 Task: Explore Airbnb accommodation in Baucau, East Timor from 6th December, 2023 to 15th December, 2023 for 6 adults.6 bedrooms having 6 beds and 6 bathrooms. Property type can be house. Amenities needed are: wifi, TV, free parkinig on premises, gym, breakfast. Booking option can be shelf check-in. Look for 5 properties as per requirement.
Action: Mouse moved to (457, 111)
Screenshot: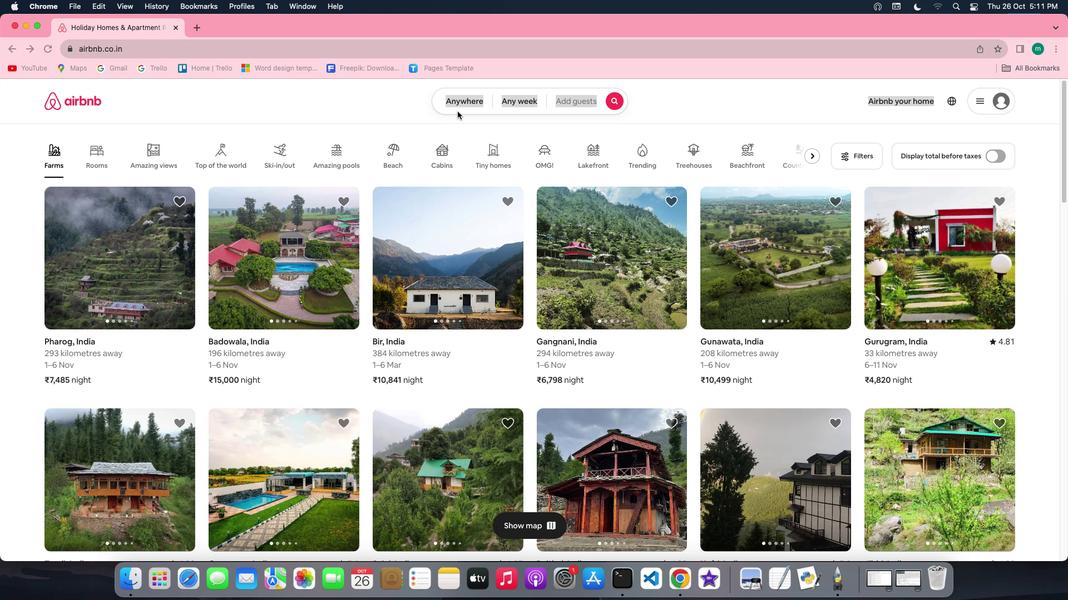 
Action: Mouse pressed left at (457, 111)
Screenshot: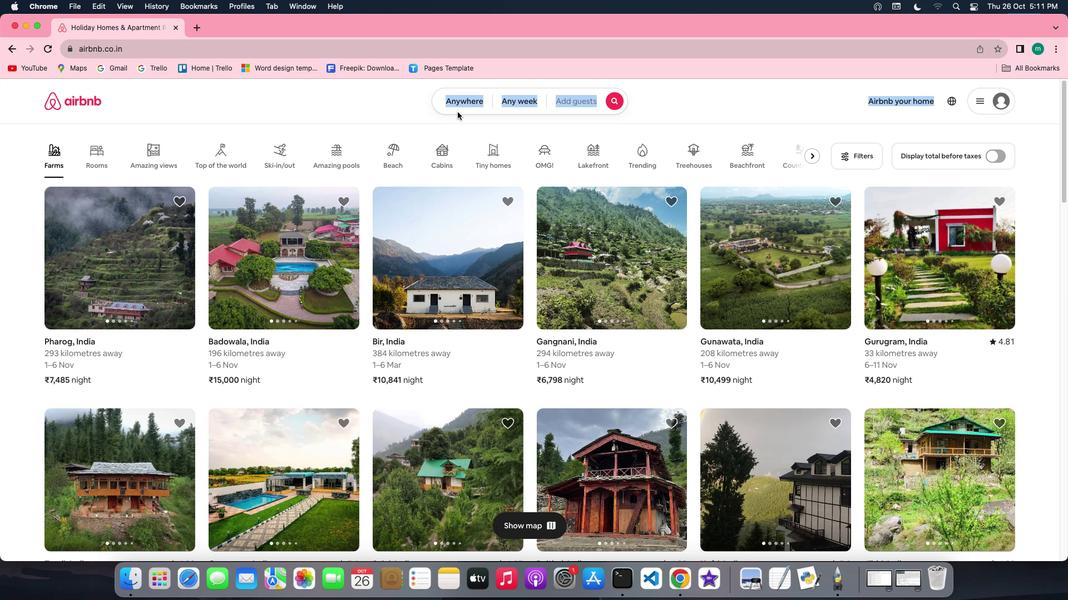 
Action: Mouse moved to (460, 106)
Screenshot: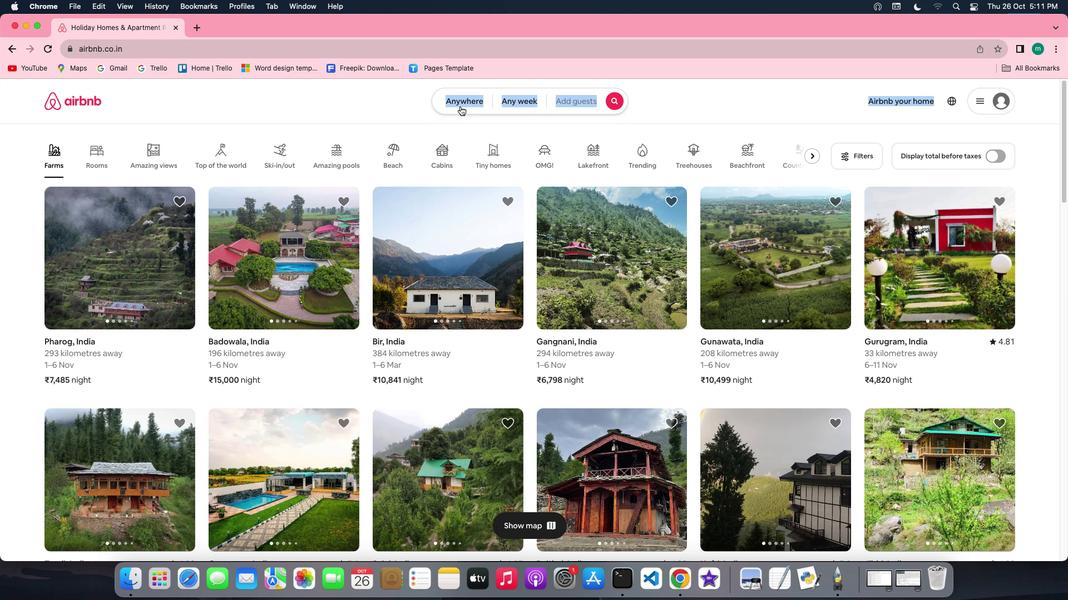 
Action: Mouse pressed left at (460, 106)
Screenshot: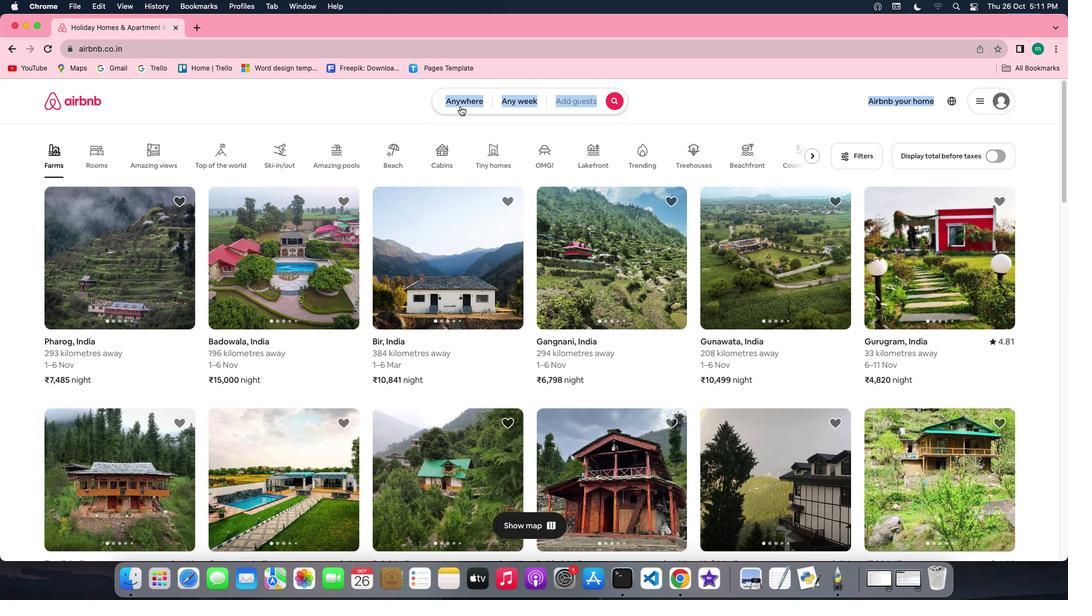 
Action: Mouse moved to (409, 139)
Screenshot: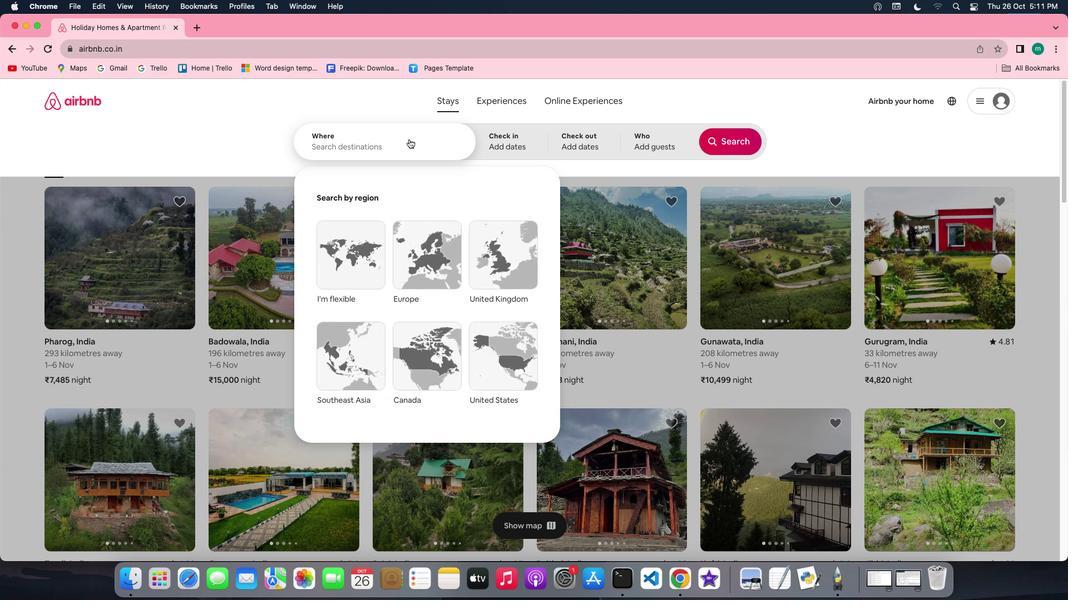 
Action: Mouse pressed left at (409, 139)
Screenshot: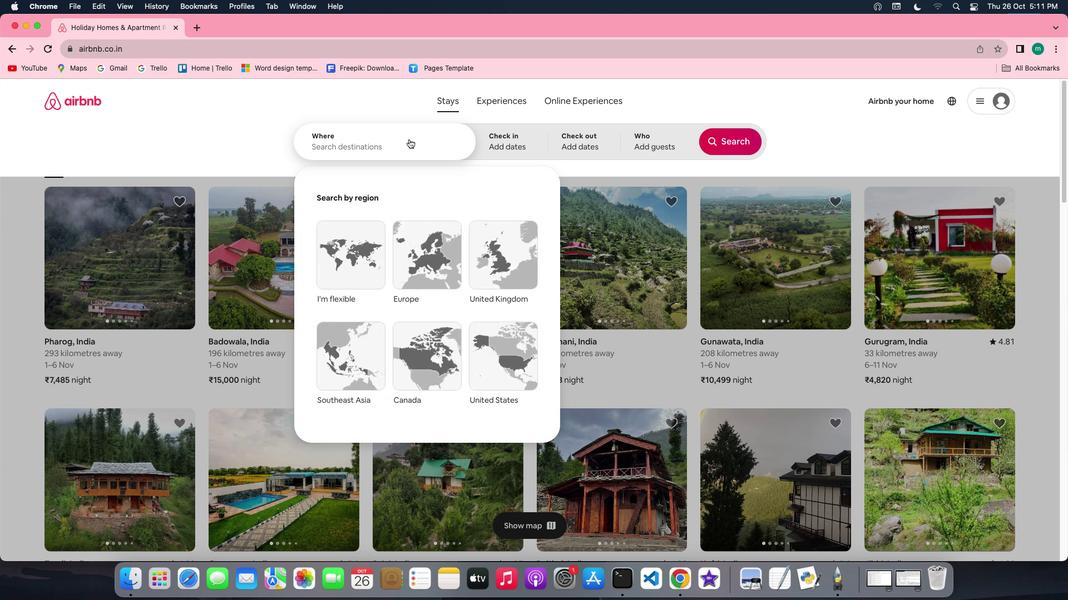 
Action: Key pressed Key.shift'B''a''u''c''a''u'','Key.spaceKey.shift'E''a''s''t'Key.spaceKey.shift'T''i''m''o''r'
Screenshot: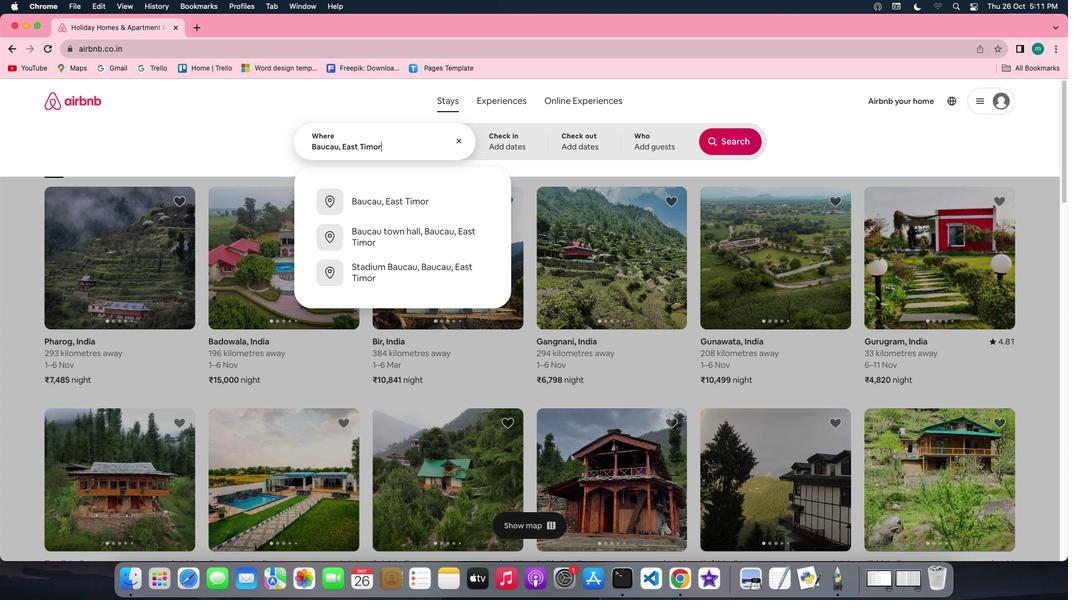 
Action: Mouse moved to (504, 140)
Screenshot: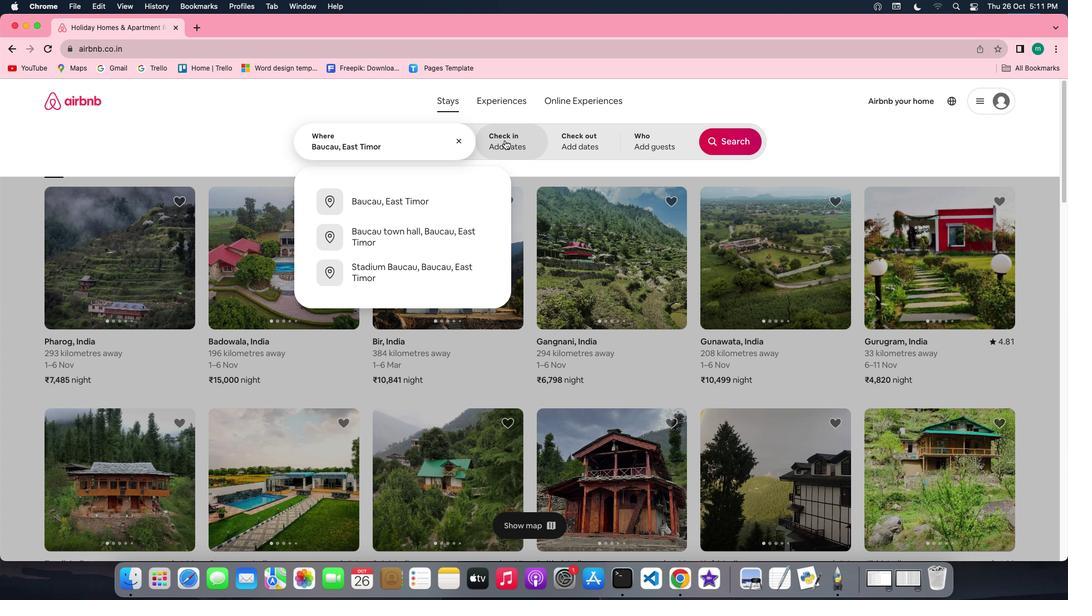 
Action: Mouse pressed left at (504, 140)
Screenshot: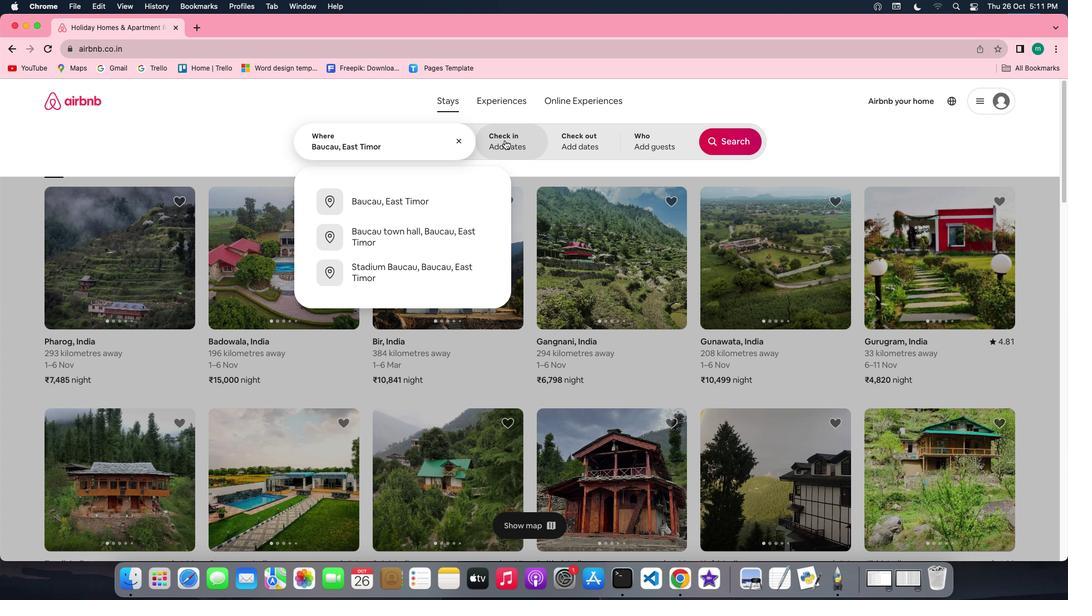 
Action: Mouse moved to (730, 236)
Screenshot: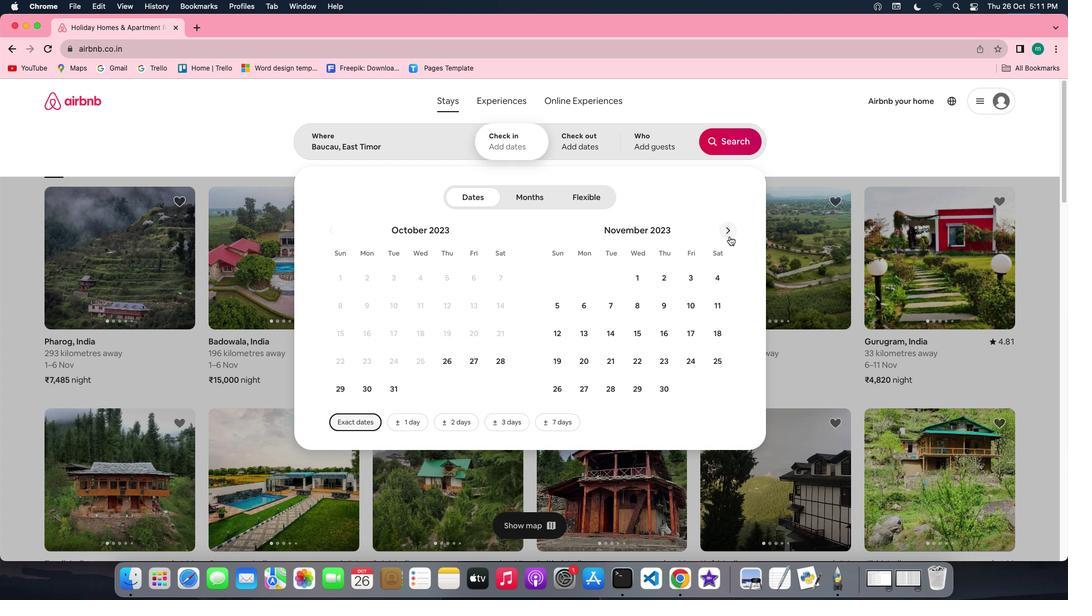
Action: Mouse pressed left at (730, 236)
Screenshot: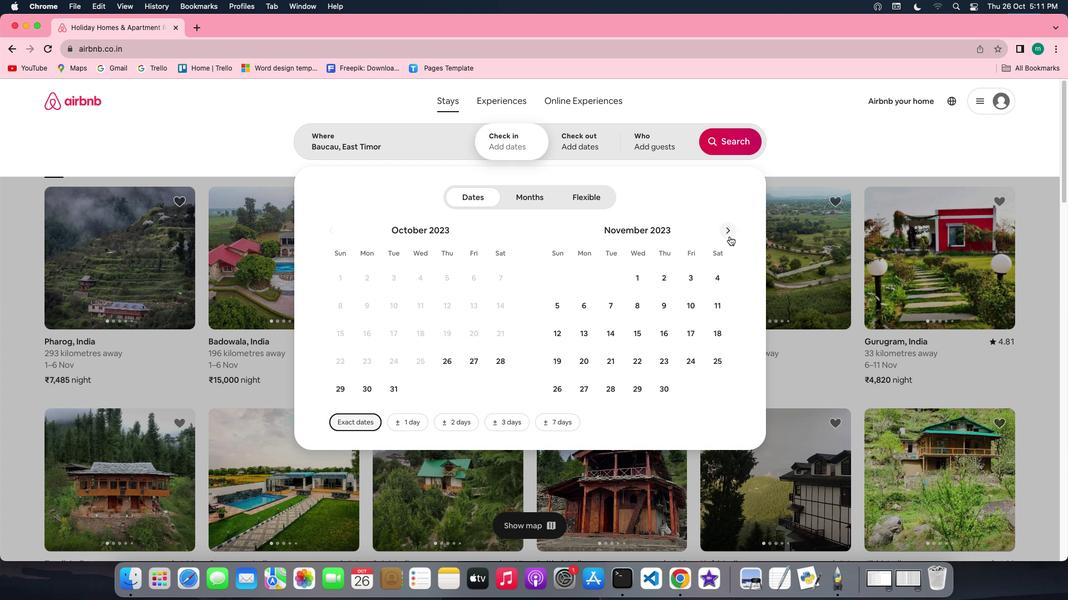 
Action: Mouse moved to (638, 311)
Screenshot: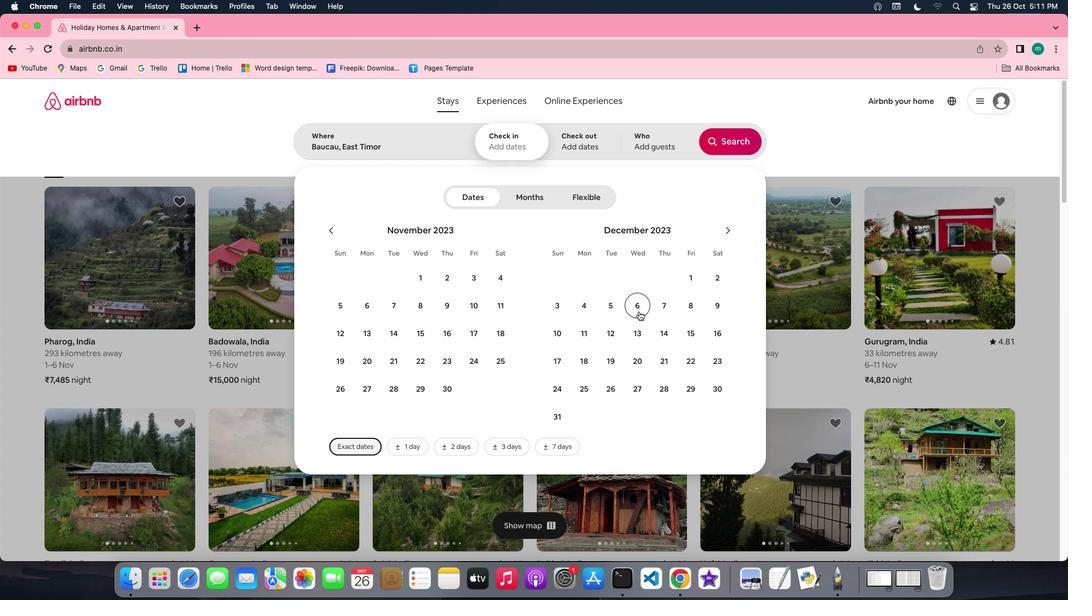 
Action: Mouse pressed left at (638, 311)
Screenshot: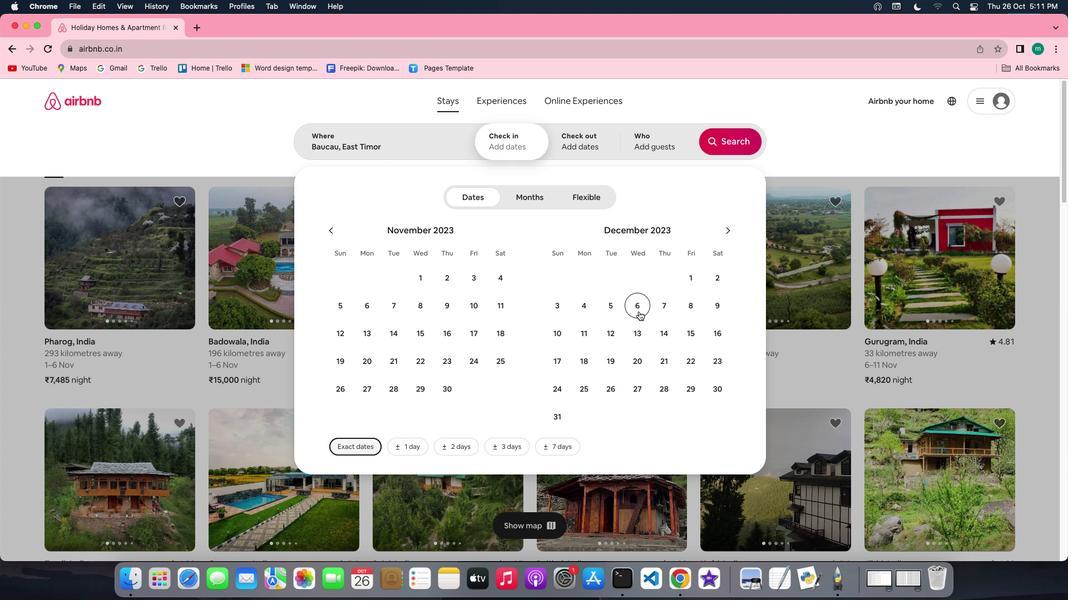 
Action: Mouse moved to (688, 332)
Screenshot: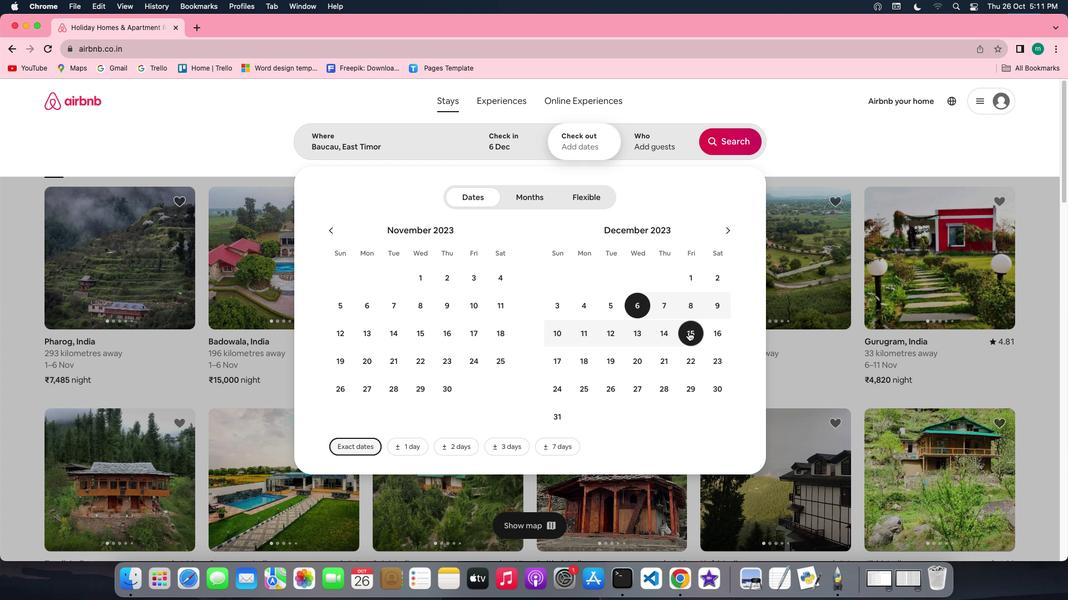 
Action: Mouse pressed left at (688, 332)
Screenshot: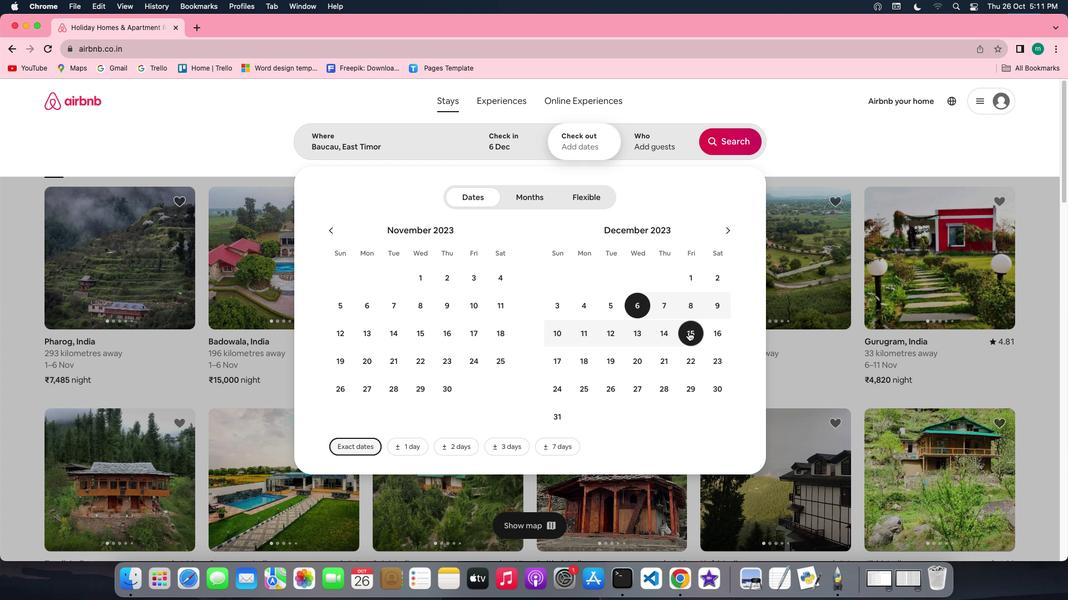 
Action: Mouse moved to (643, 133)
Screenshot: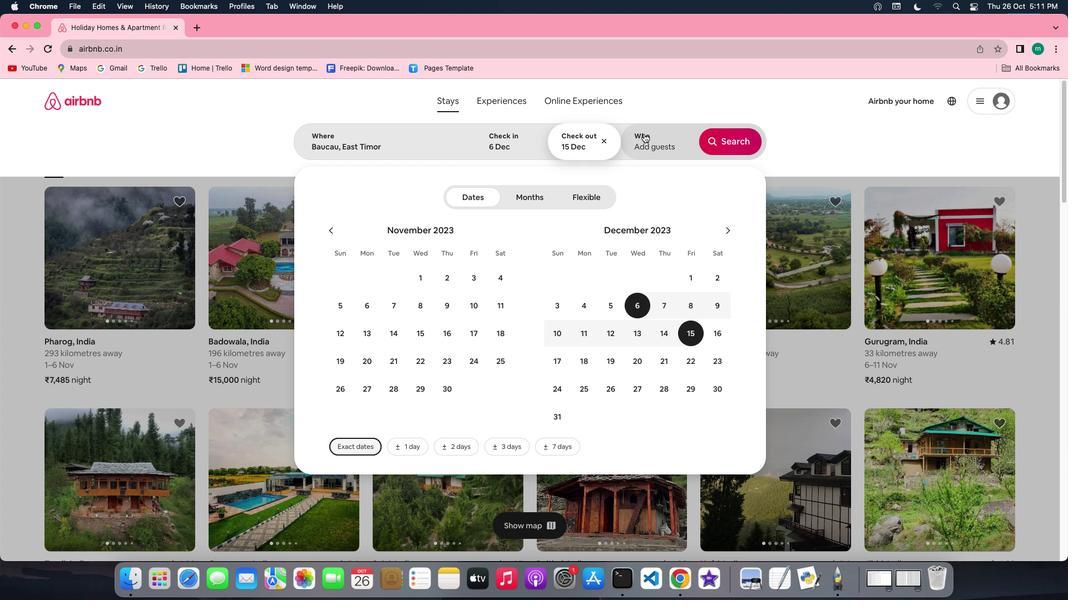 
Action: Mouse pressed left at (643, 133)
Screenshot: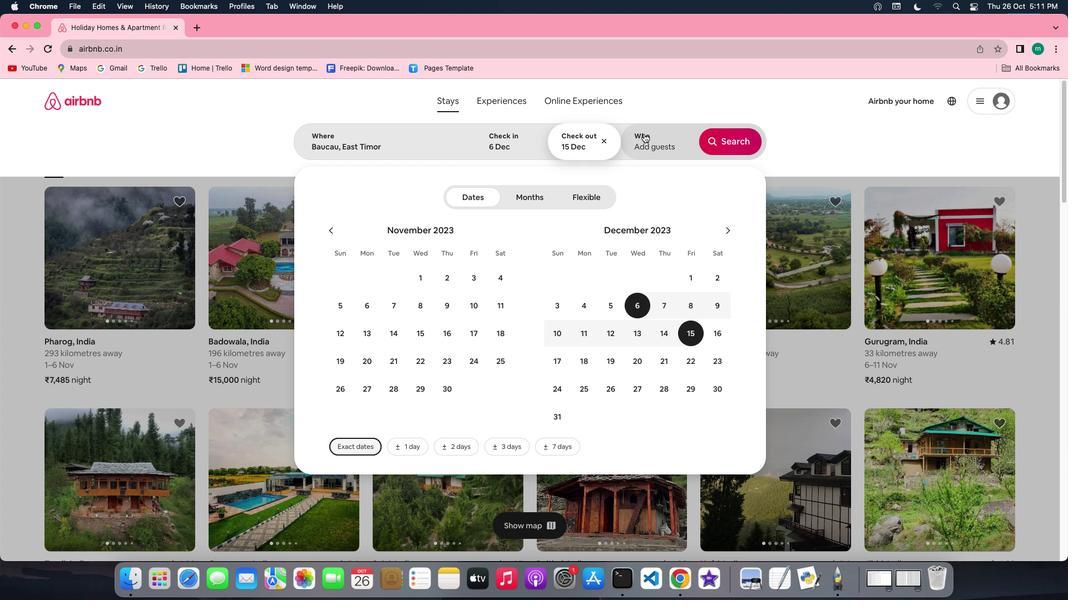 
Action: Mouse moved to (740, 201)
Screenshot: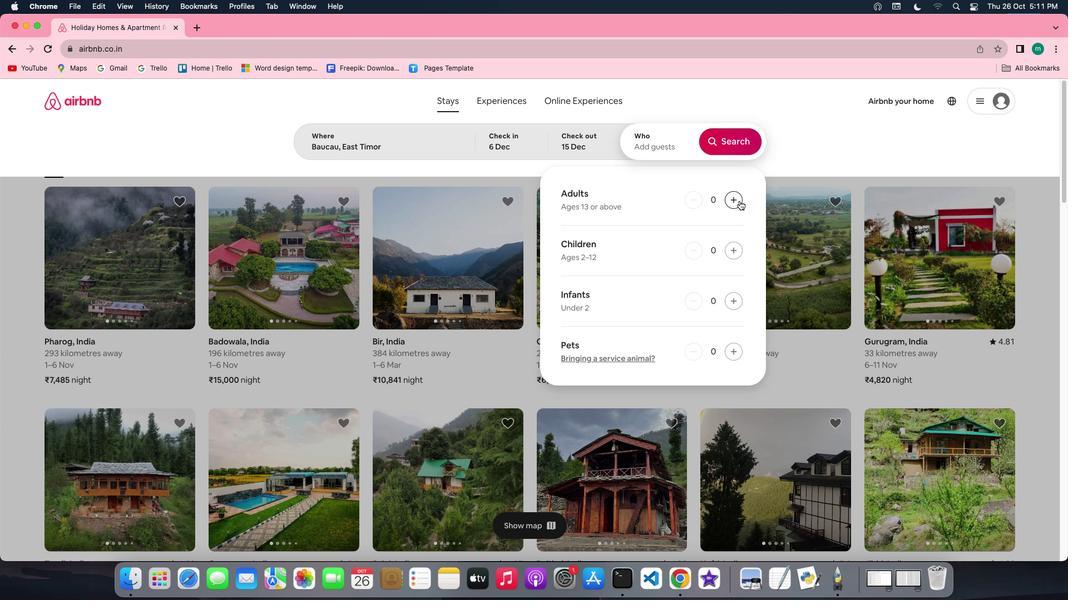 
Action: Mouse pressed left at (740, 201)
Screenshot: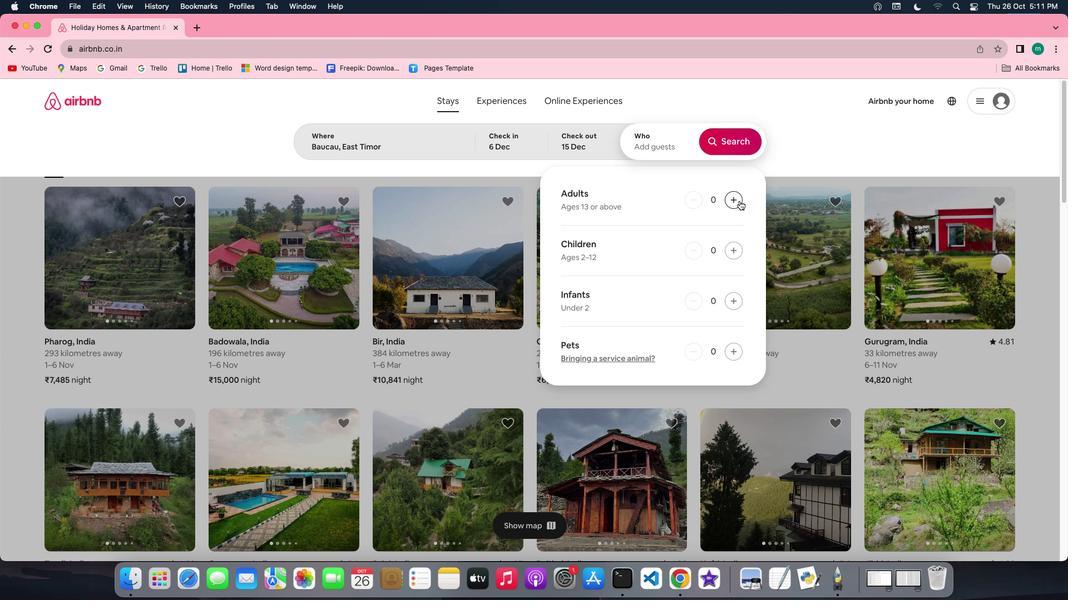 
Action: Mouse pressed left at (740, 201)
Screenshot: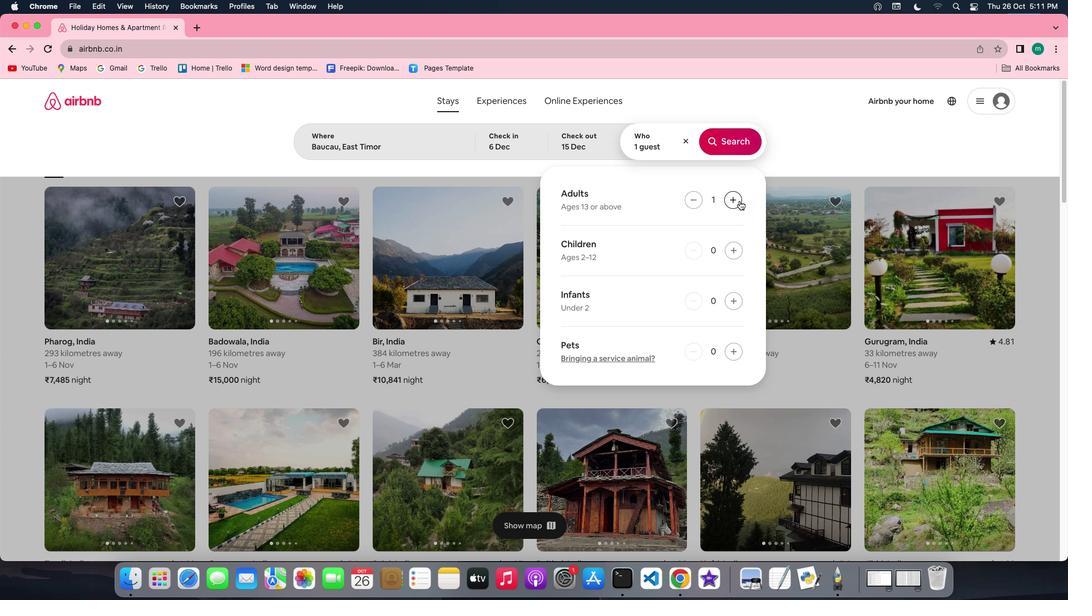 
Action: Mouse pressed left at (740, 201)
Screenshot: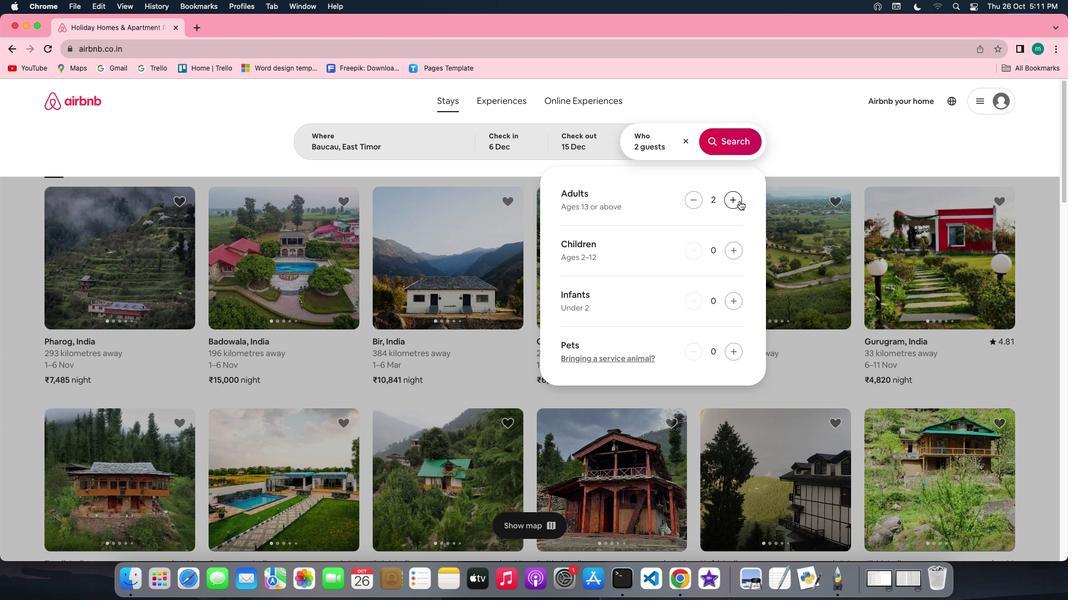 
Action: Mouse pressed left at (740, 201)
Screenshot: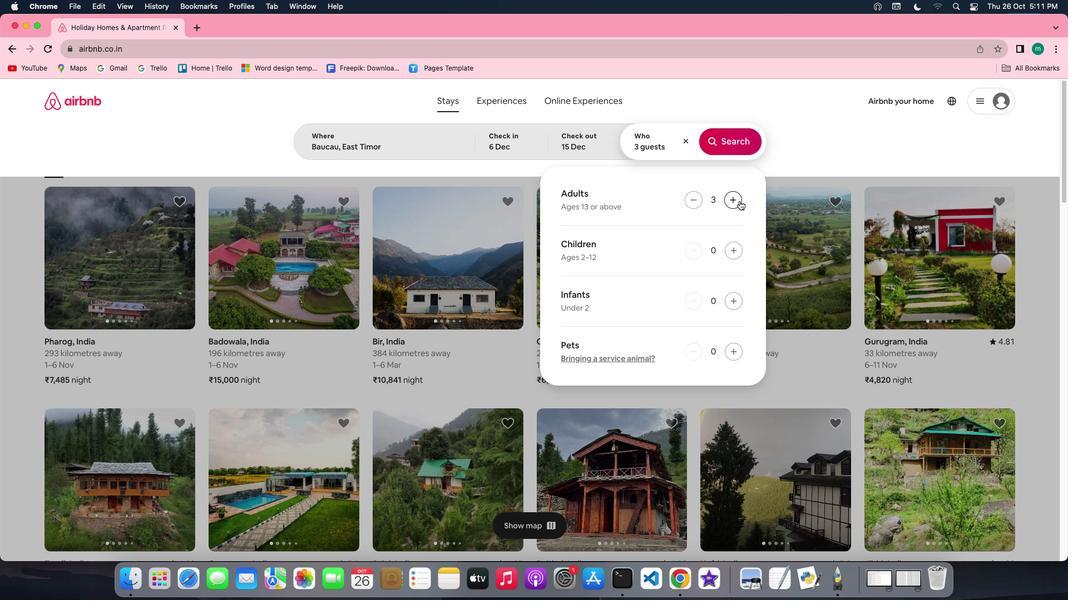 
Action: Mouse pressed left at (740, 201)
Screenshot: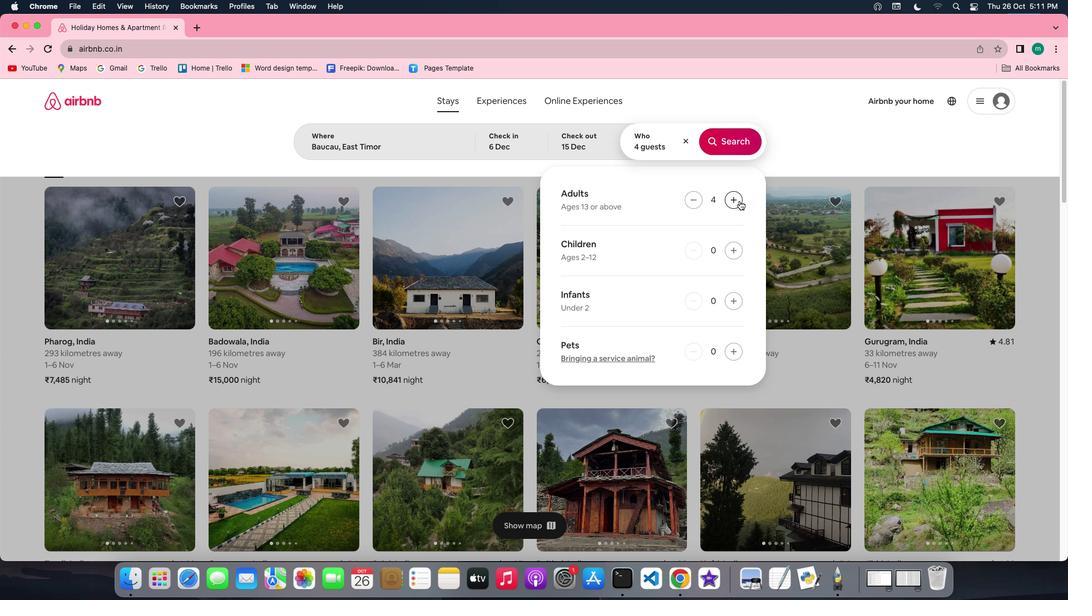 
Action: Mouse pressed left at (740, 201)
Screenshot: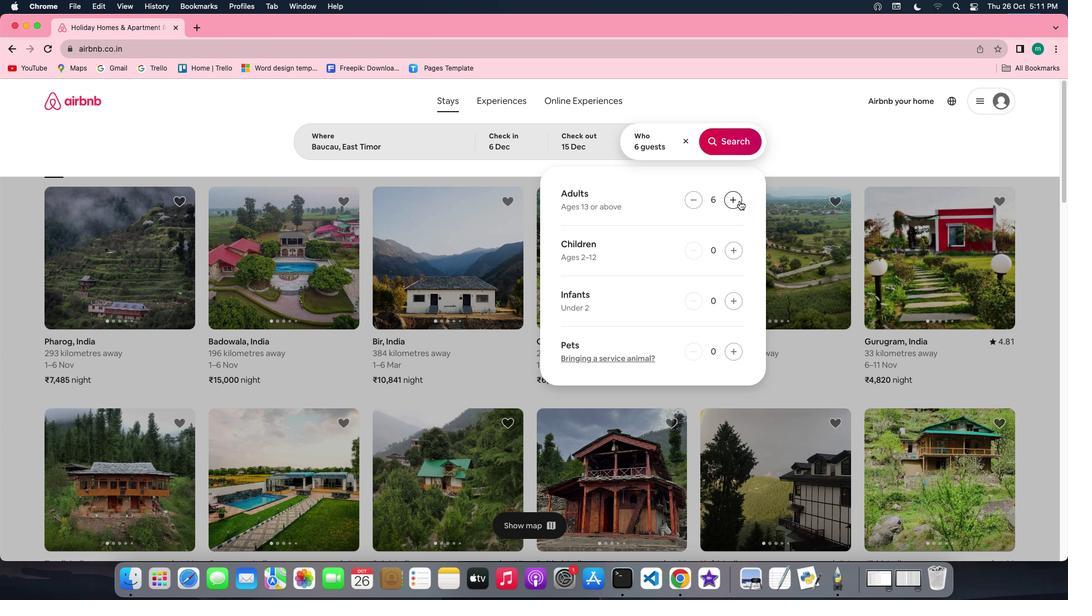 
Action: Mouse moved to (732, 143)
Screenshot: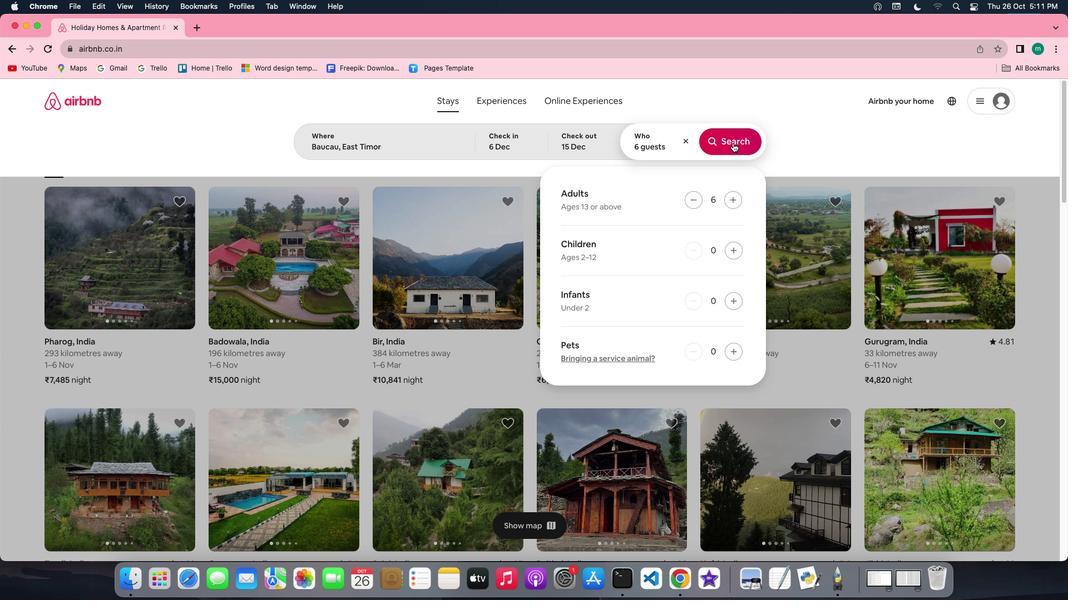
Action: Mouse pressed left at (732, 143)
Screenshot: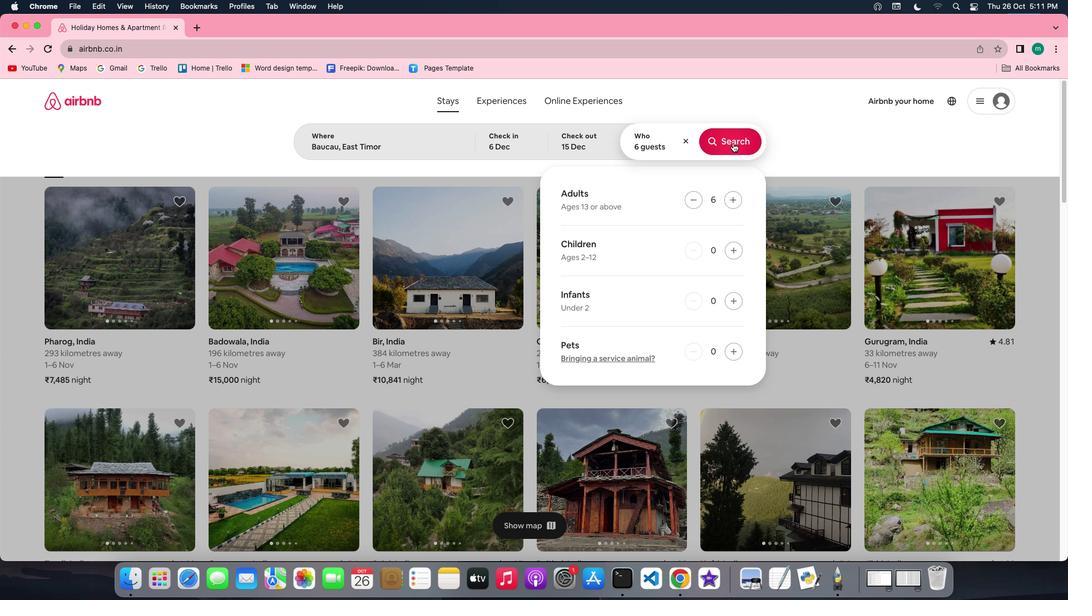 
Action: Mouse moved to (895, 141)
Screenshot: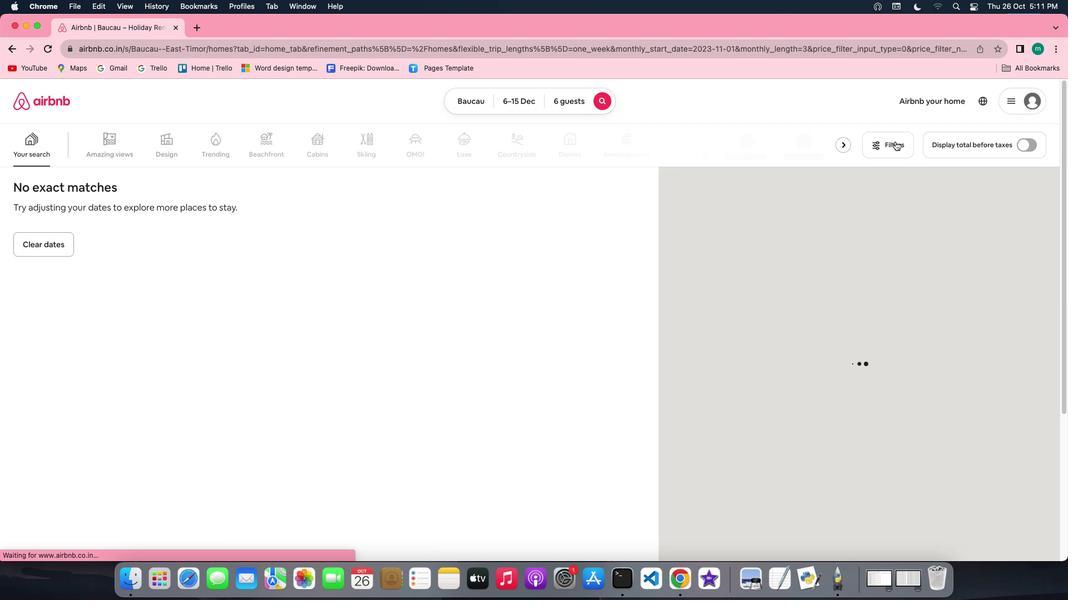 
Action: Mouse pressed left at (895, 141)
Screenshot: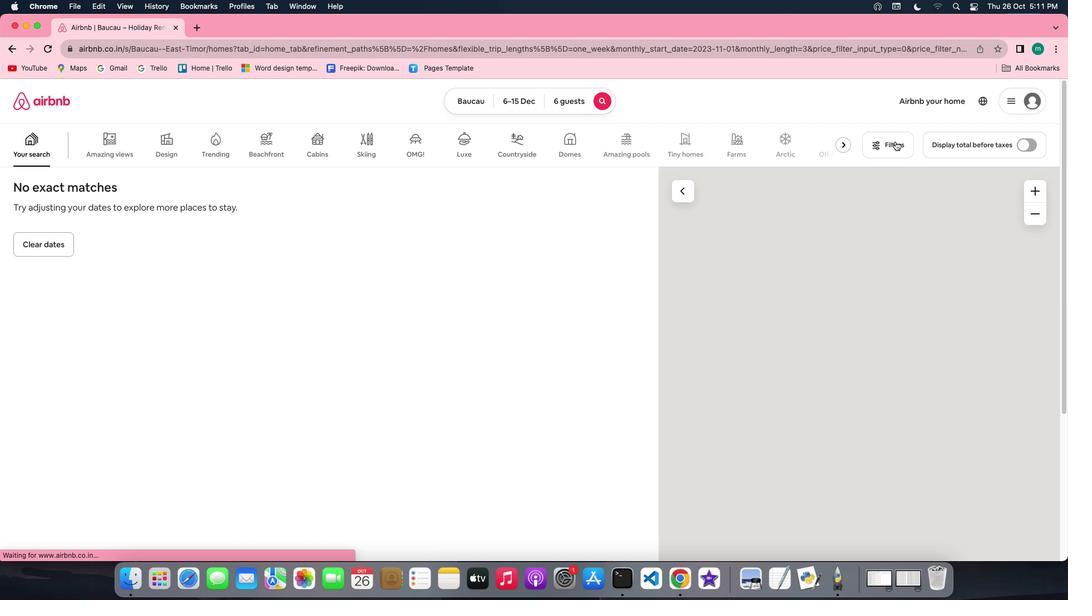 
Action: Mouse moved to (618, 287)
Screenshot: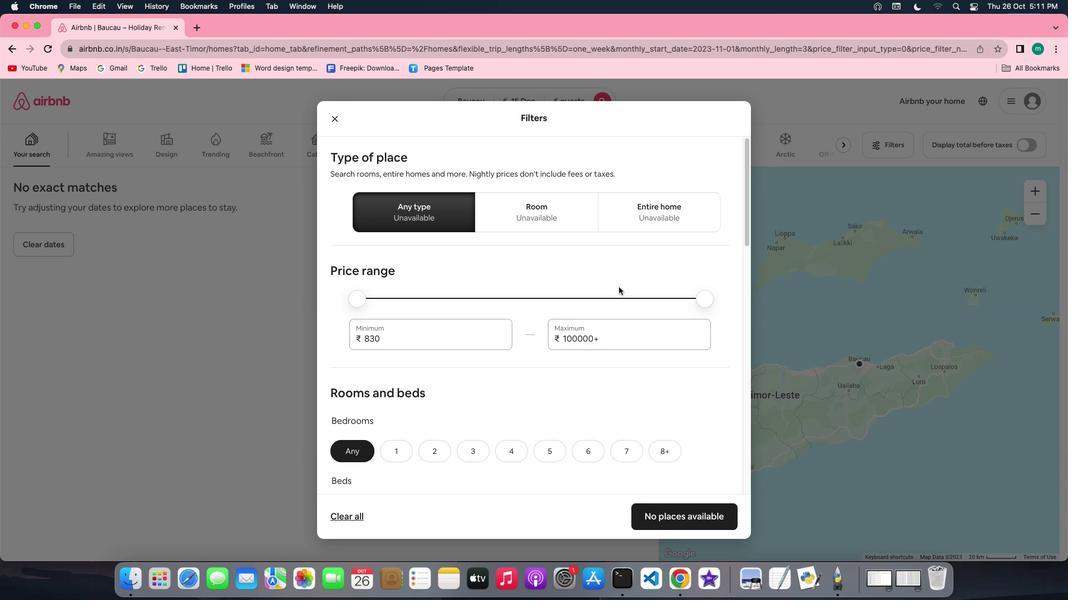 
Action: Mouse scrolled (618, 287) with delta (0, 0)
Screenshot: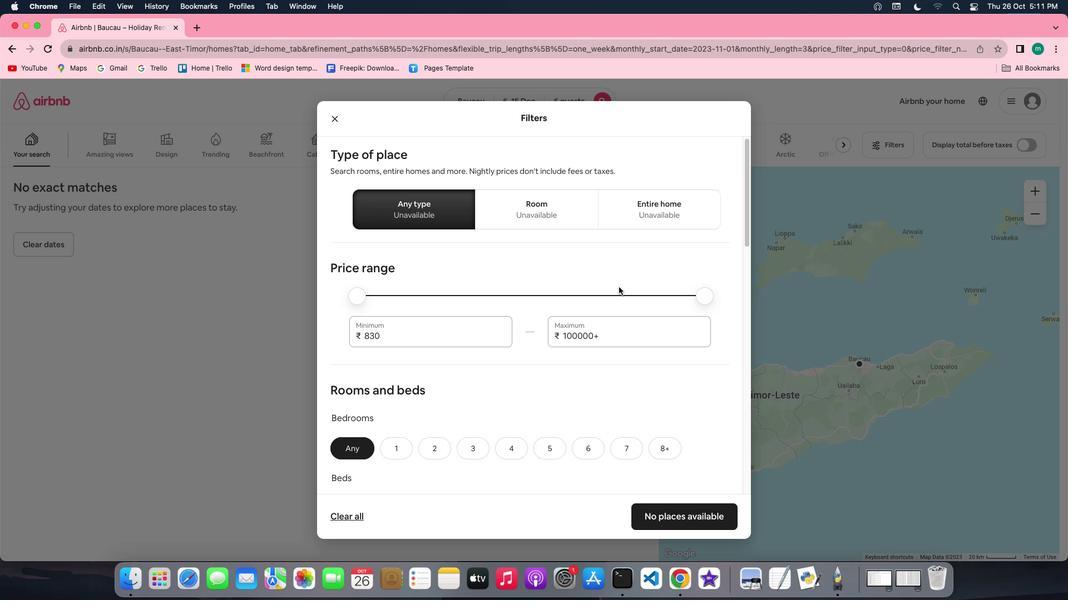 
Action: Mouse scrolled (618, 287) with delta (0, 0)
Screenshot: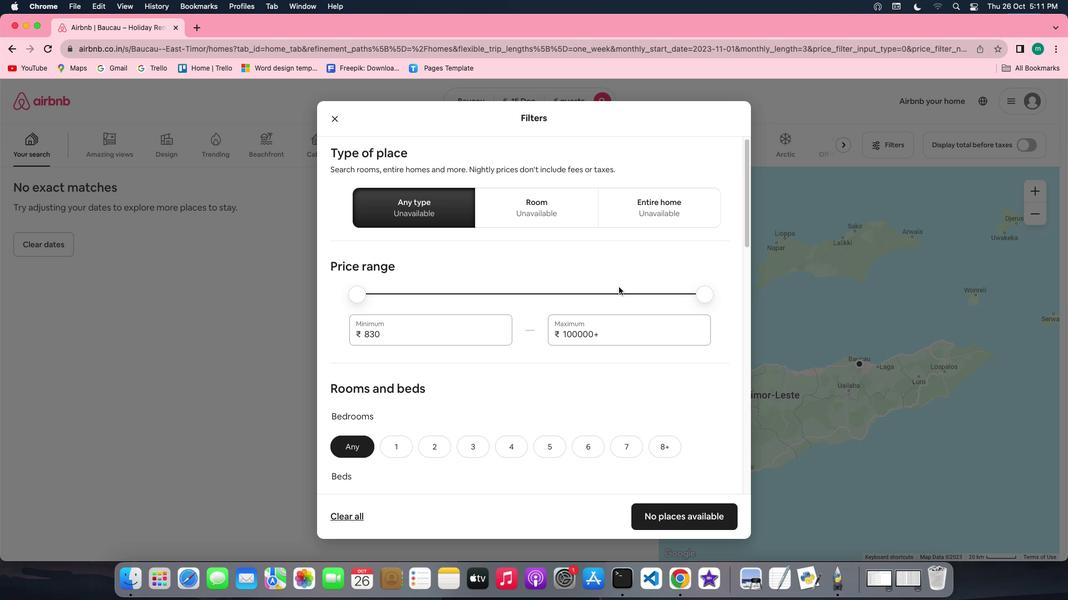 
Action: Mouse scrolled (618, 287) with delta (0, 0)
Screenshot: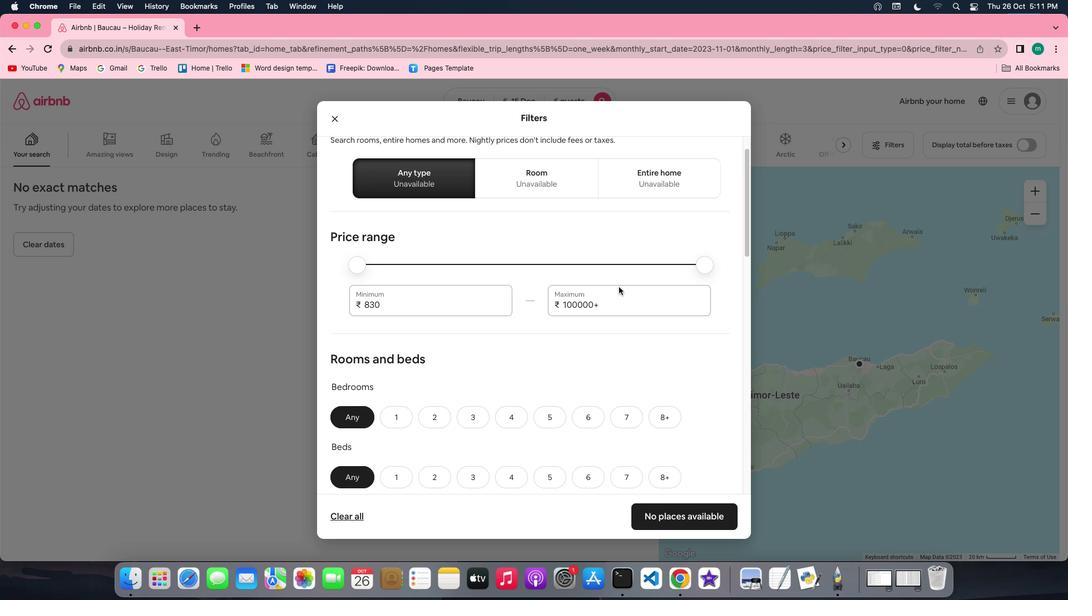 
Action: Mouse scrolled (618, 287) with delta (0, -1)
Screenshot: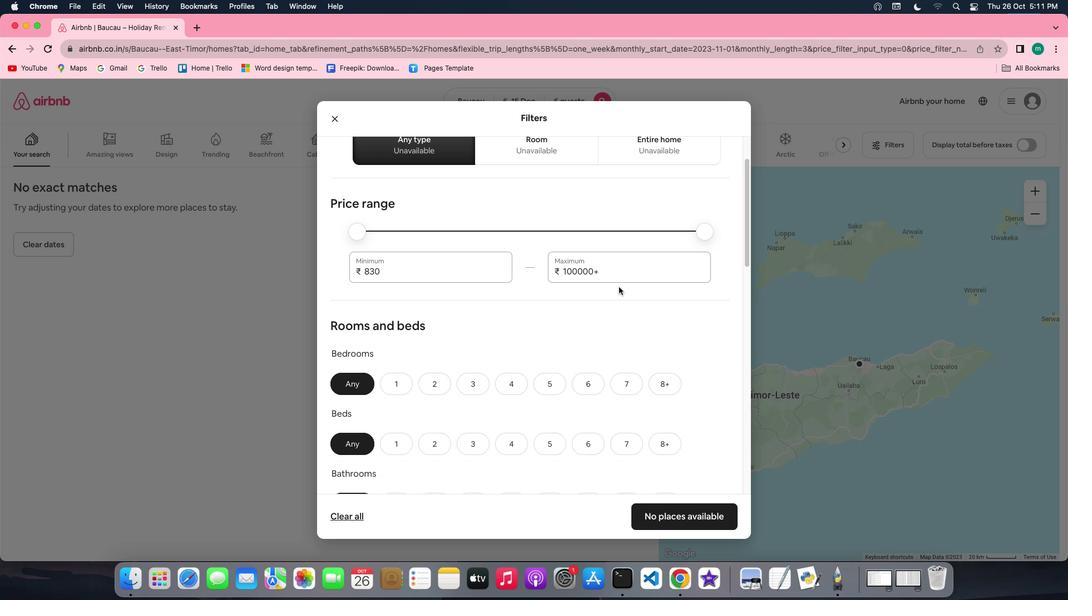 
Action: Mouse scrolled (618, 287) with delta (0, 0)
Screenshot: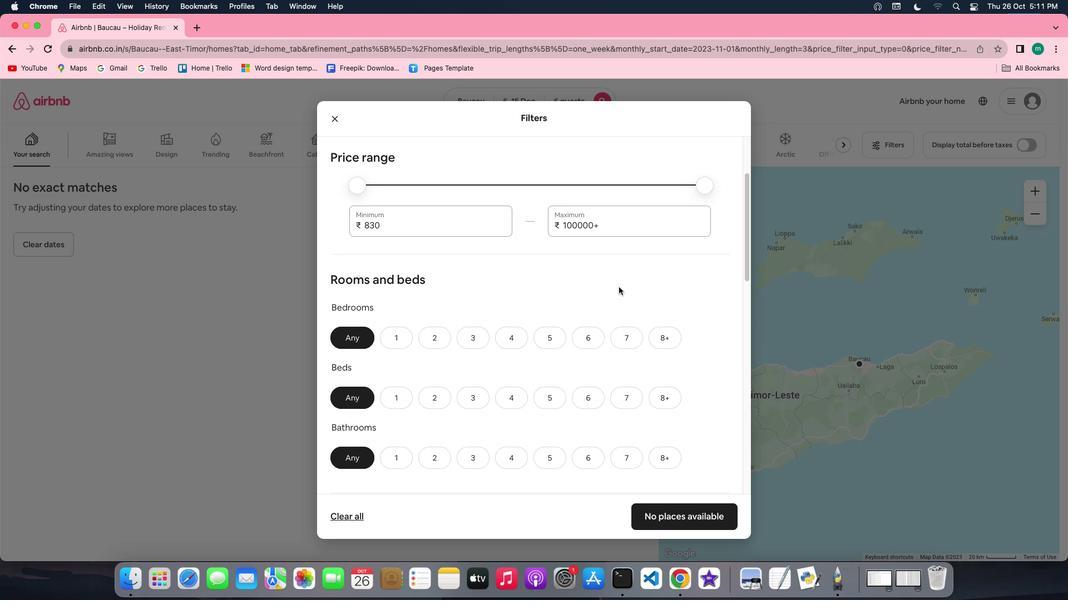 
Action: Mouse scrolled (618, 287) with delta (0, 0)
Screenshot: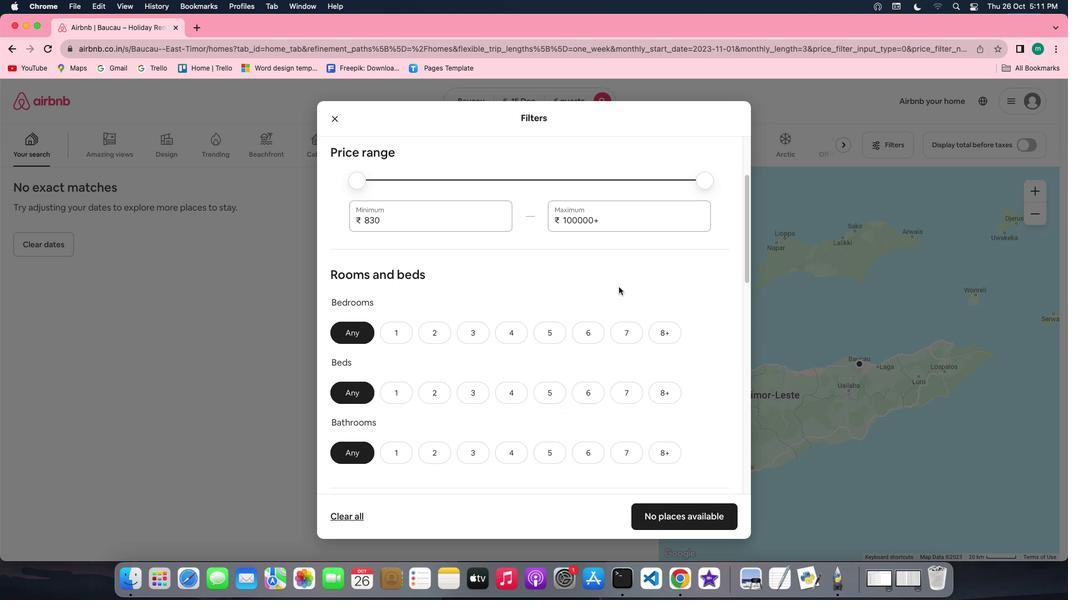 
Action: Mouse scrolled (618, 287) with delta (0, -1)
Screenshot: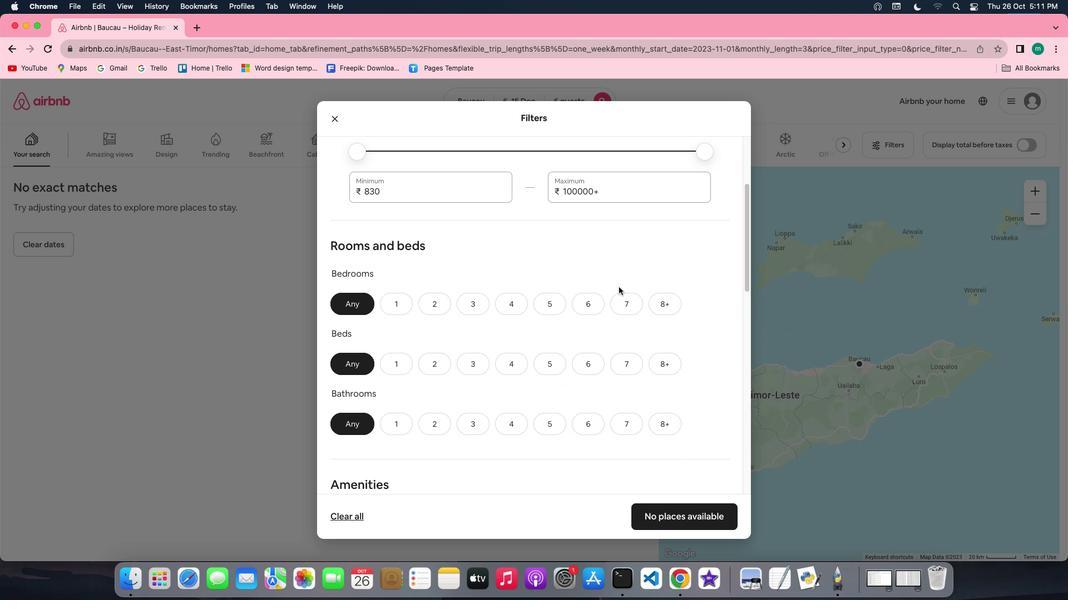 
Action: Mouse scrolled (618, 287) with delta (0, -1)
Screenshot: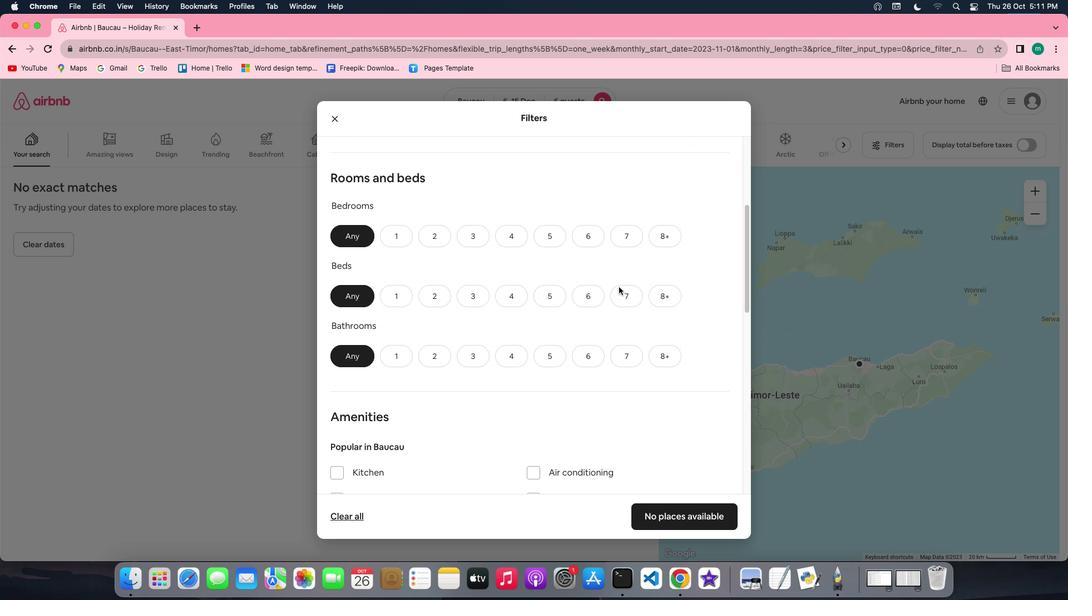 
Action: Mouse moved to (587, 210)
Screenshot: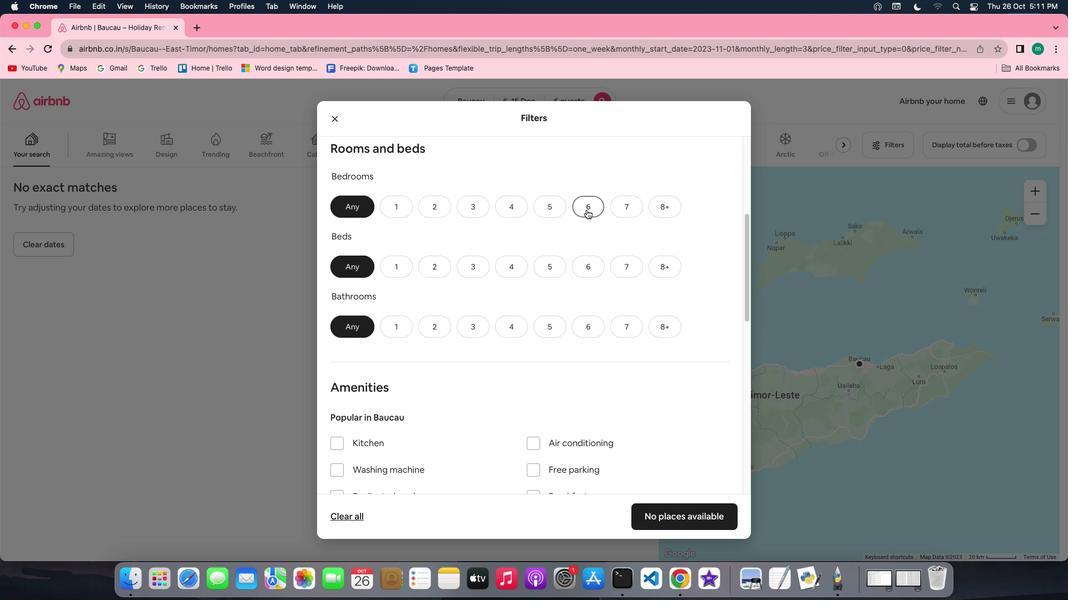 
Action: Mouse pressed left at (587, 210)
Screenshot: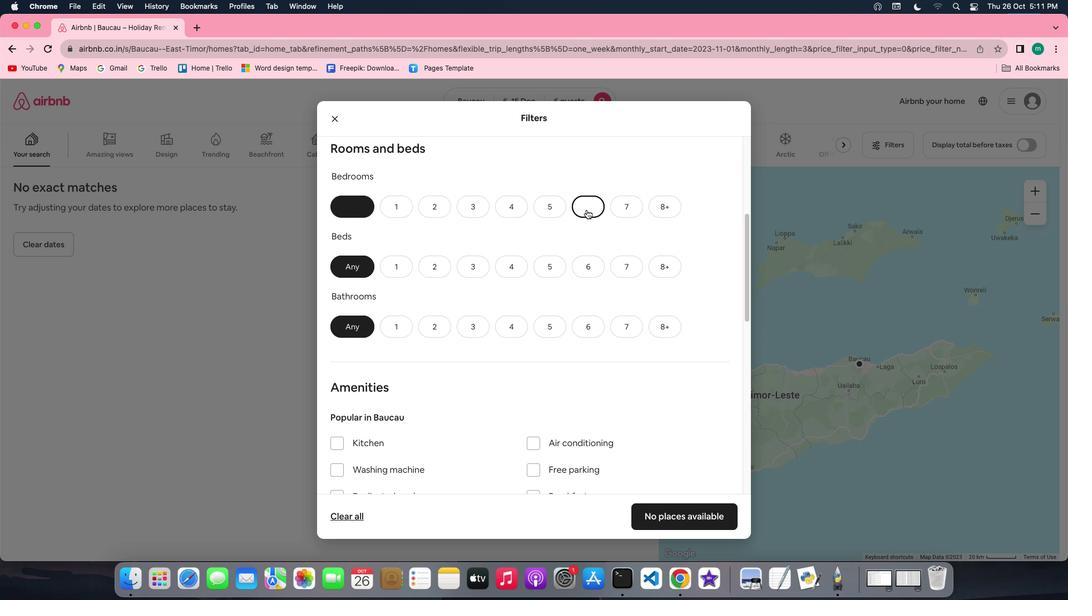 
Action: Mouse moved to (595, 261)
Screenshot: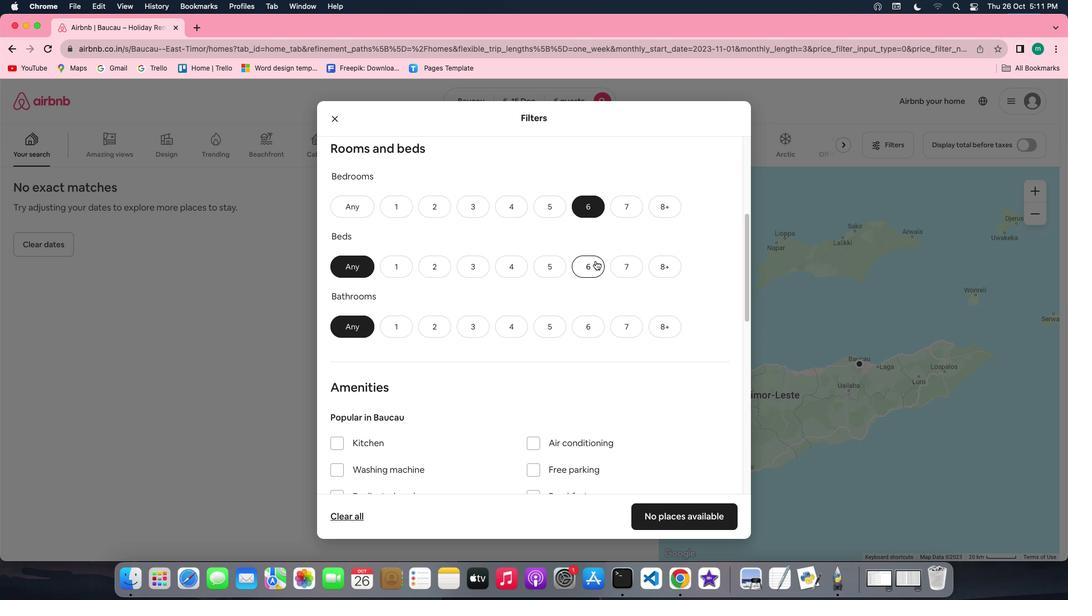 
Action: Mouse pressed left at (595, 261)
Screenshot: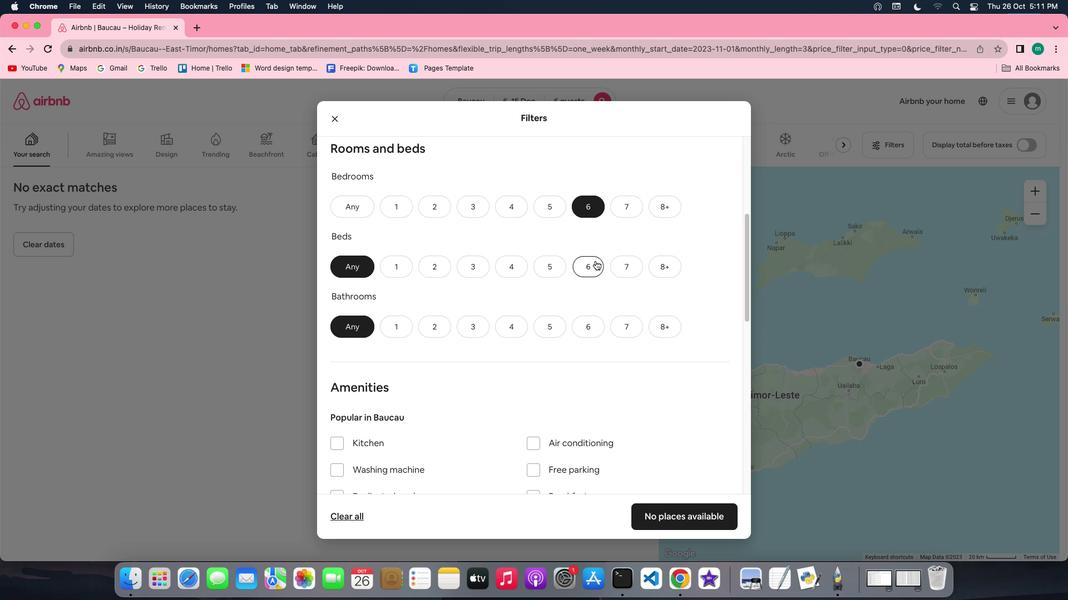 
Action: Mouse moved to (584, 322)
Screenshot: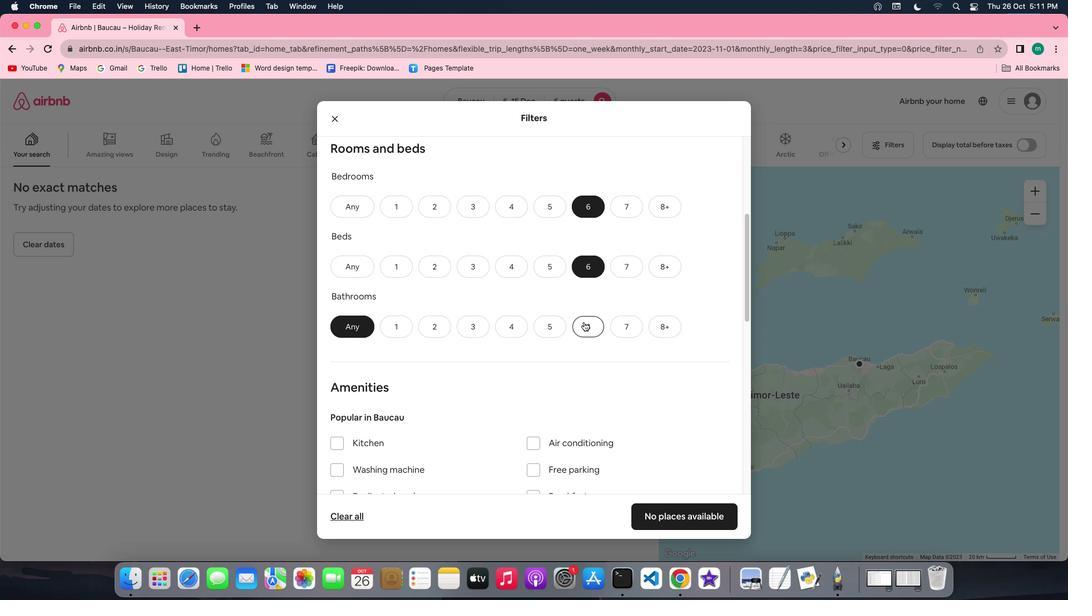 
Action: Mouse pressed left at (584, 322)
Screenshot: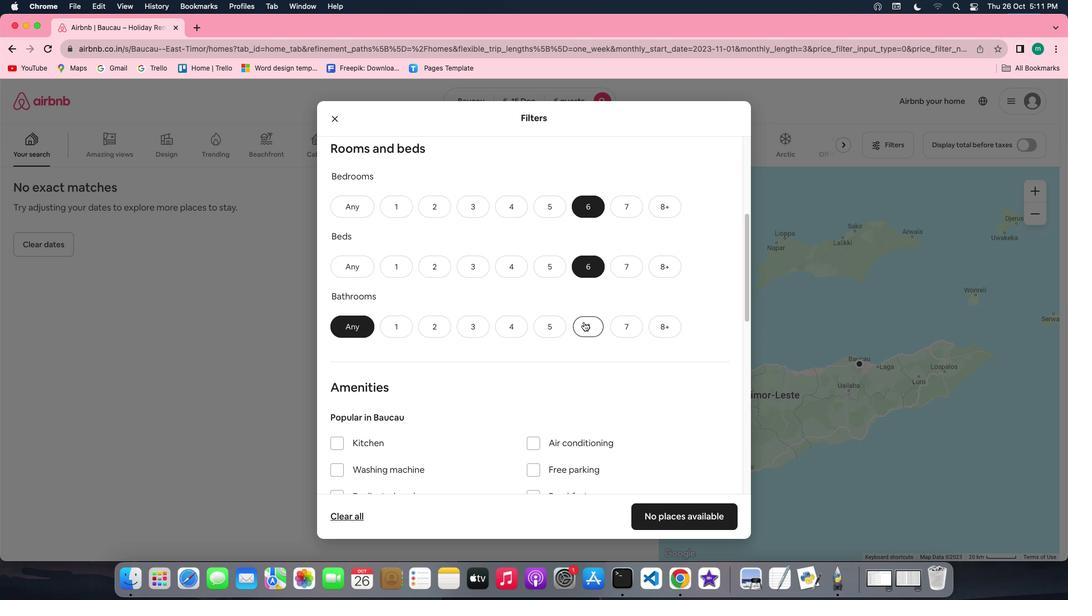 
Action: Mouse moved to (642, 333)
Screenshot: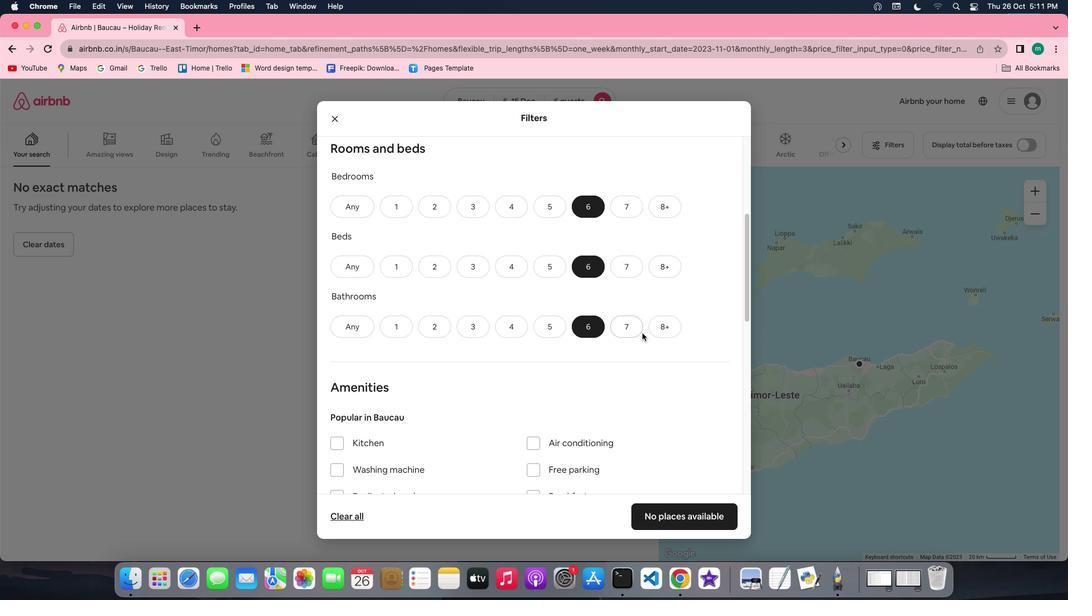 
Action: Mouse scrolled (642, 333) with delta (0, 0)
Screenshot: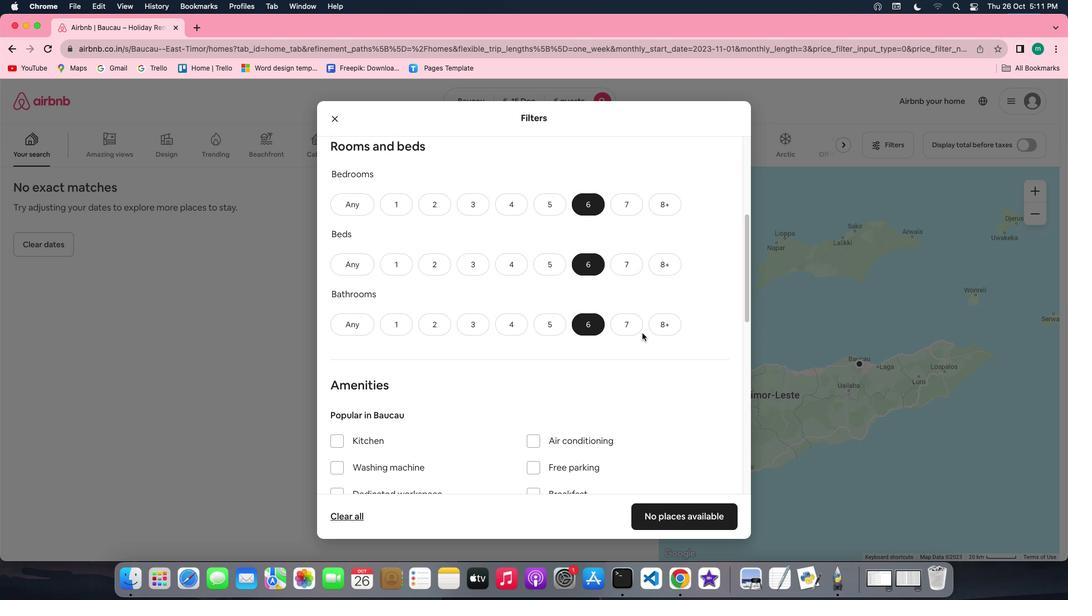 
Action: Mouse scrolled (642, 333) with delta (0, 0)
Screenshot: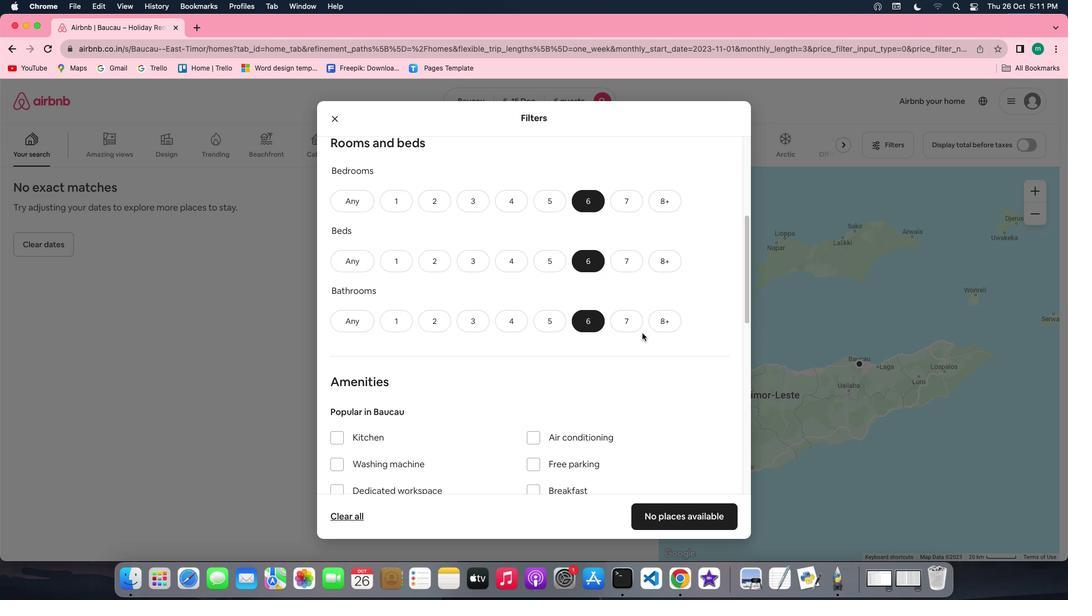 
Action: Mouse scrolled (642, 333) with delta (0, 0)
Screenshot: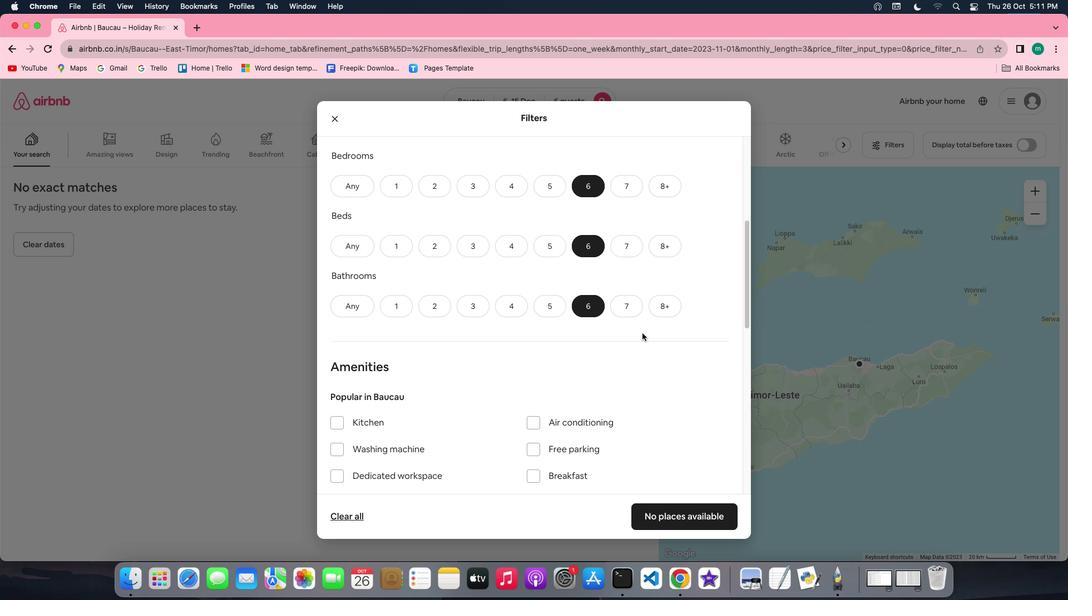 
Action: Mouse moved to (640, 316)
Screenshot: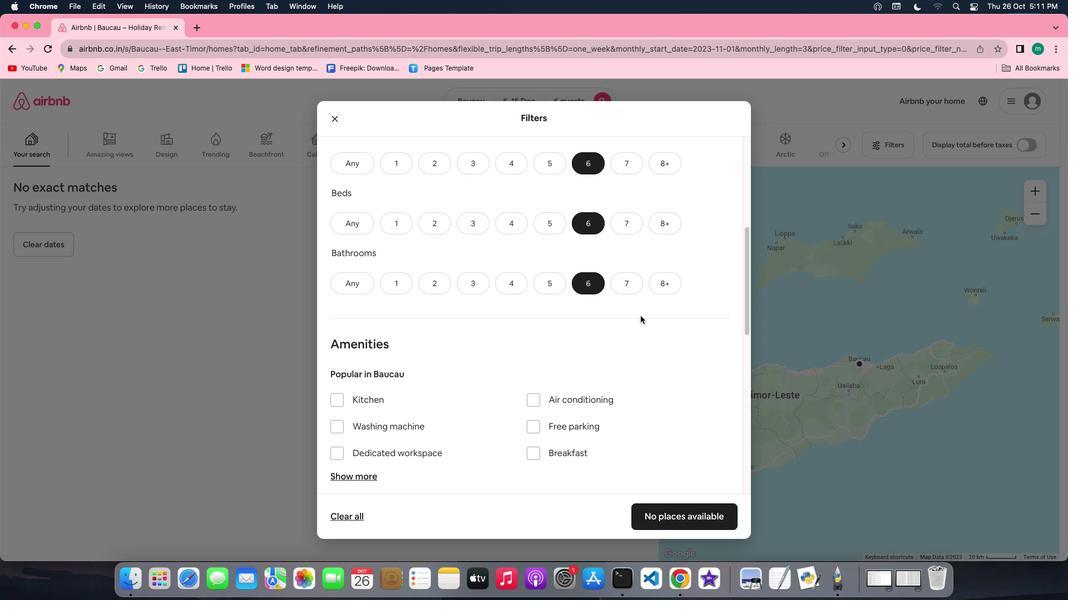 
Action: Mouse scrolled (640, 316) with delta (0, 0)
Screenshot: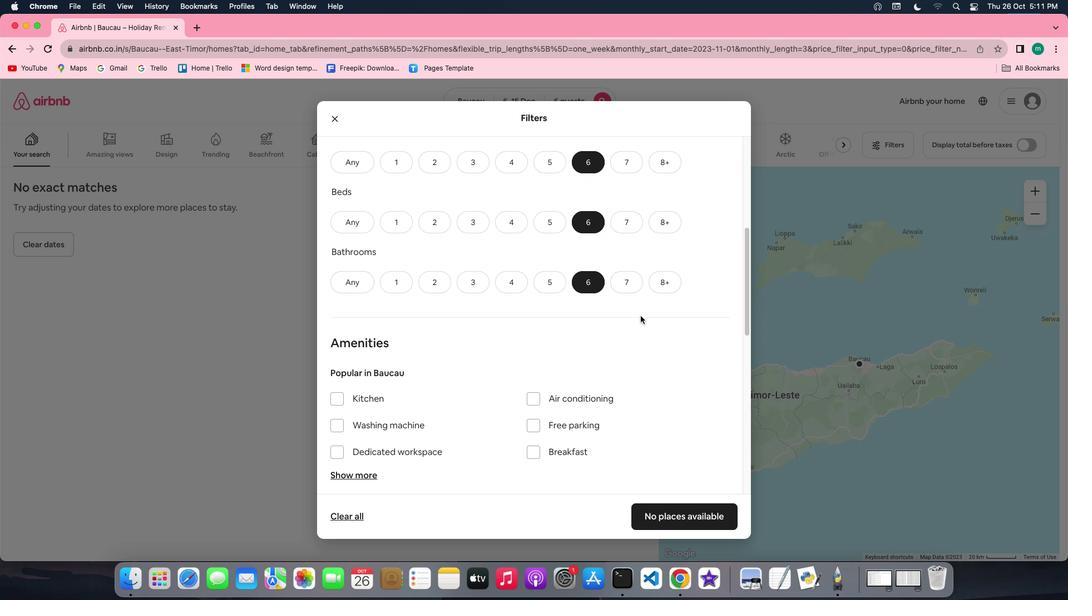
Action: Mouse scrolled (640, 316) with delta (0, 0)
Screenshot: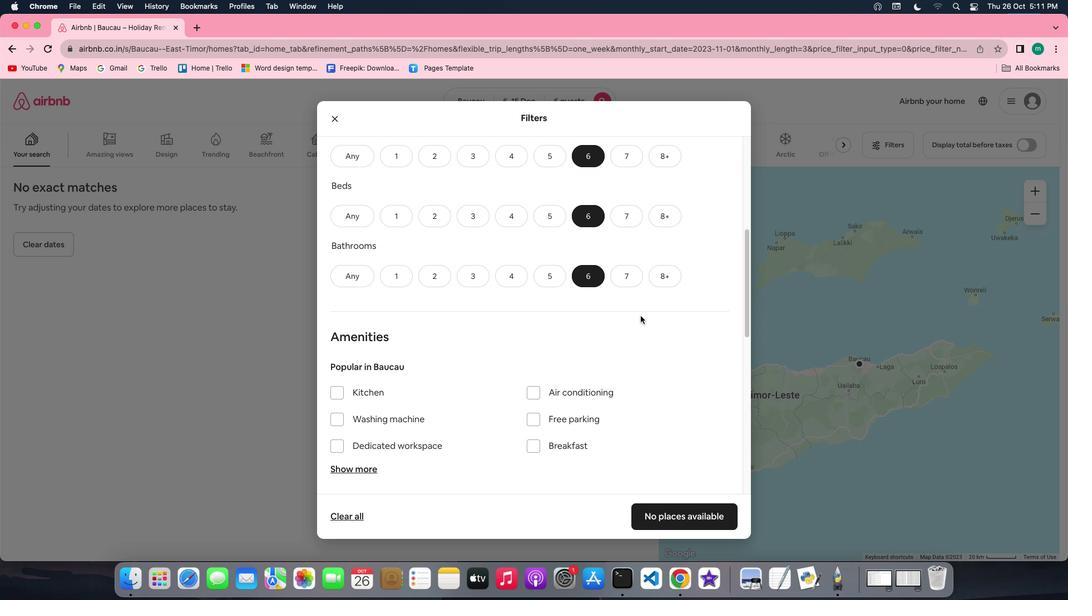 
Action: Mouse scrolled (640, 316) with delta (0, 0)
Screenshot: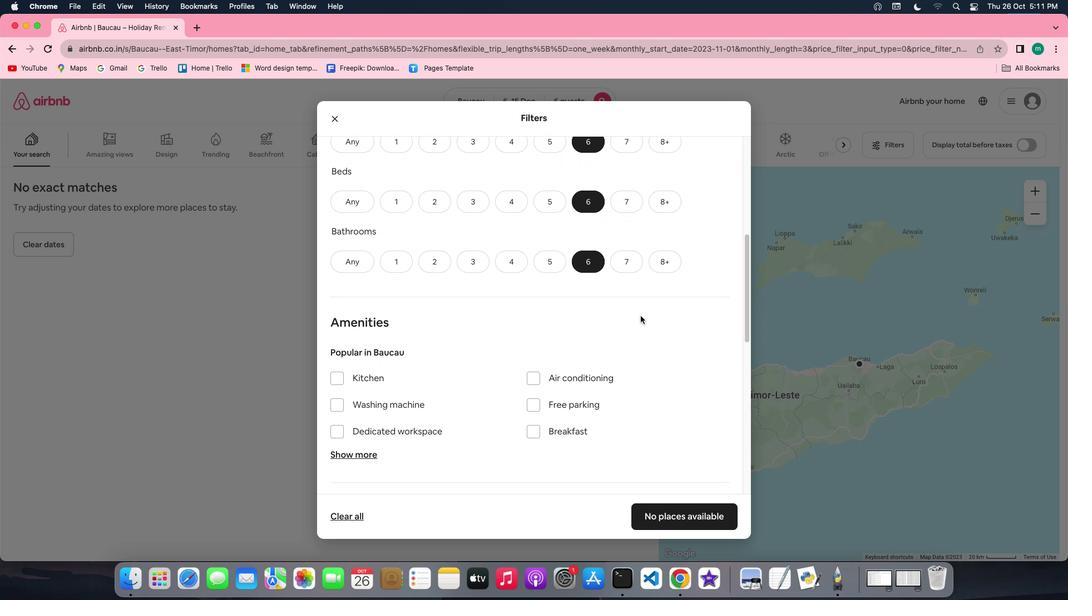 
Action: Mouse moved to (506, 241)
Screenshot: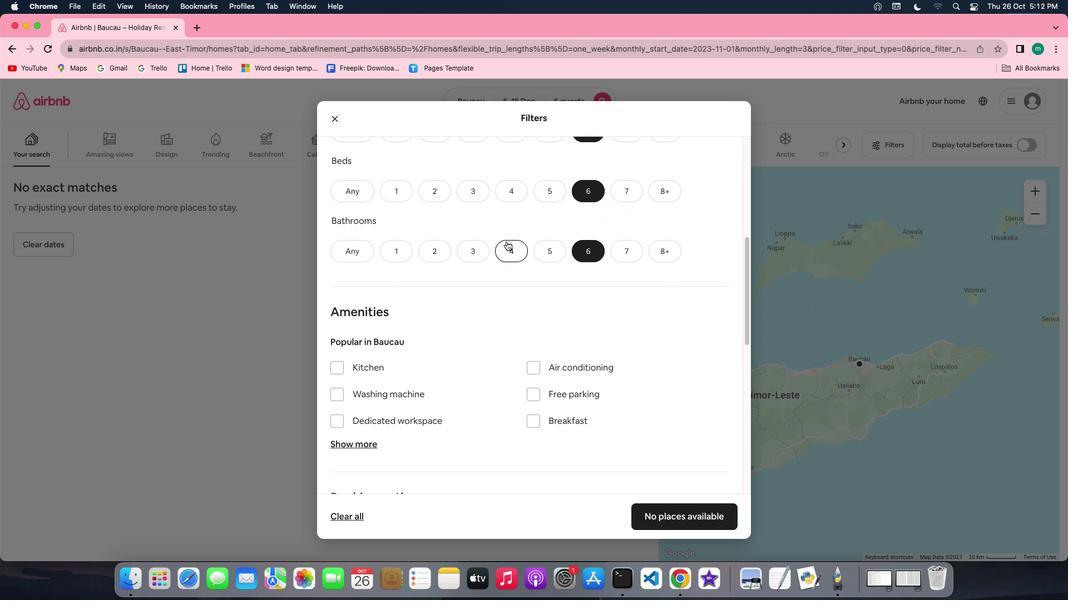 
Action: Mouse scrolled (506, 241) with delta (0, 0)
Screenshot: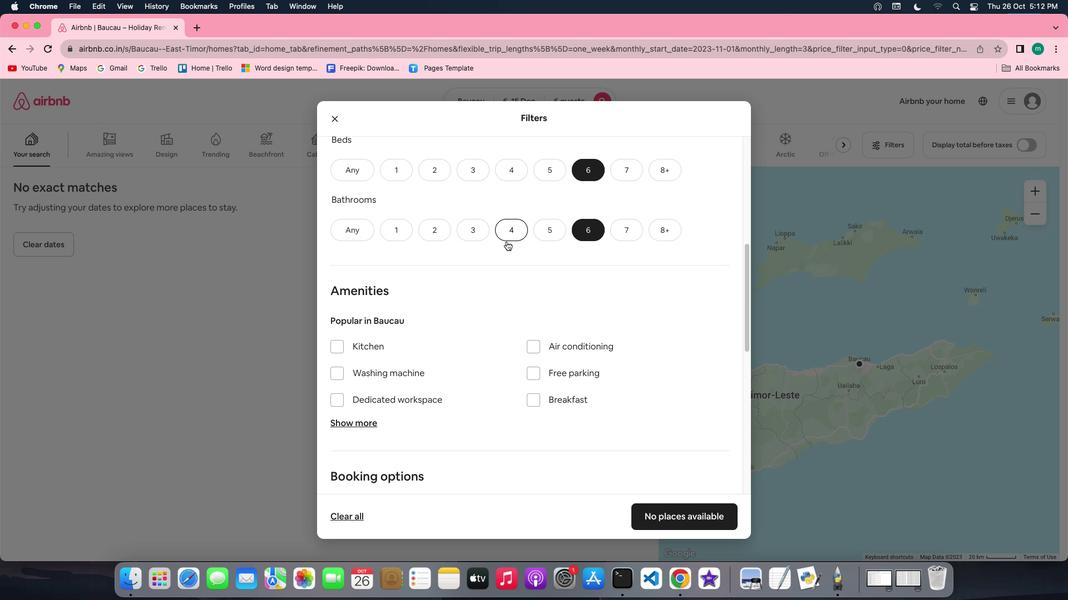 
Action: Mouse scrolled (506, 241) with delta (0, 0)
Screenshot: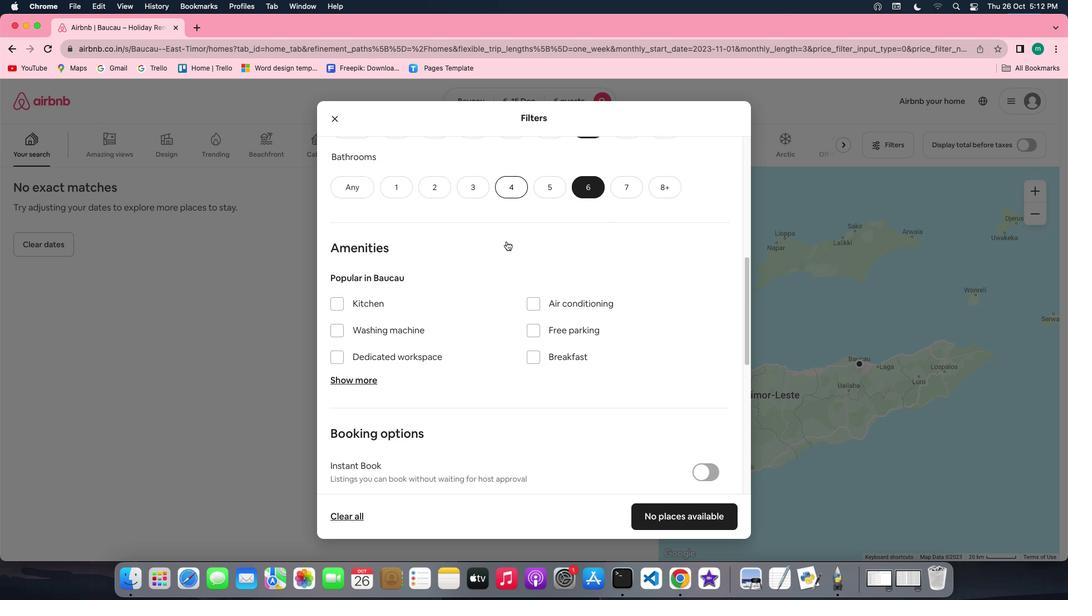 
Action: Mouse scrolled (506, 241) with delta (0, -1)
Screenshot: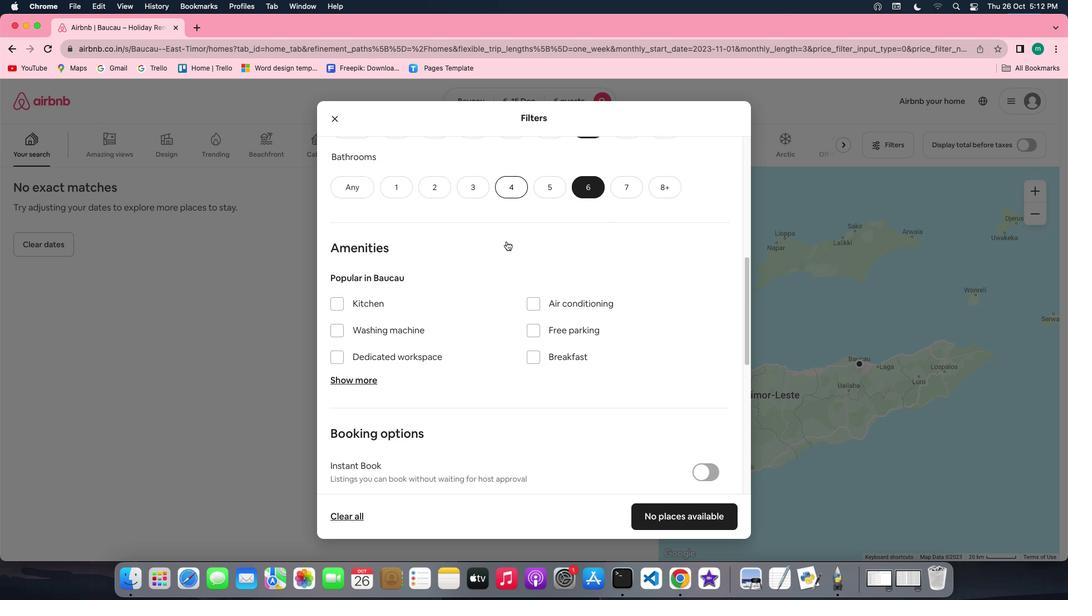 
Action: Mouse scrolled (506, 241) with delta (0, -2)
Screenshot: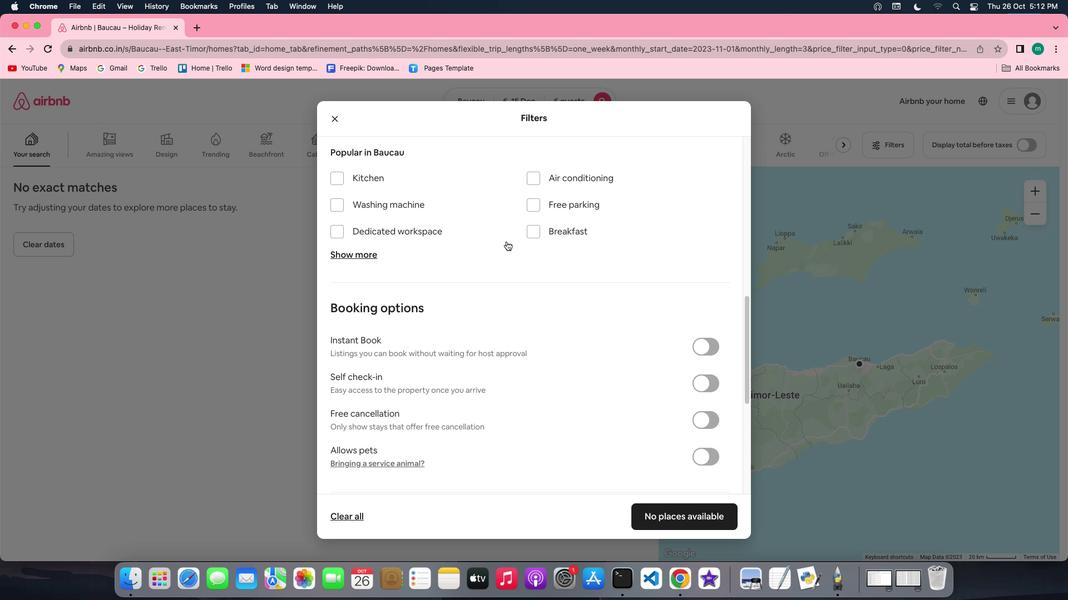 
Action: Mouse moved to (533, 285)
Screenshot: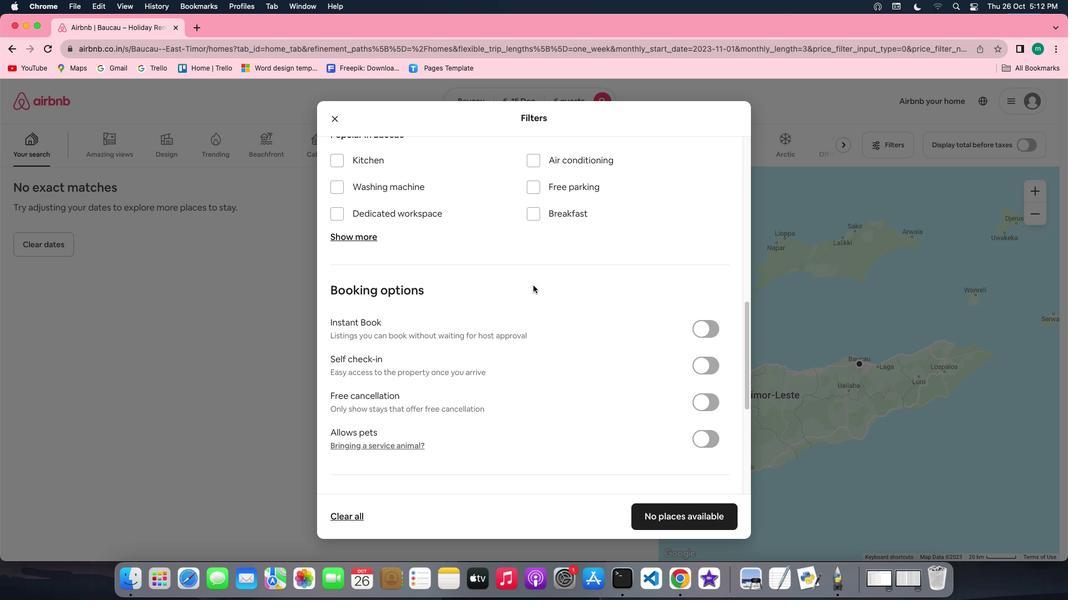
Action: Mouse scrolled (533, 285) with delta (0, 0)
Screenshot: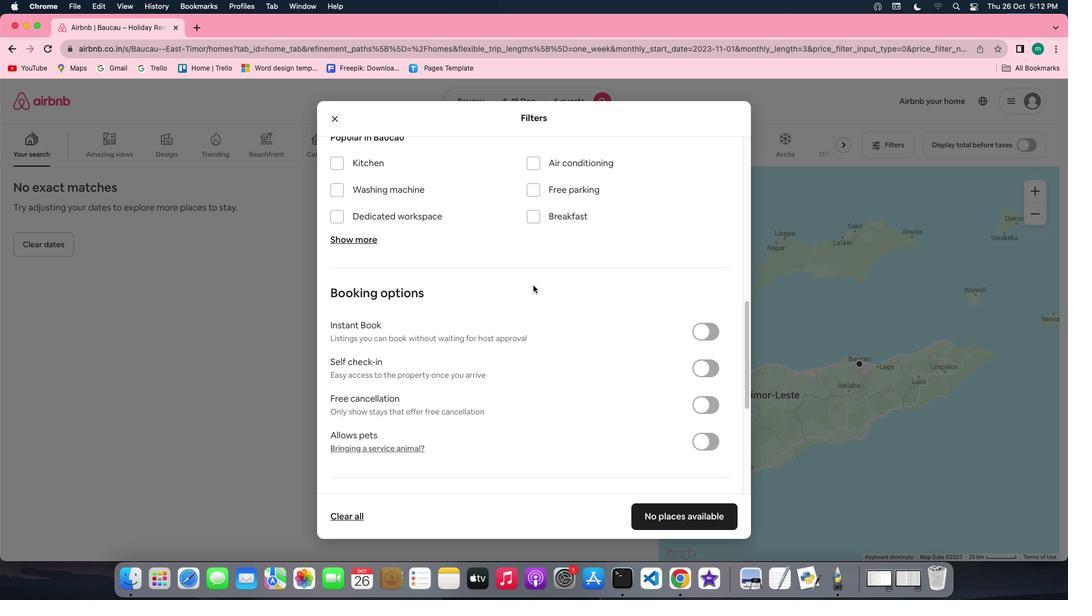 
Action: Mouse scrolled (533, 285) with delta (0, 0)
Screenshot: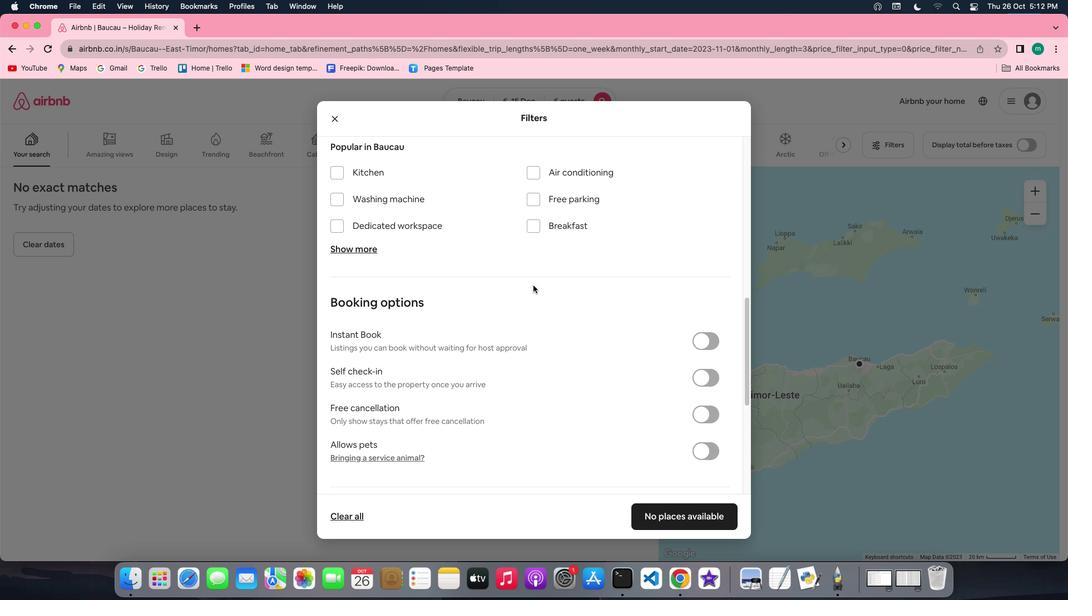 
Action: Mouse scrolled (533, 285) with delta (0, 0)
Screenshot: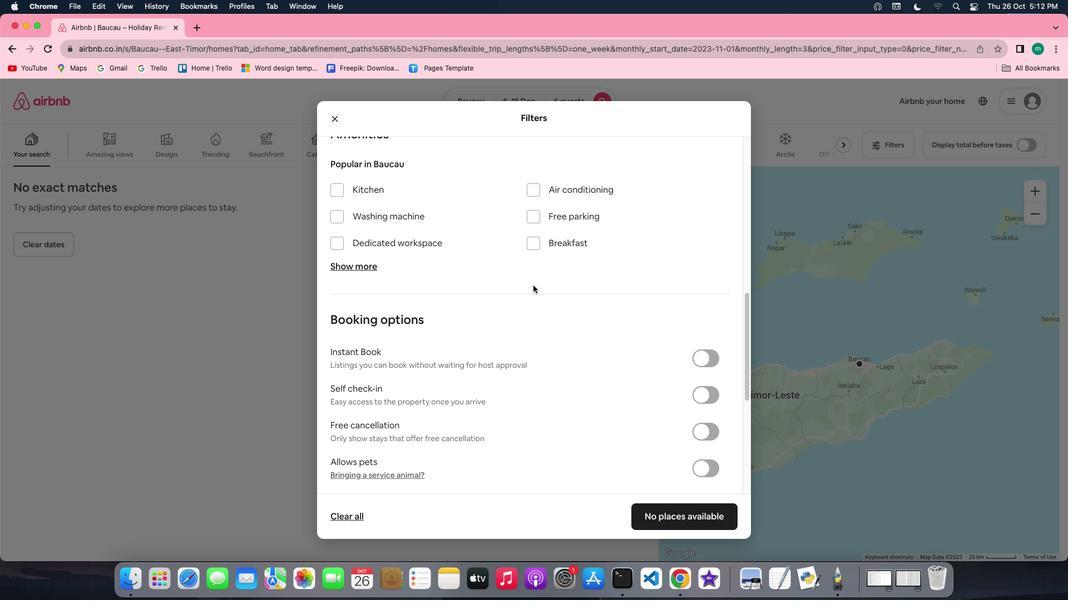 
Action: Mouse scrolled (533, 285) with delta (0, 0)
Screenshot: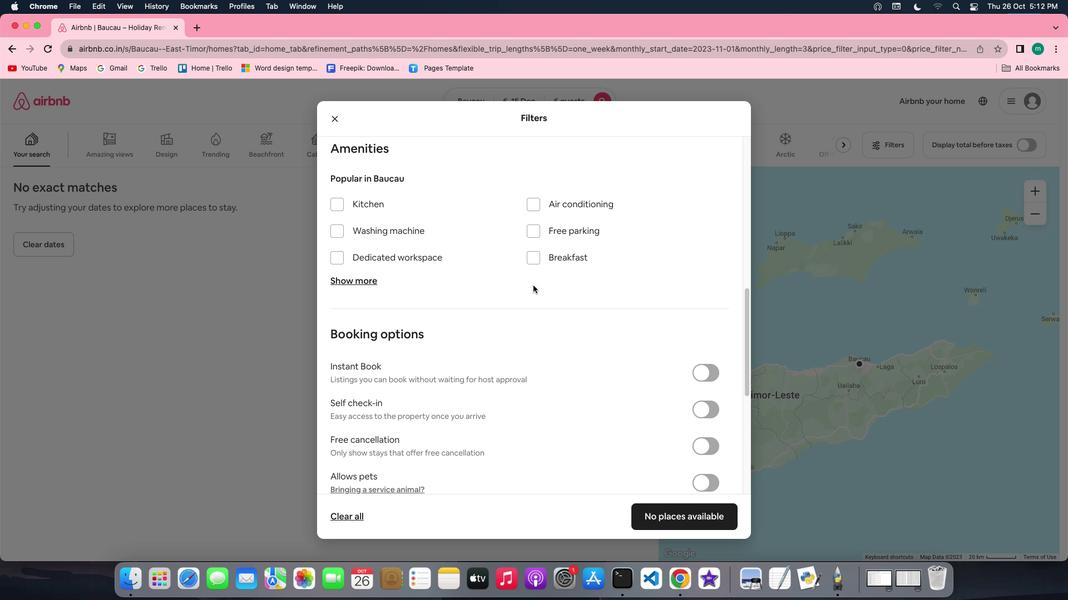 
Action: Mouse scrolled (533, 285) with delta (0, 0)
Screenshot: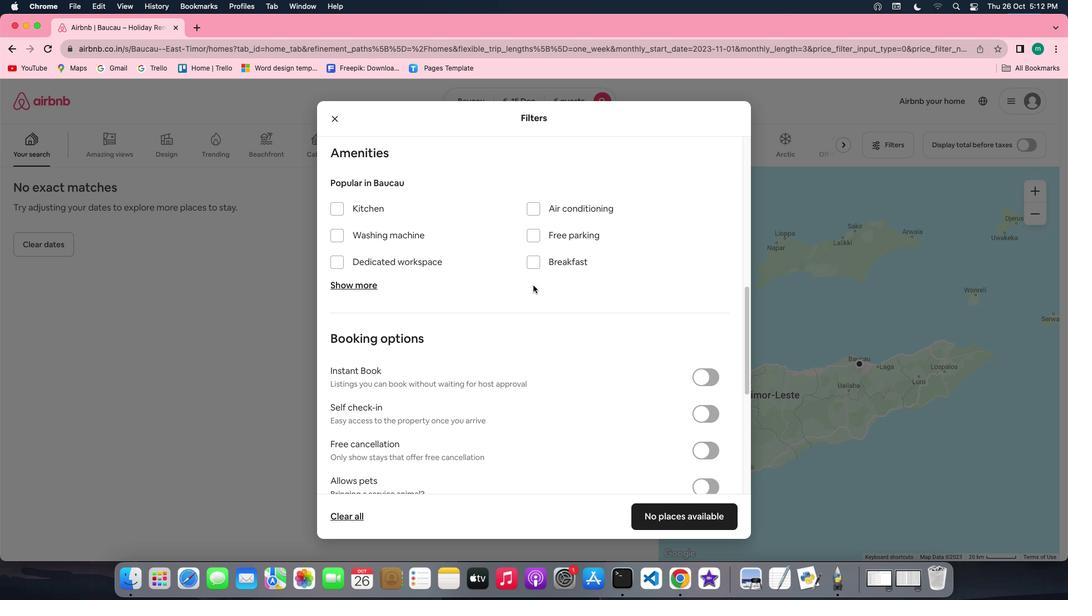 
Action: Mouse moved to (445, 264)
Screenshot: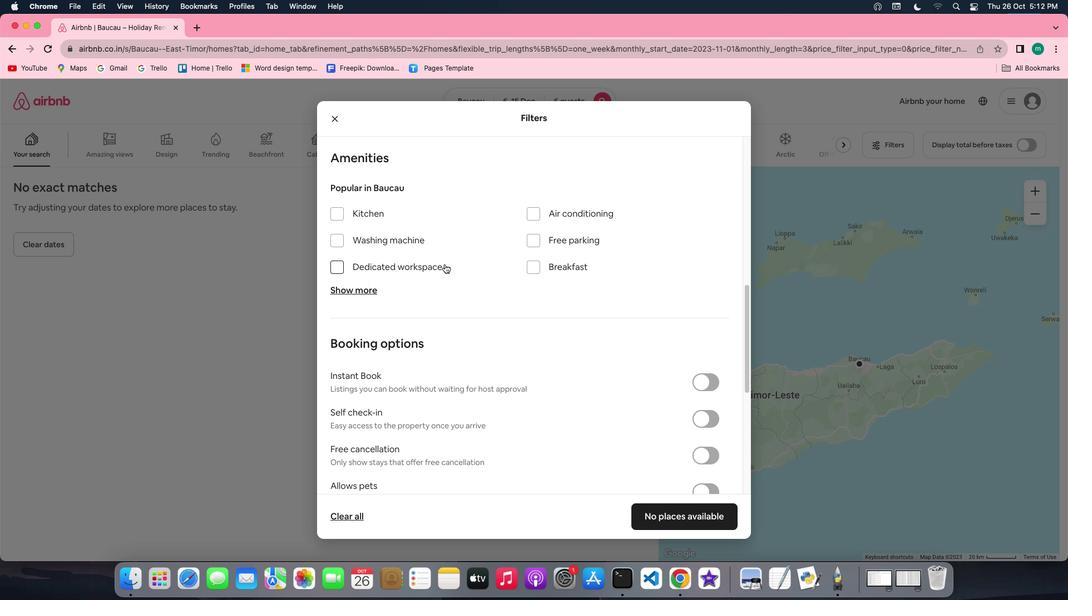 
Action: Mouse scrolled (445, 264) with delta (0, 0)
Screenshot: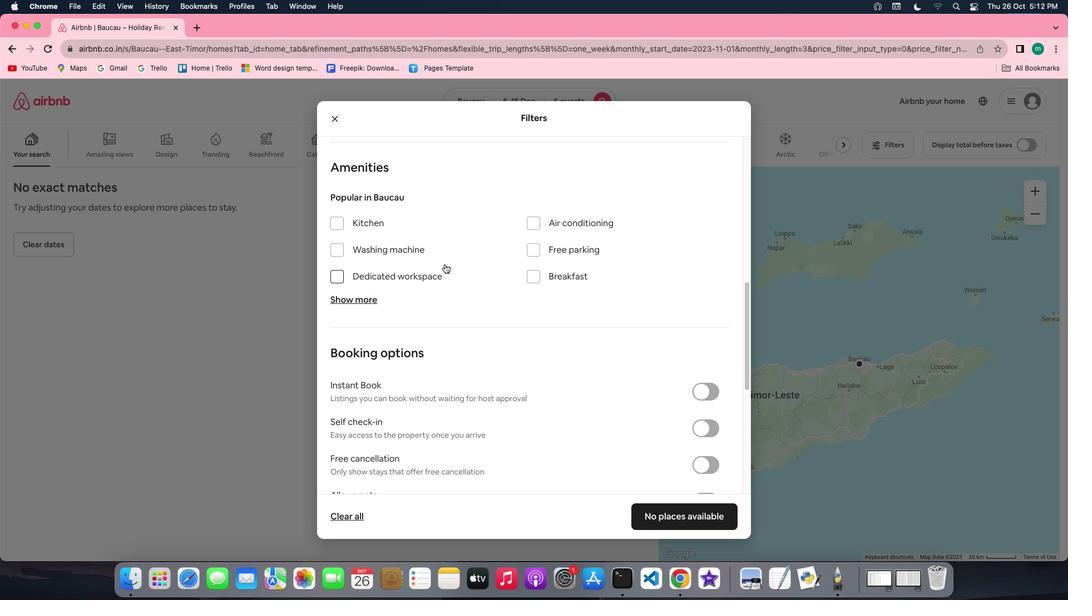
Action: Mouse scrolled (445, 264) with delta (0, 0)
Screenshot: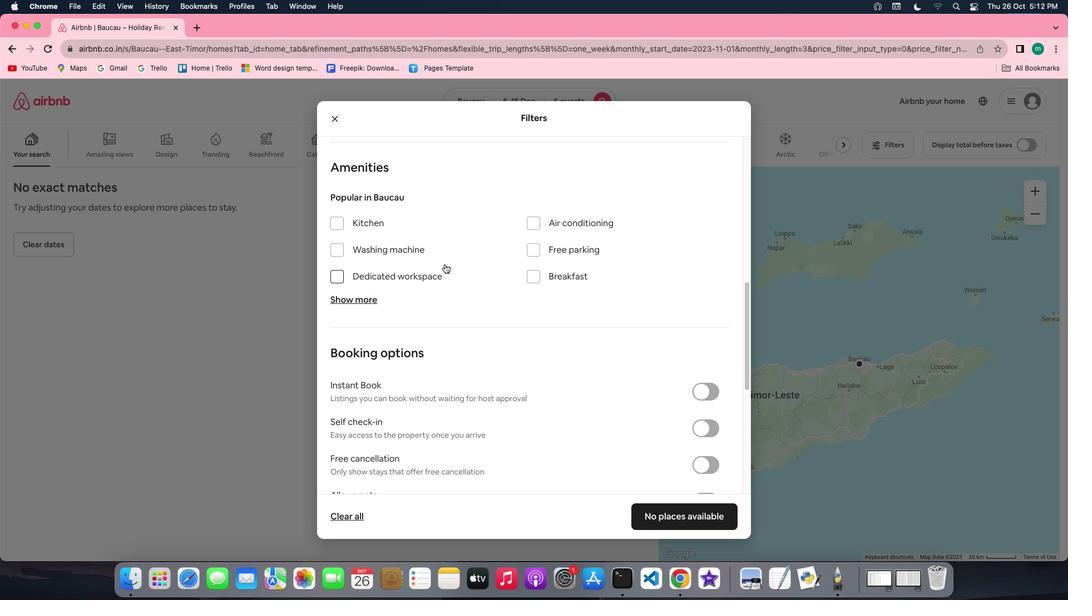 
Action: Mouse moved to (372, 314)
Screenshot: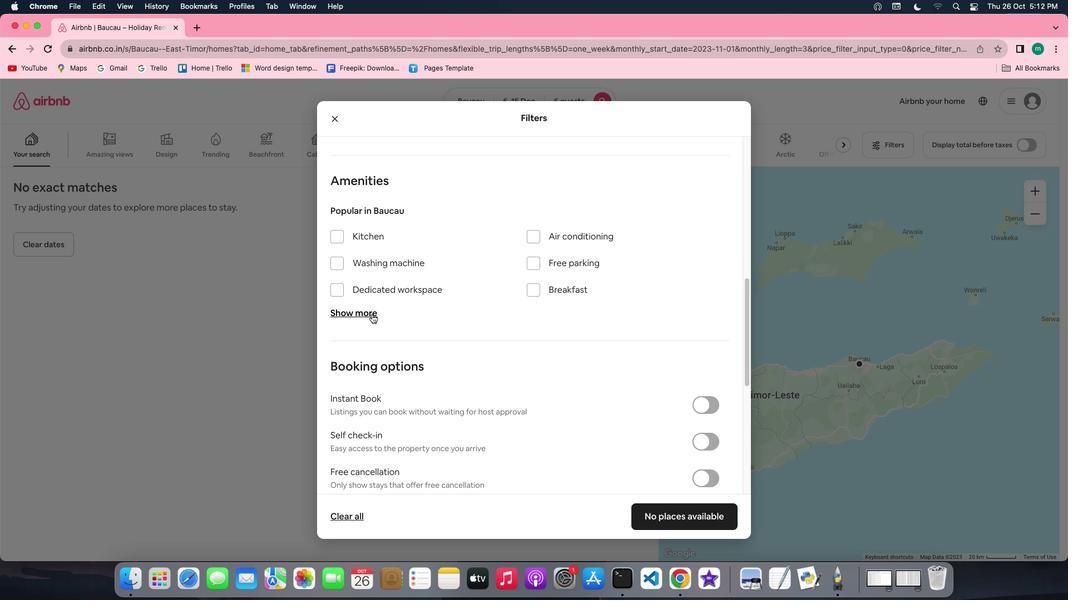 
Action: Mouse pressed left at (372, 314)
Screenshot: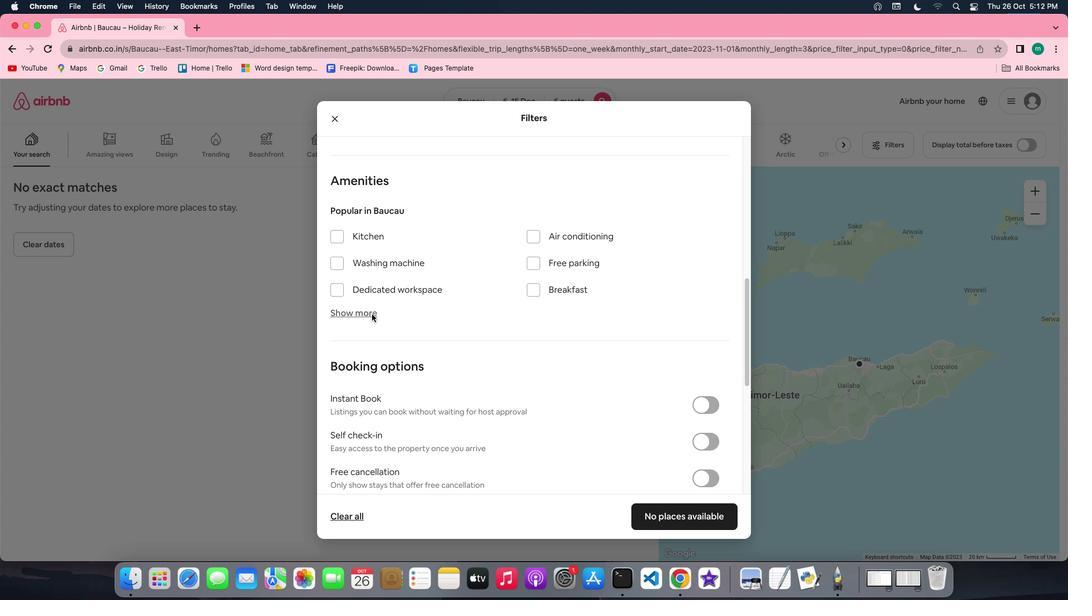 
Action: Mouse moved to (559, 261)
Screenshot: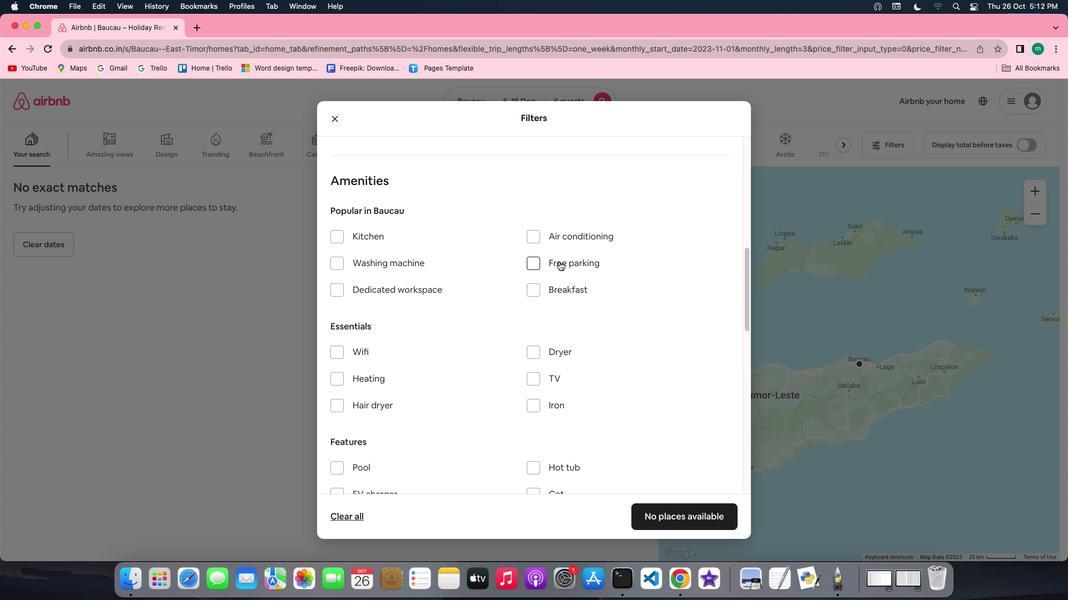 
Action: Mouse pressed left at (559, 261)
Screenshot: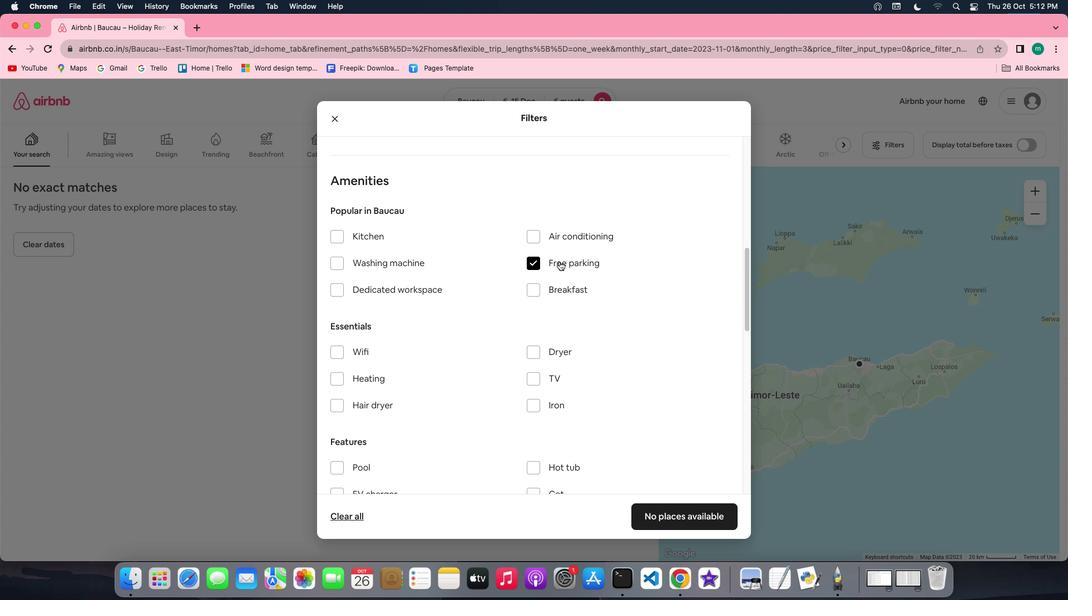 
Action: Mouse moved to (435, 339)
Screenshot: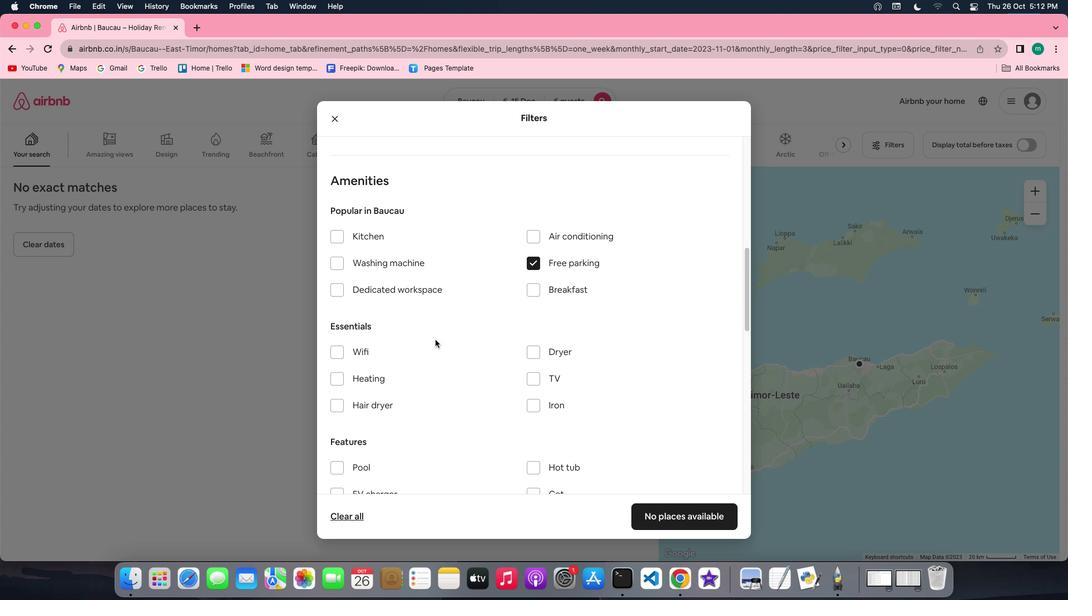 
Action: Mouse scrolled (435, 339) with delta (0, 0)
Screenshot: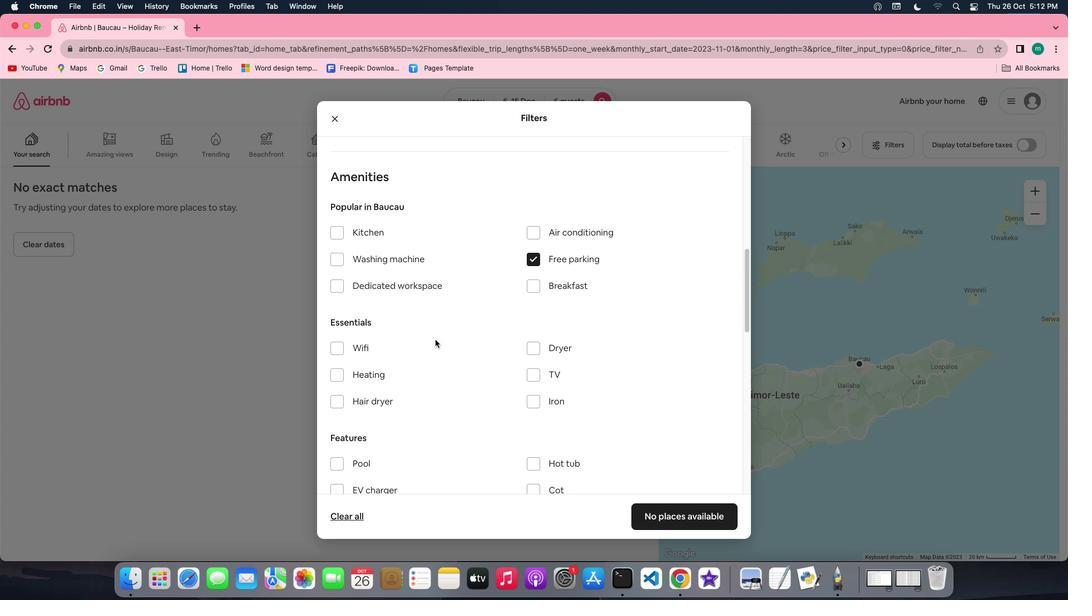 
Action: Mouse scrolled (435, 339) with delta (0, 0)
Screenshot: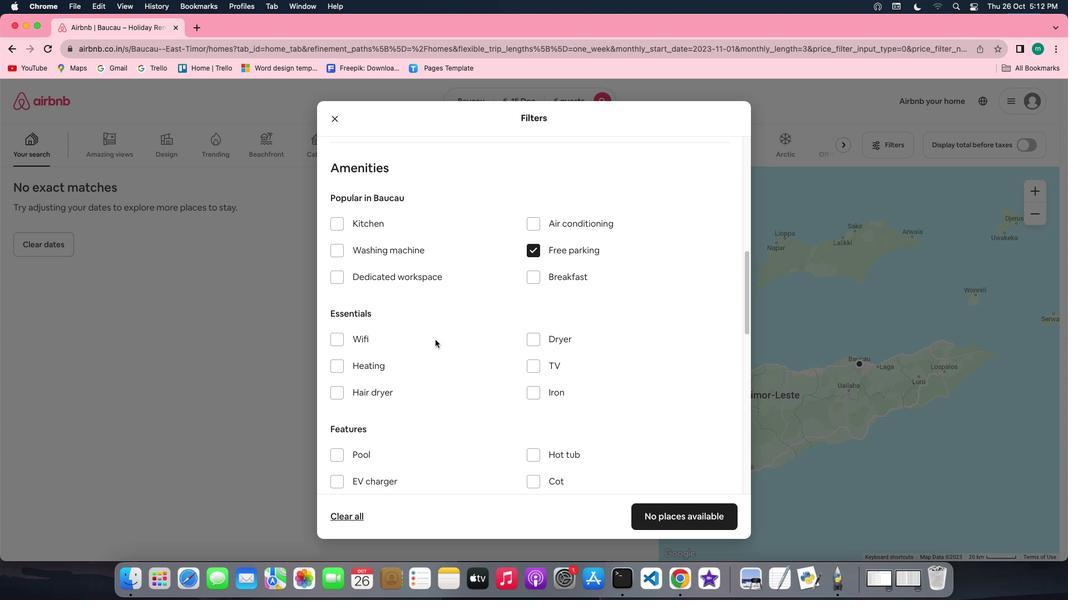 
Action: Mouse moved to (533, 366)
Screenshot: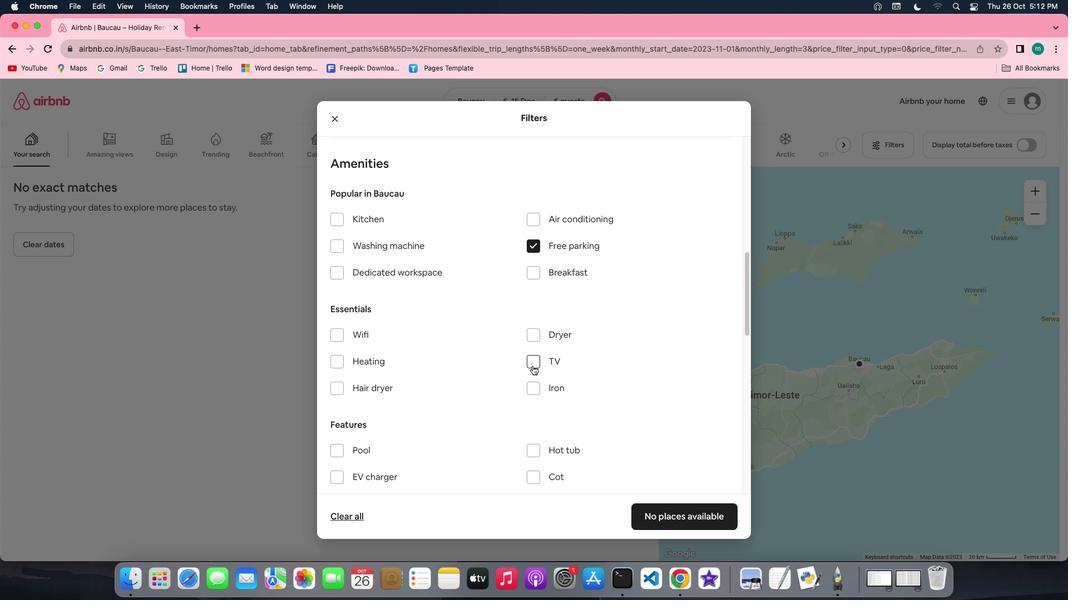 
Action: Mouse pressed left at (533, 366)
Screenshot: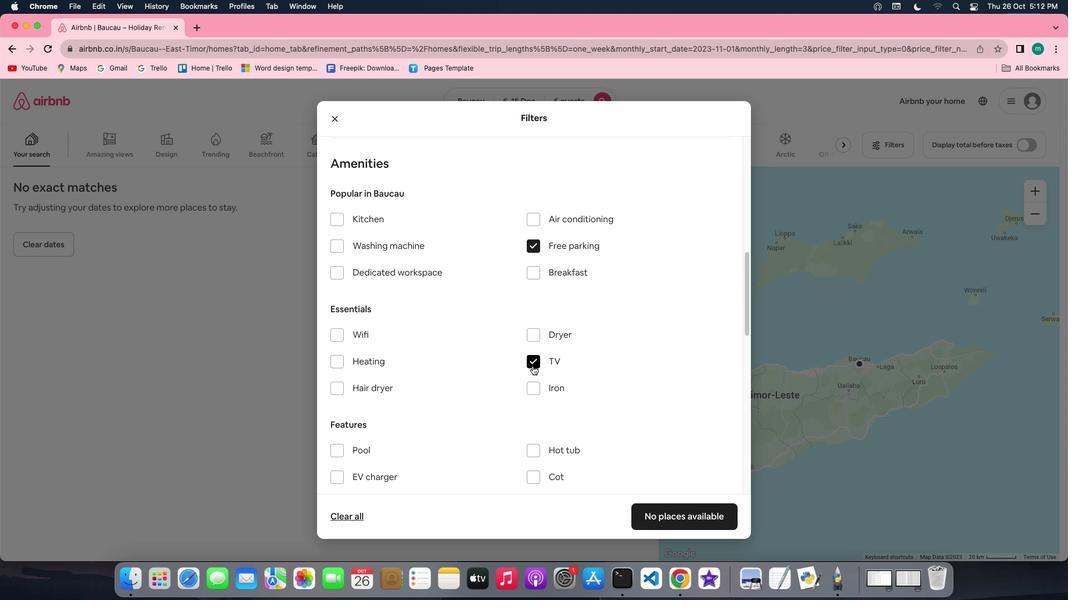 
Action: Mouse moved to (436, 365)
Screenshot: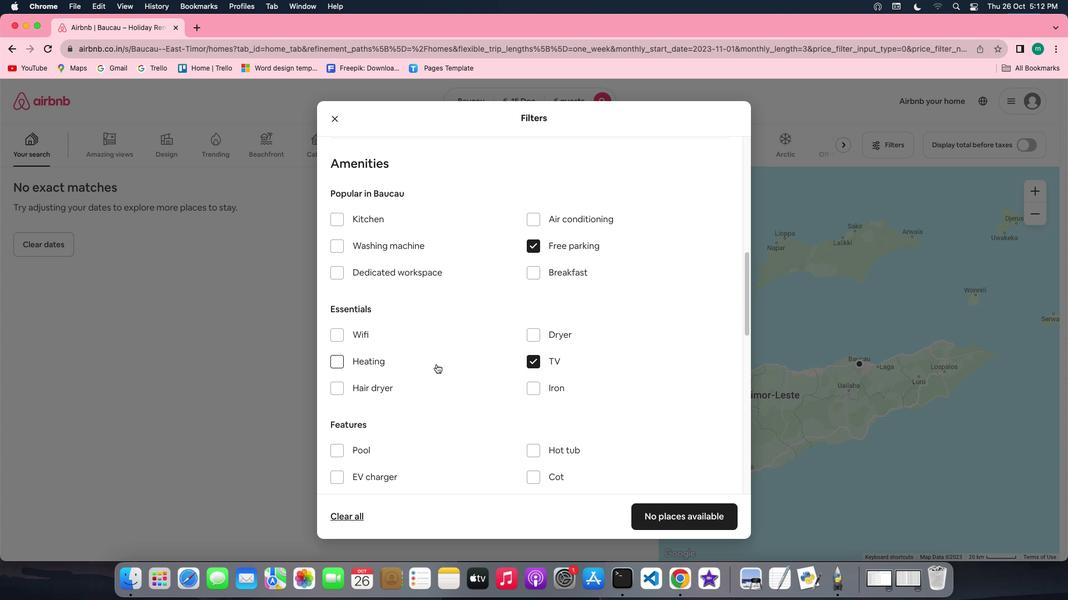 
Action: Mouse scrolled (436, 365) with delta (0, 0)
Screenshot: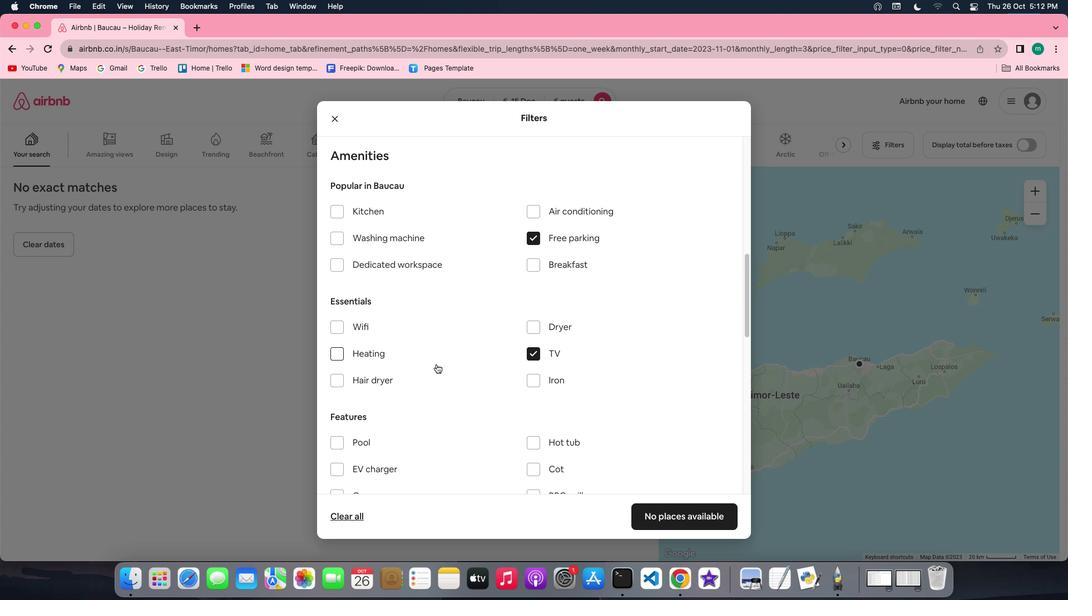 
Action: Mouse scrolled (436, 365) with delta (0, 0)
Screenshot: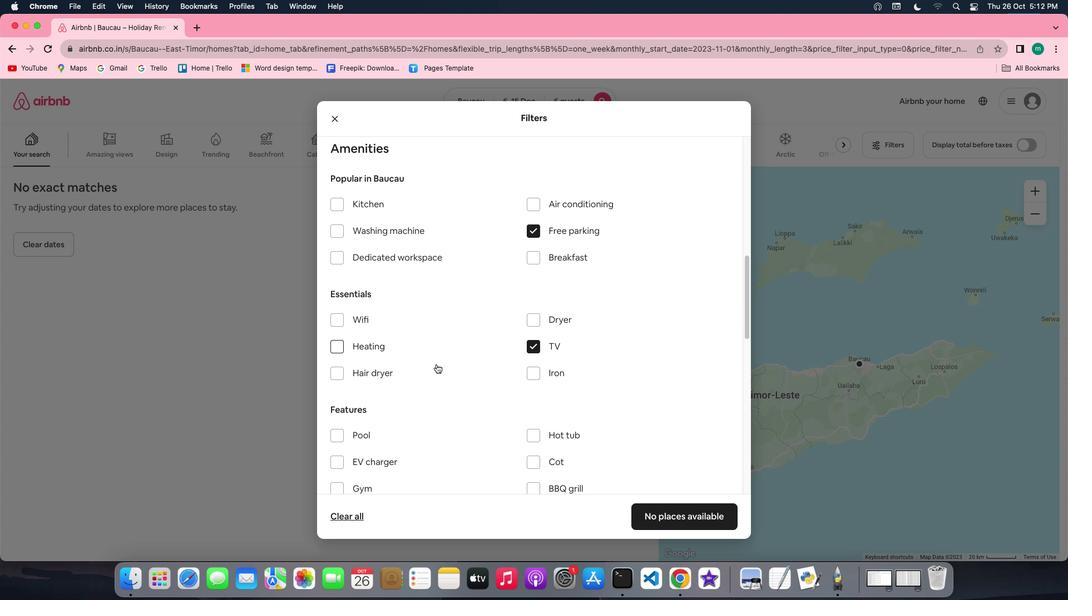 
Action: Mouse scrolled (436, 365) with delta (0, 0)
Screenshot: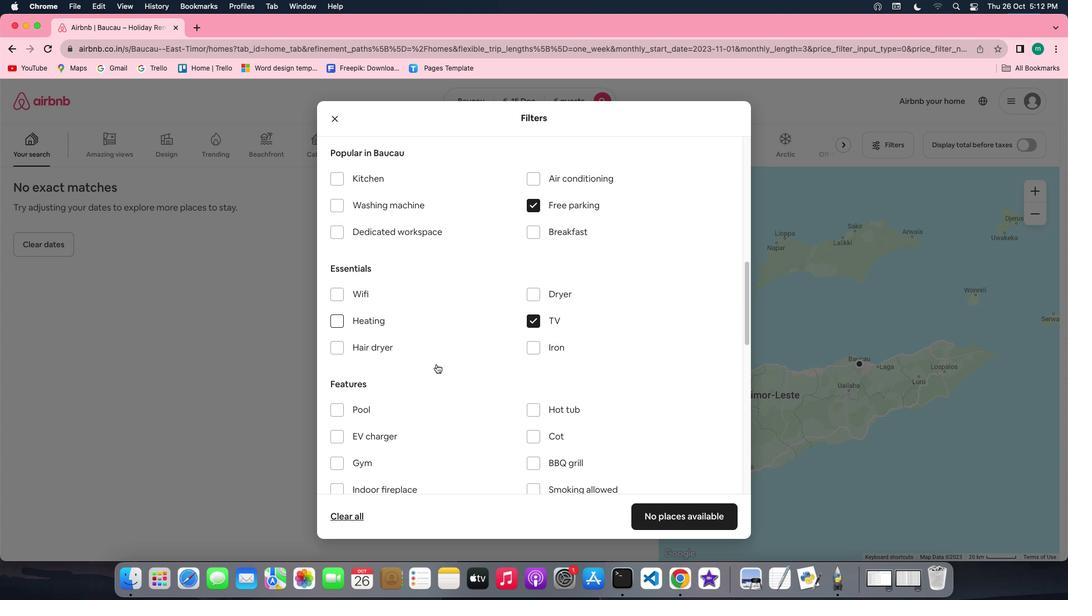 
Action: Mouse moved to (452, 382)
Screenshot: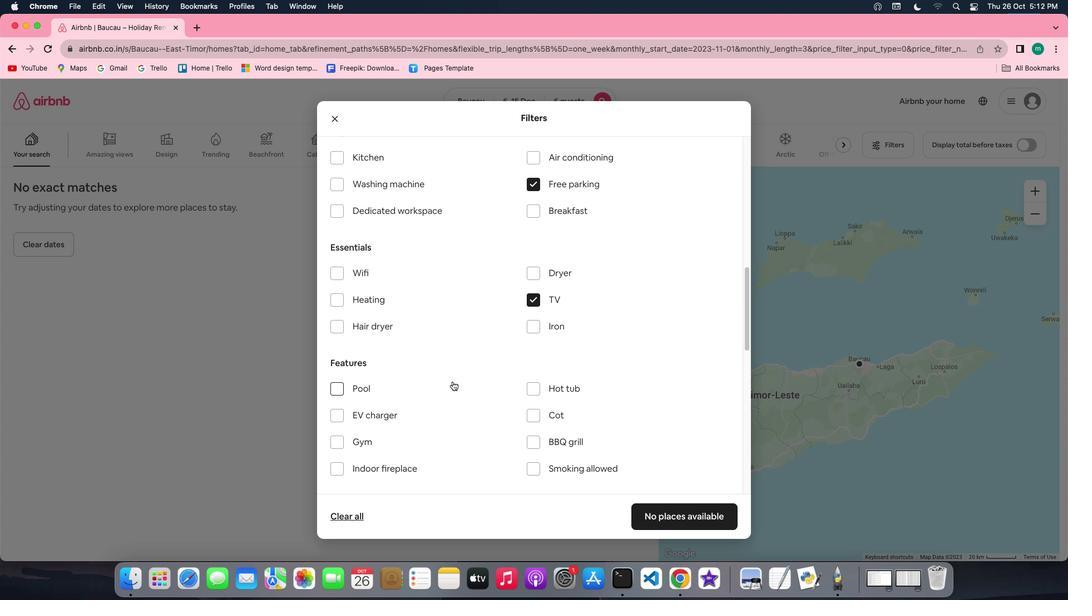 
Action: Mouse scrolled (452, 382) with delta (0, 0)
Screenshot: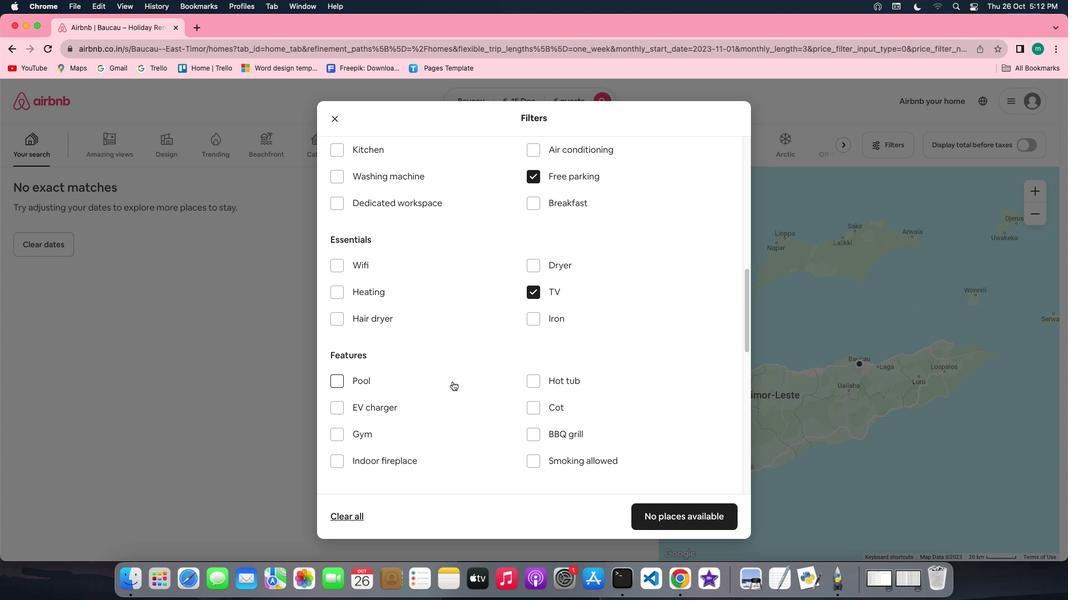 
Action: Mouse scrolled (452, 382) with delta (0, 0)
Screenshot: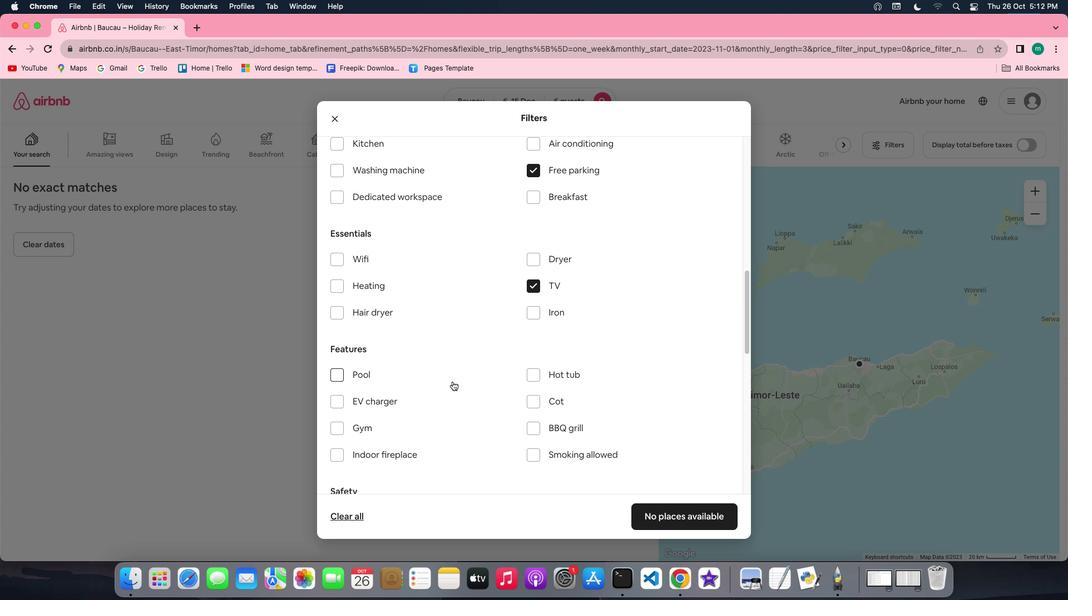 
Action: Mouse moved to (441, 390)
Screenshot: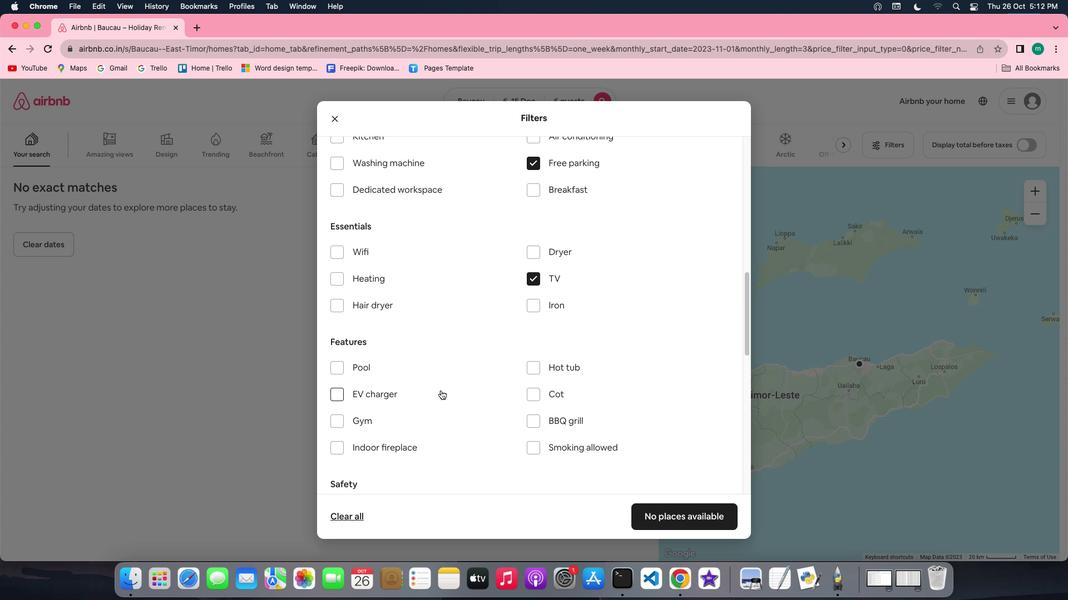 
Action: Mouse scrolled (441, 390) with delta (0, 0)
Screenshot: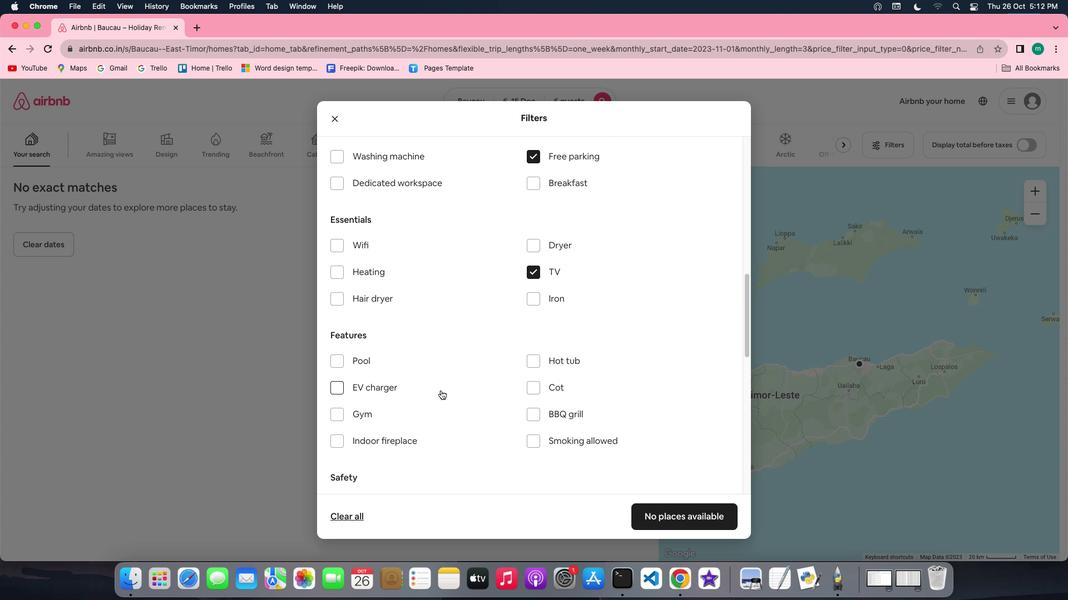
Action: Mouse scrolled (441, 390) with delta (0, 0)
Screenshot: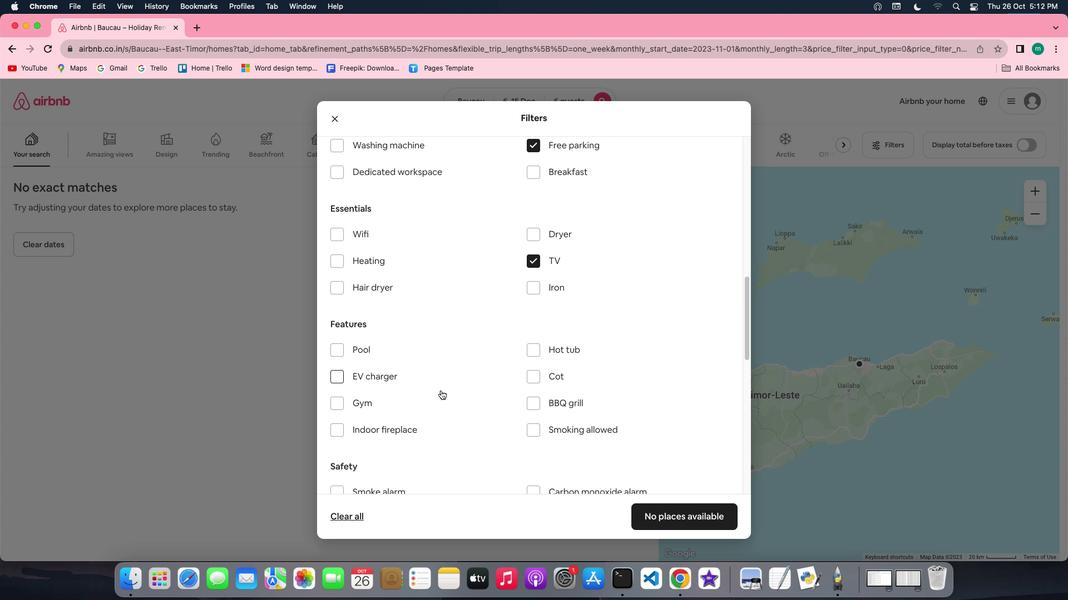 
Action: Mouse scrolled (441, 390) with delta (0, -1)
Screenshot: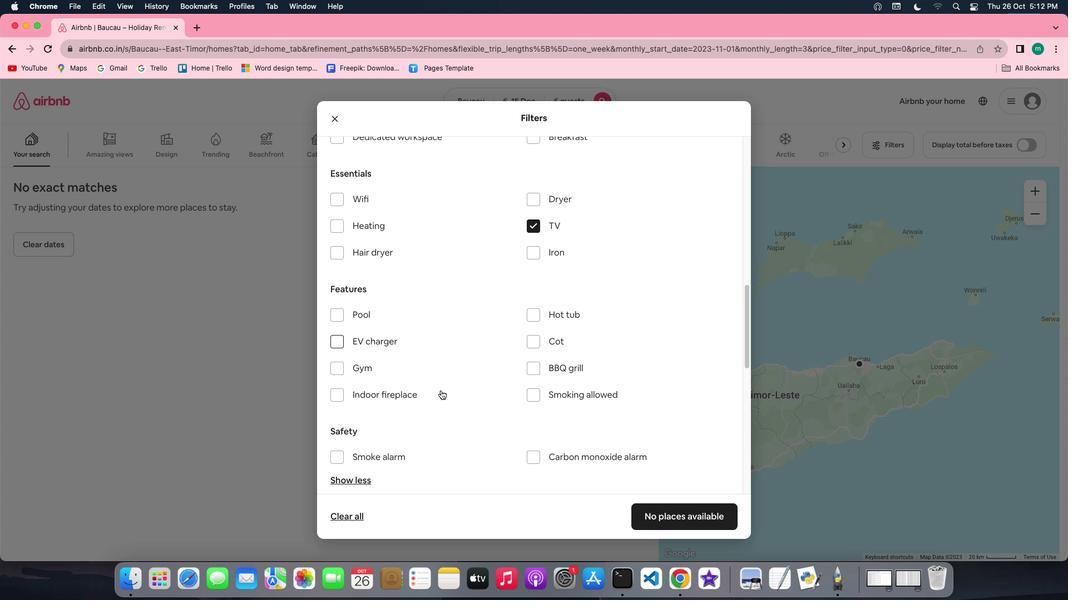 
Action: Mouse moved to (344, 344)
Screenshot: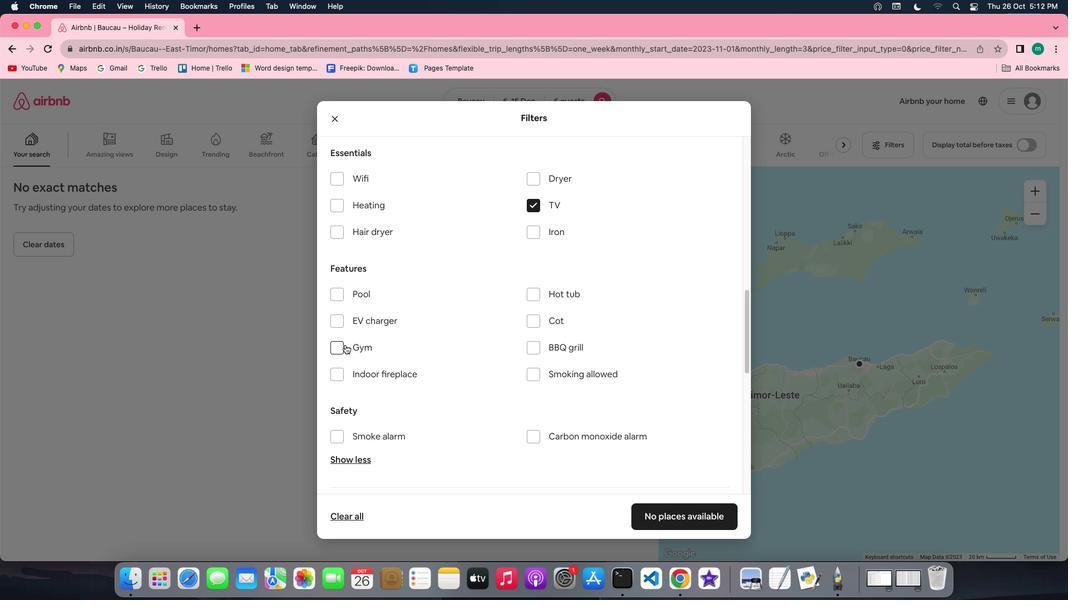 
Action: Mouse pressed left at (344, 344)
Screenshot: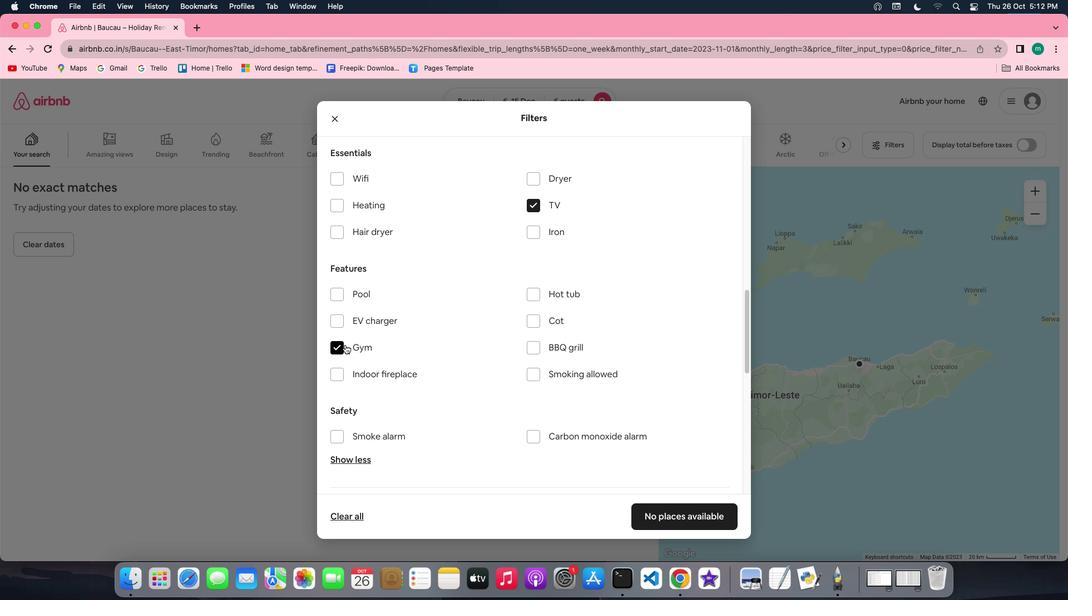 
Action: Mouse moved to (477, 357)
Screenshot: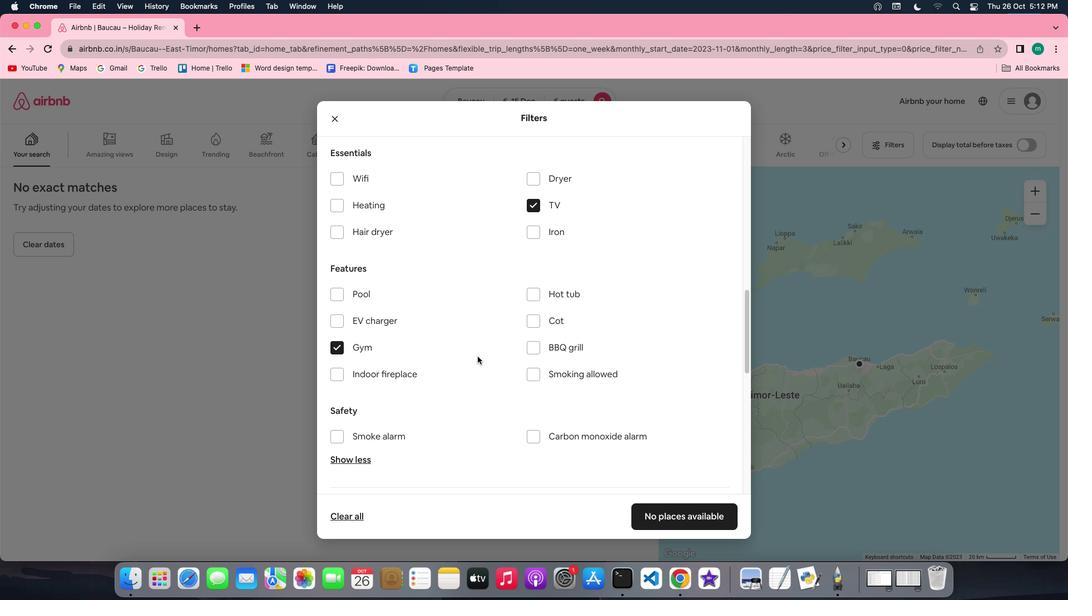 
Action: Mouse scrolled (477, 357) with delta (0, 0)
Screenshot: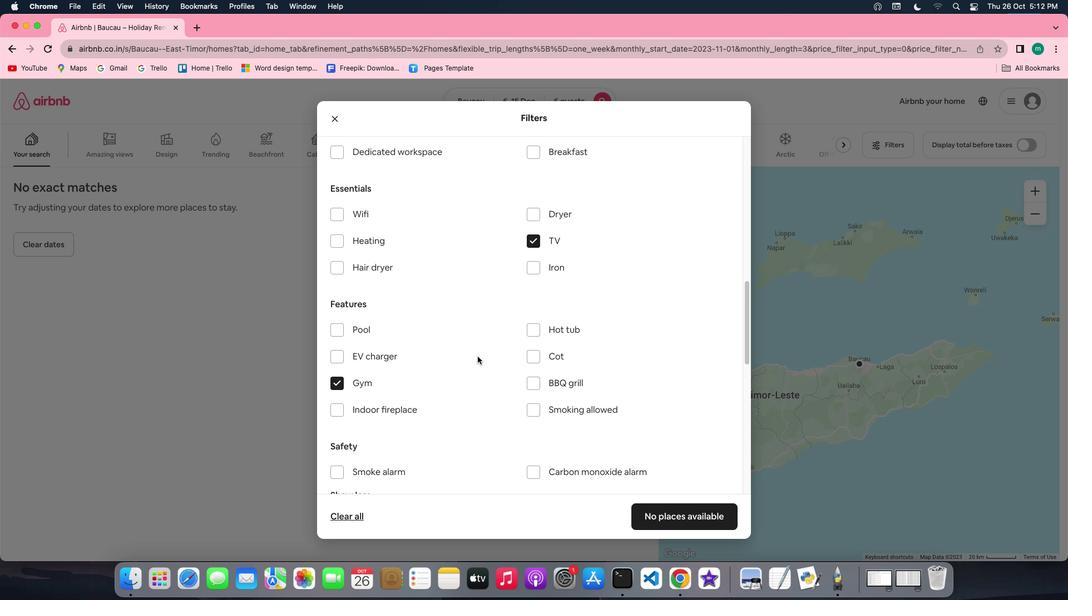 
Action: Mouse scrolled (477, 357) with delta (0, 0)
Screenshot: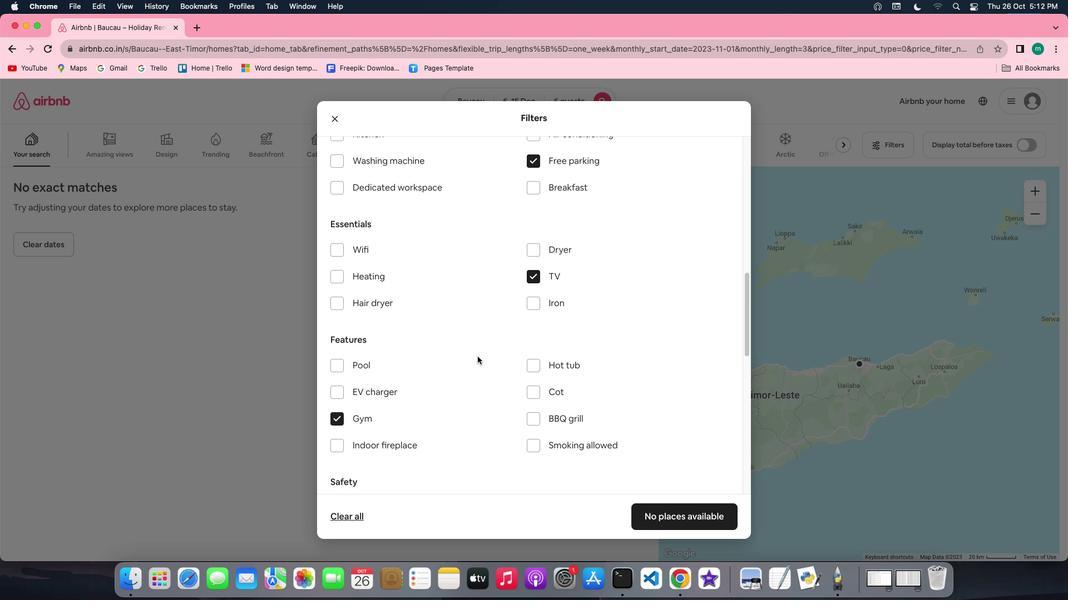 
Action: Mouse scrolled (477, 357) with delta (0, 1)
Screenshot: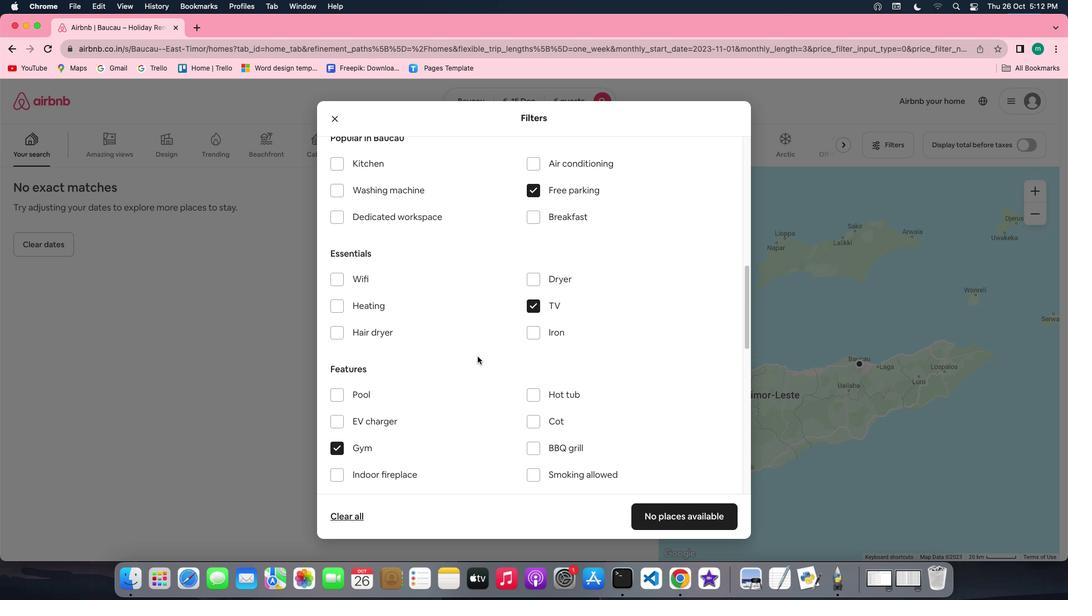 
Action: Mouse scrolled (477, 357) with delta (0, 0)
Screenshot: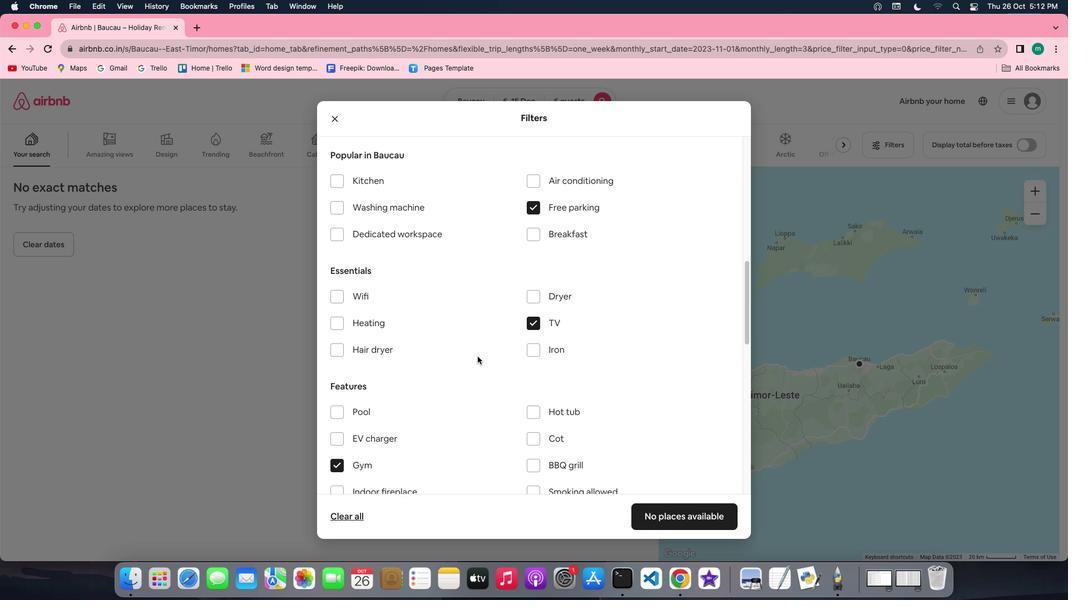 
Action: Mouse scrolled (477, 357) with delta (0, 0)
Screenshot: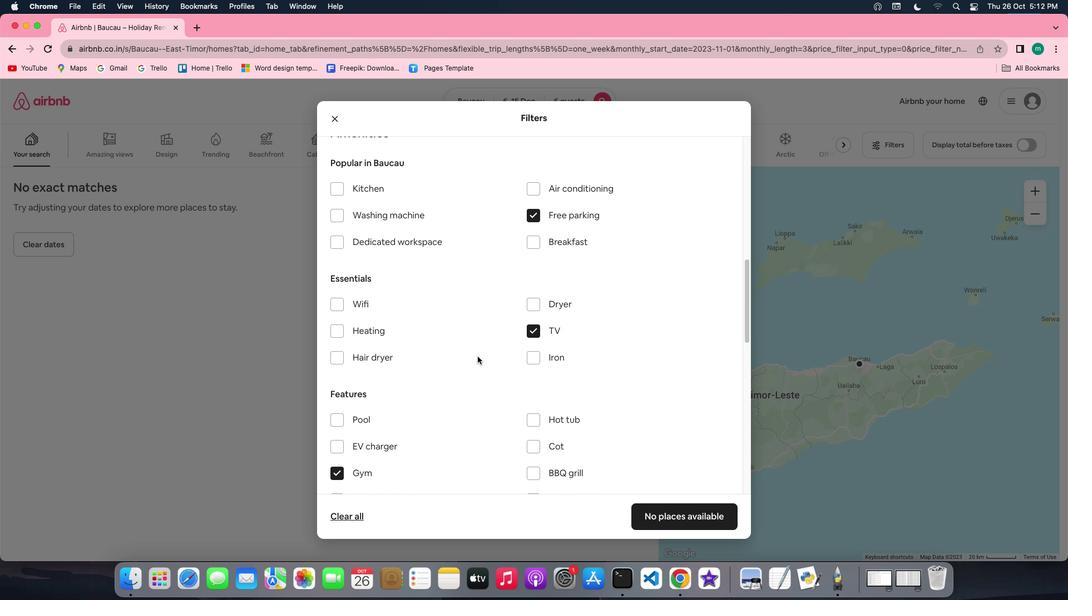 
Action: Mouse scrolled (477, 357) with delta (0, 0)
Screenshot: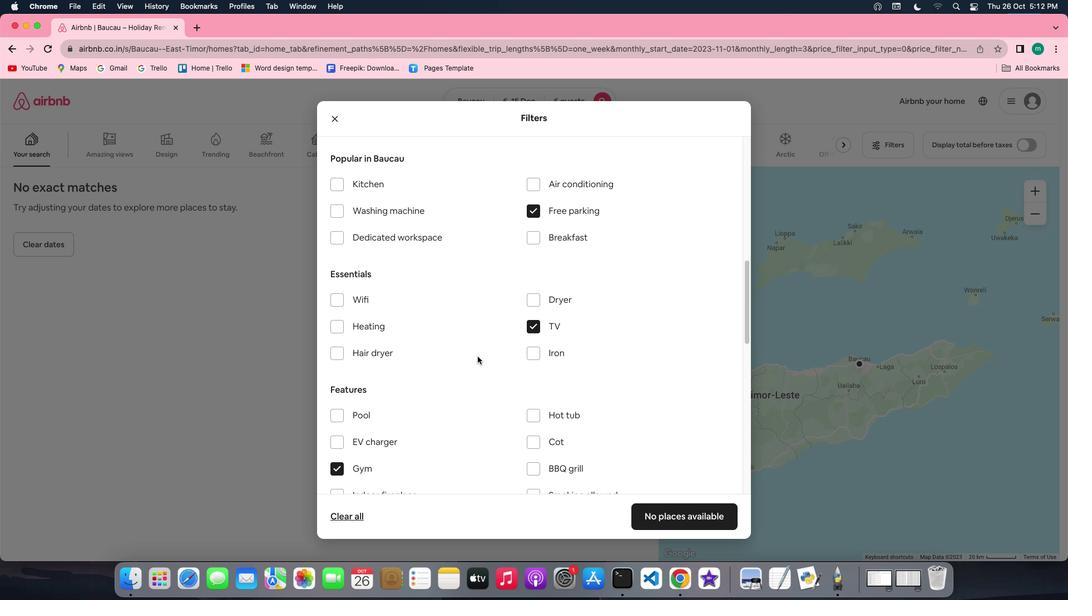 
Action: Mouse scrolled (477, 357) with delta (0, 0)
Screenshot: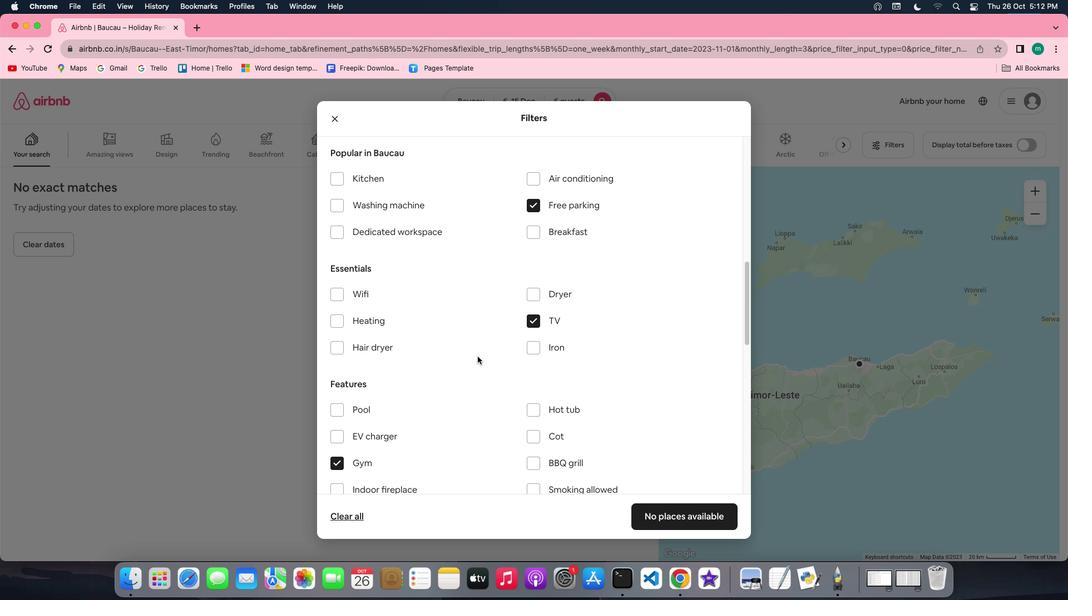 
Action: Mouse scrolled (477, 357) with delta (0, 0)
Screenshot: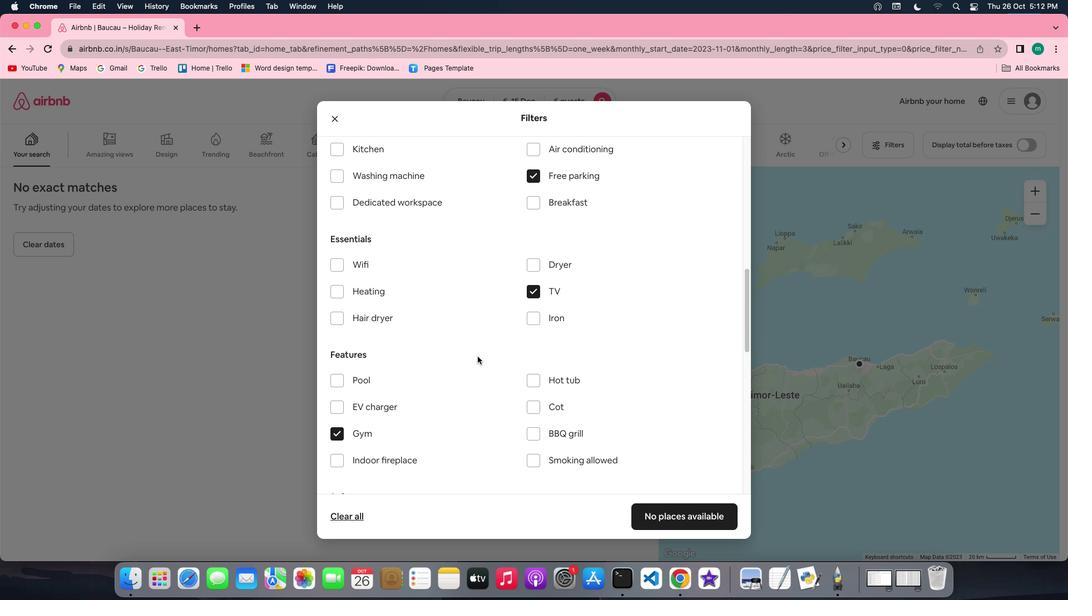 
Action: Mouse moved to (531, 196)
Screenshot: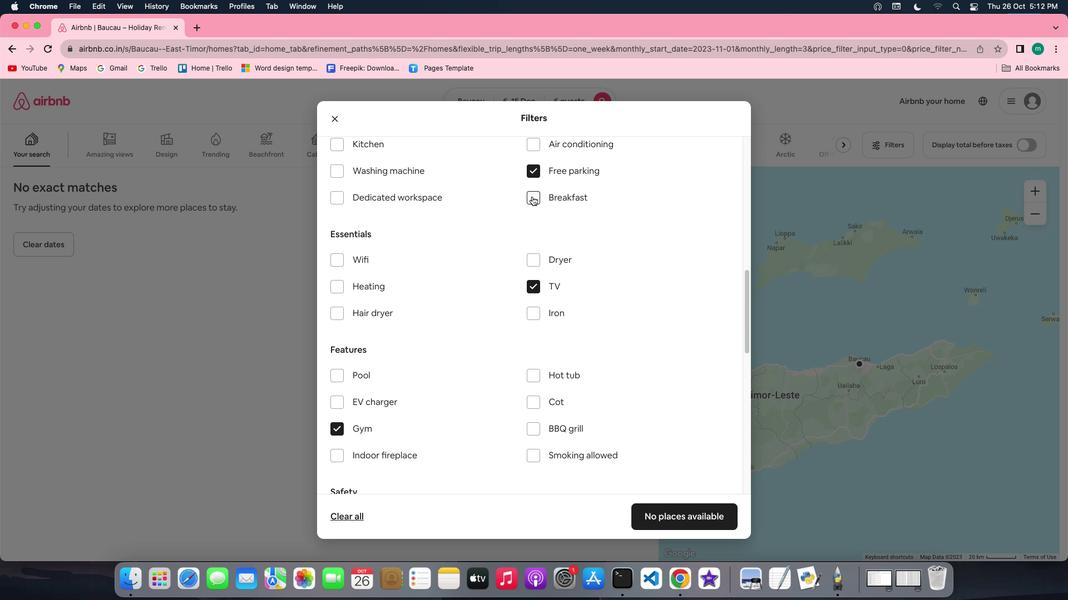 
Action: Mouse pressed left at (531, 196)
Screenshot: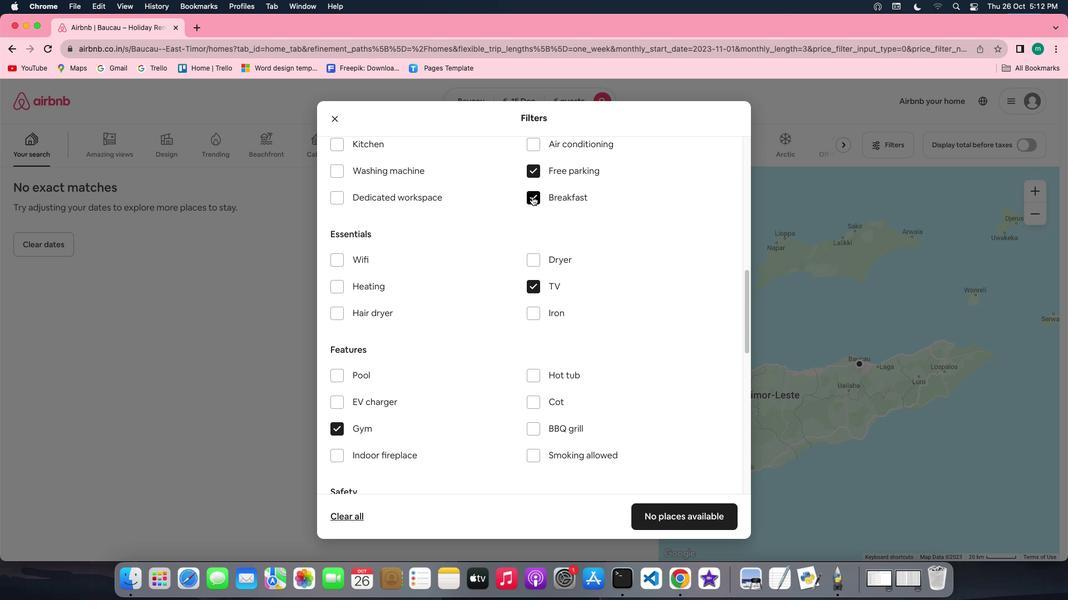 
Action: Mouse moved to (501, 323)
Screenshot: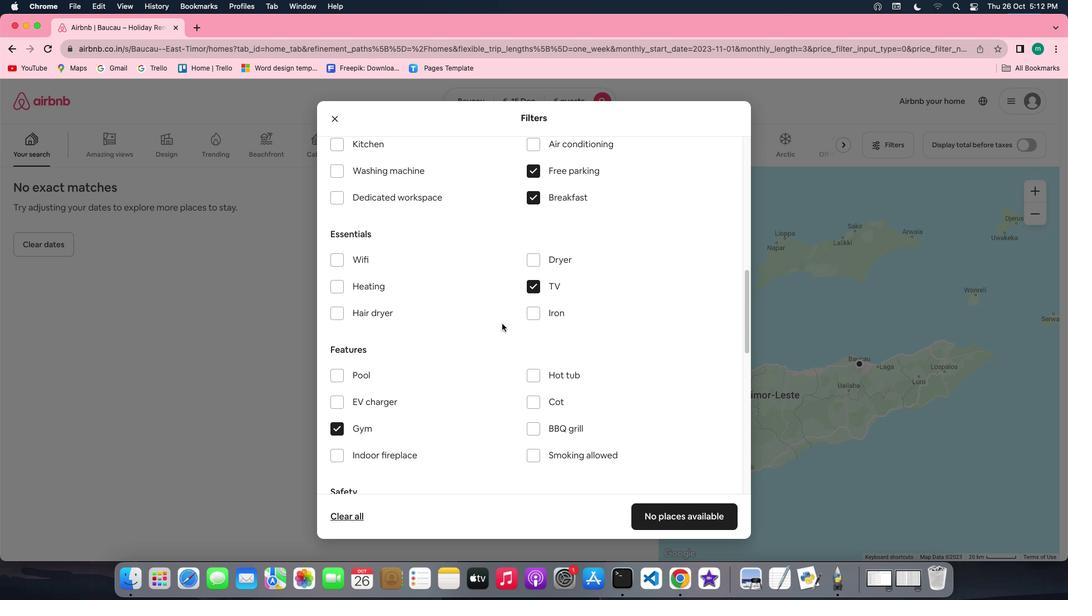 
Action: Mouse scrolled (501, 323) with delta (0, 0)
Screenshot: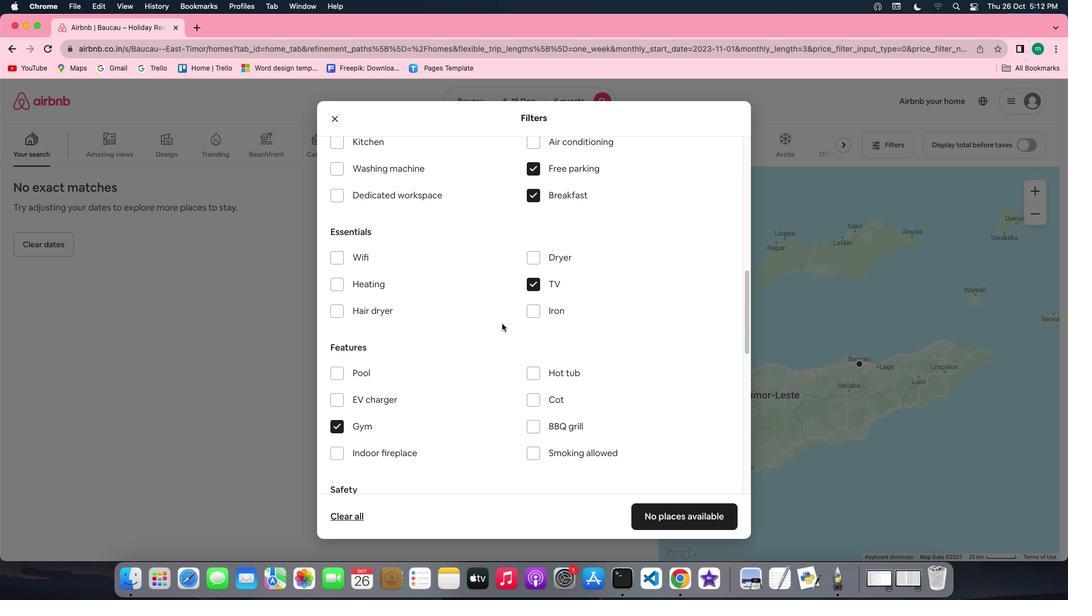 
Action: Mouse scrolled (501, 323) with delta (0, 0)
Screenshot: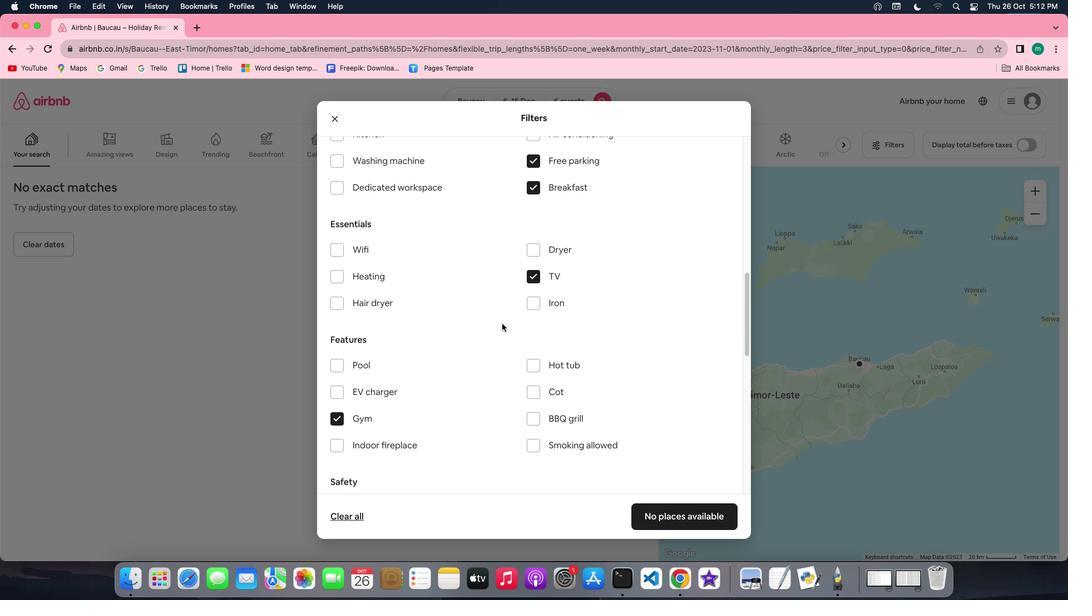 
Action: Mouse scrolled (501, 323) with delta (0, 0)
Screenshot: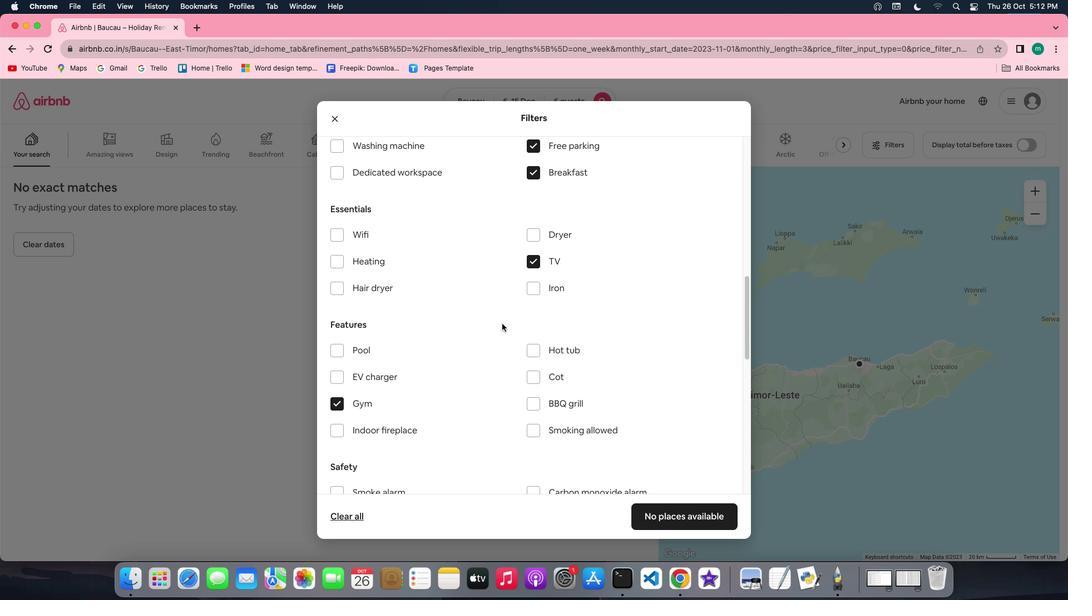 
Action: Mouse scrolled (501, 323) with delta (0, 0)
Screenshot: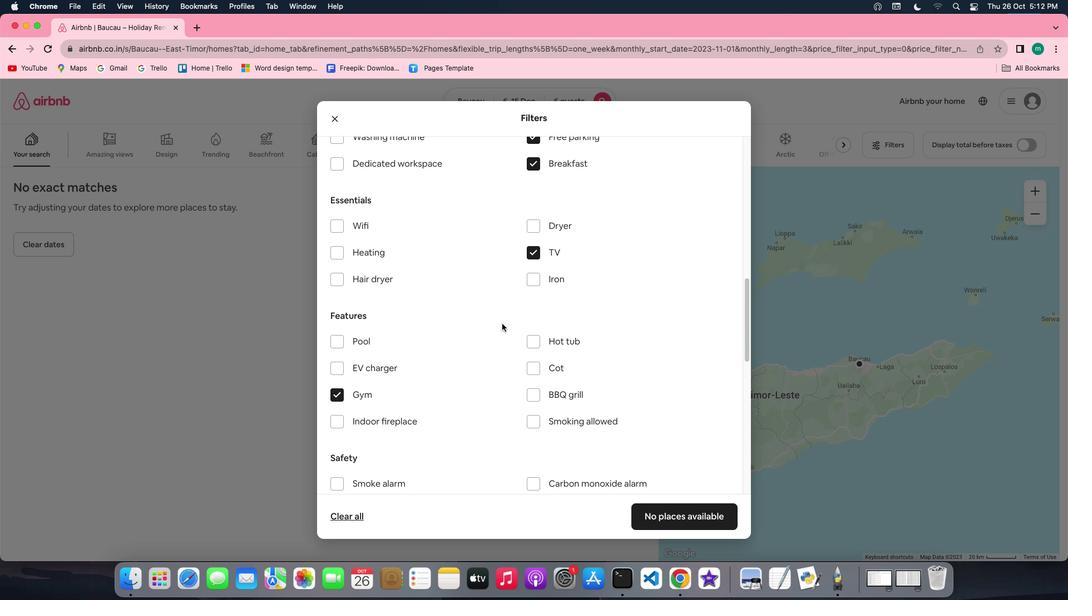 
Action: Mouse scrolled (501, 323) with delta (0, 0)
Screenshot: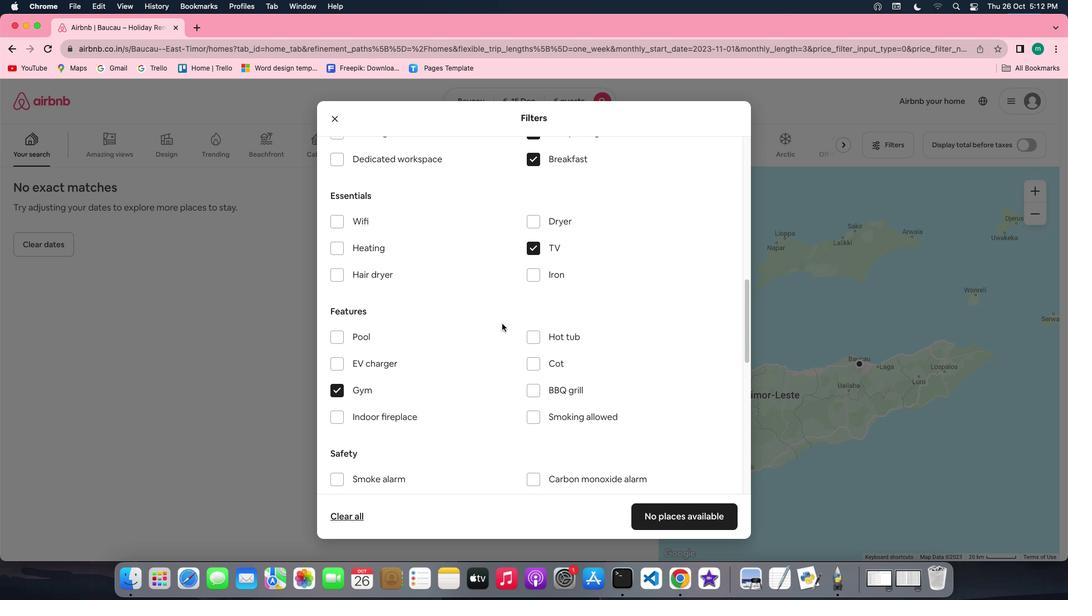 
Action: Mouse scrolled (501, 323) with delta (0, 0)
Screenshot: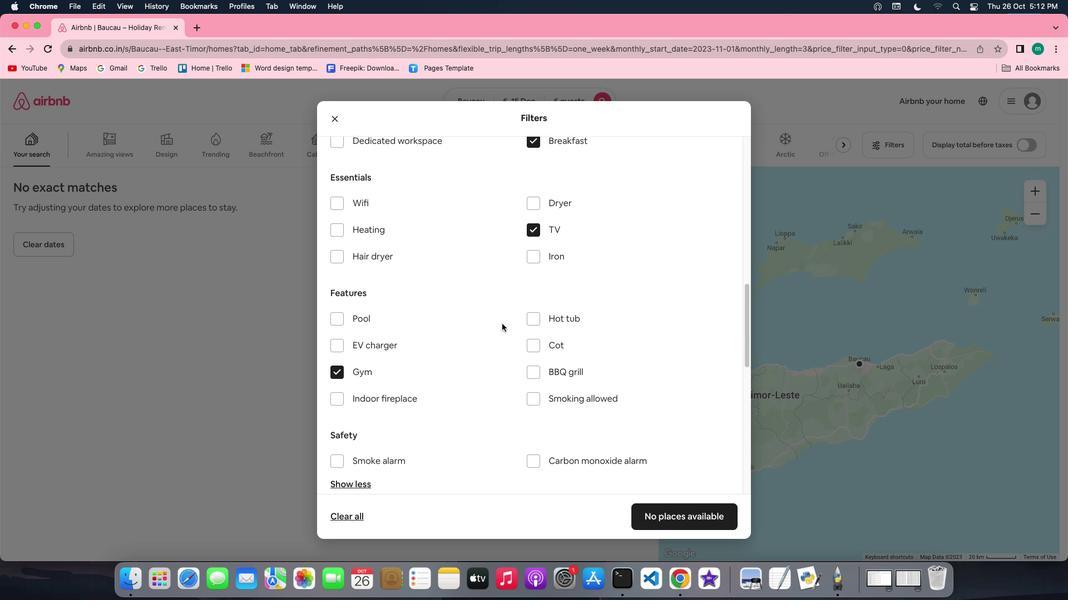
Action: Mouse scrolled (501, 323) with delta (0, 0)
Screenshot: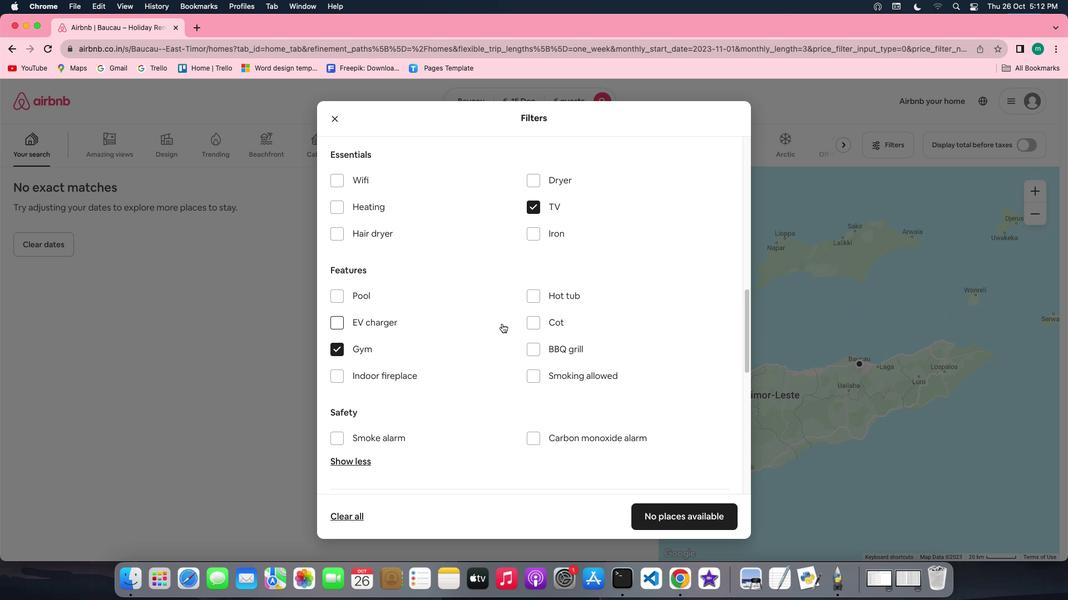 
Action: Mouse scrolled (501, 323) with delta (0, 0)
Screenshot: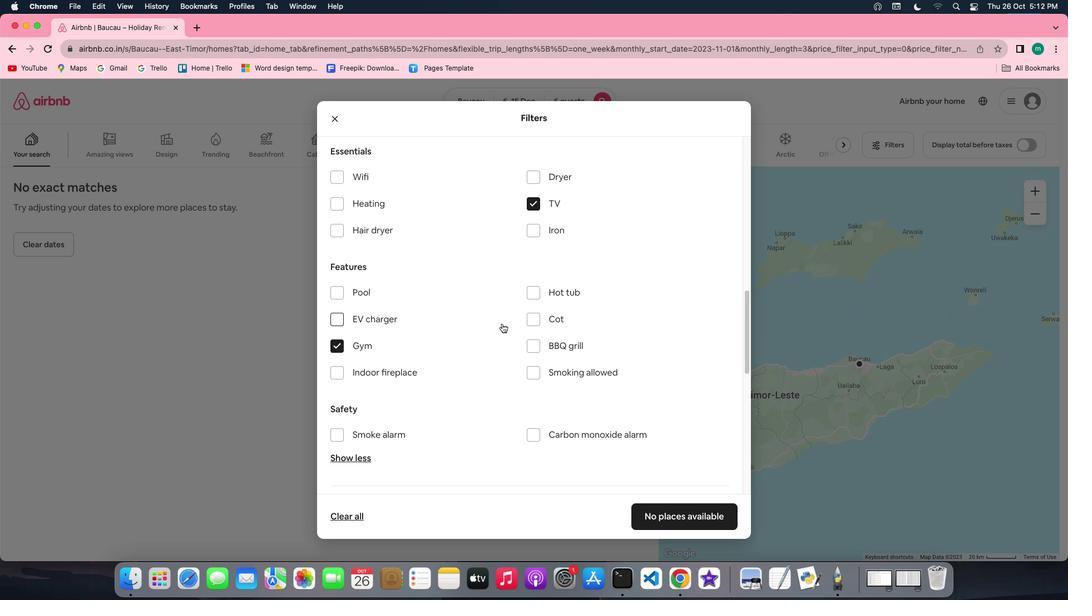 
Action: Mouse scrolled (501, 323) with delta (0, 0)
Screenshot: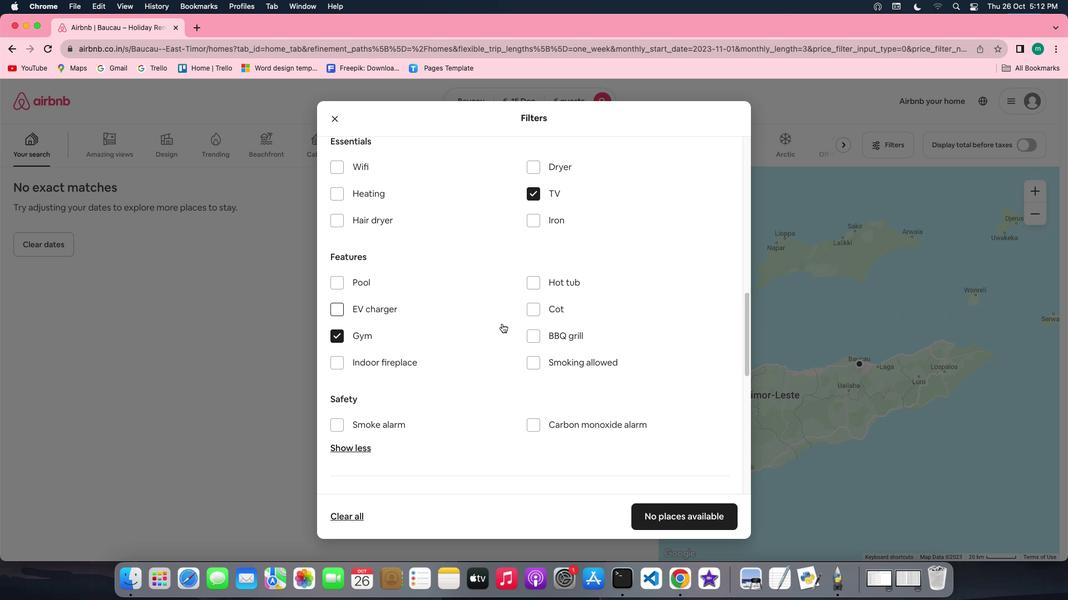 
Action: Mouse scrolled (501, 323) with delta (0, 0)
Screenshot: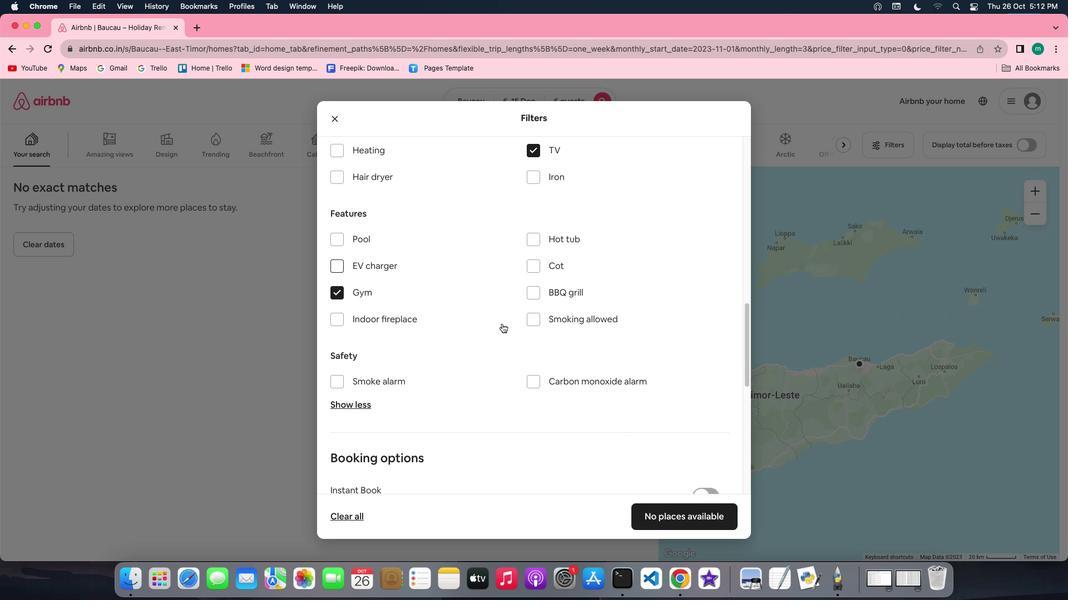 
Action: Mouse scrolled (501, 323) with delta (0, 0)
Screenshot: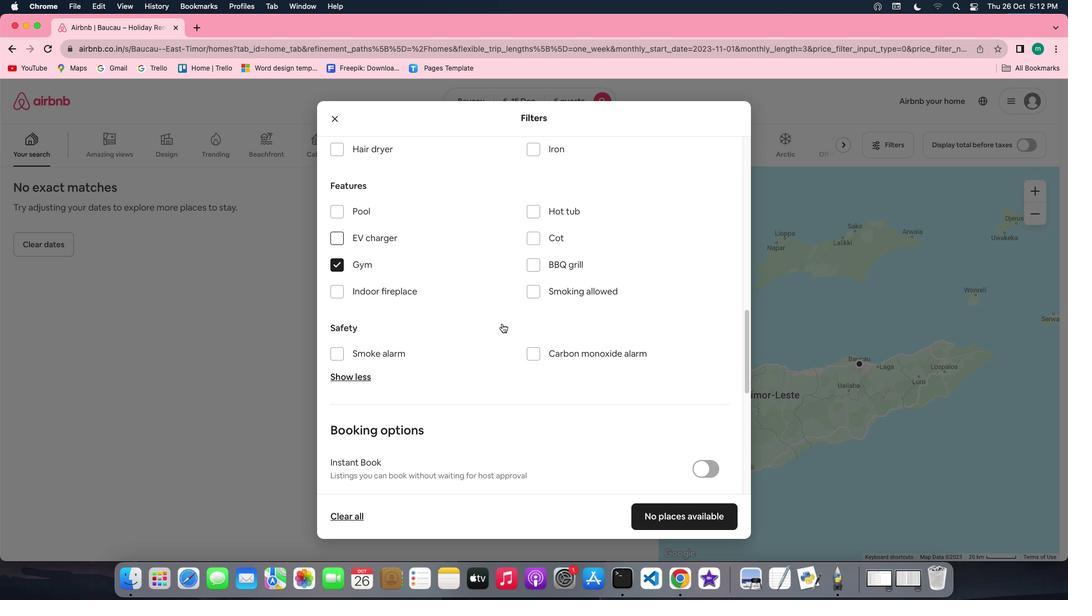 
Action: Mouse scrolled (501, 323) with delta (0, 0)
Screenshot: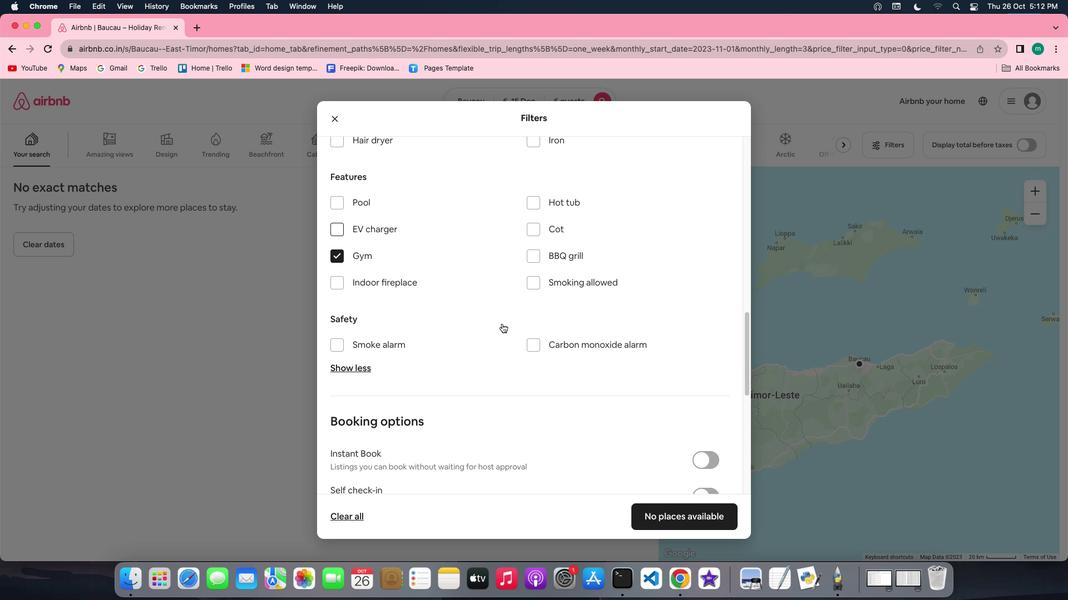 
Action: Mouse scrolled (501, 323) with delta (0, -1)
Screenshot: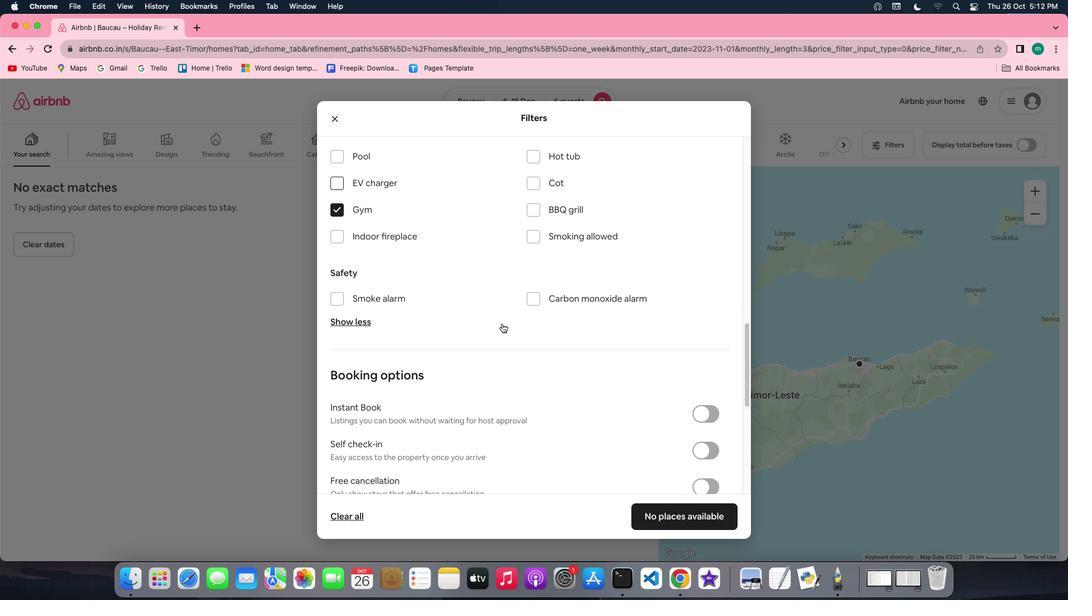 
Action: Mouse scrolled (501, 323) with delta (0, -1)
Screenshot: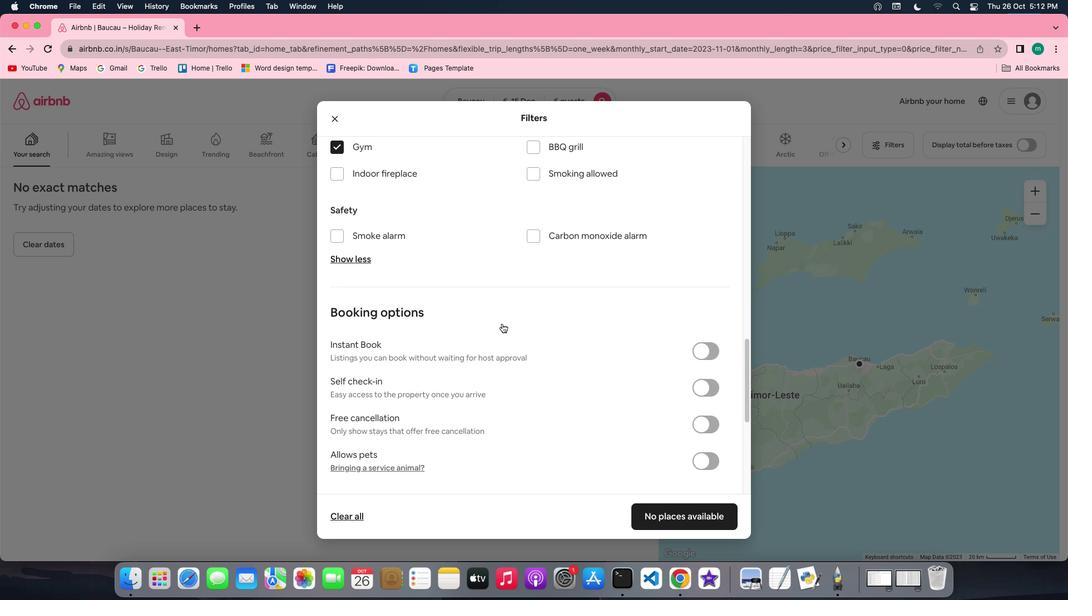 
Action: Mouse moved to (699, 340)
Screenshot: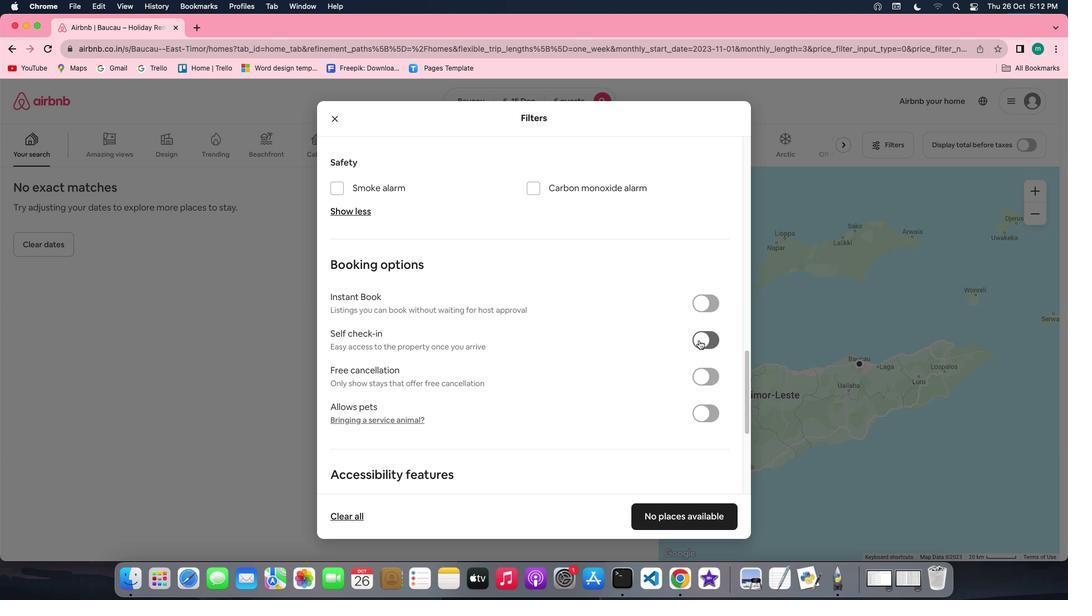 
Action: Mouse pressed left at (699, 340)
Screenshot: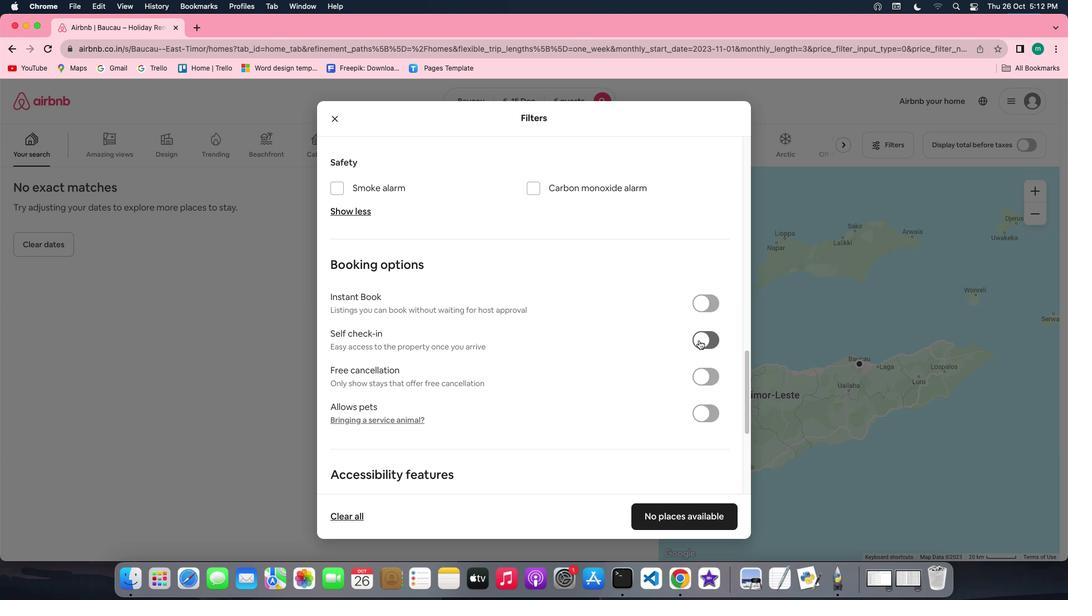 
Action: Mouse moved to (508, 377)
Screenshot: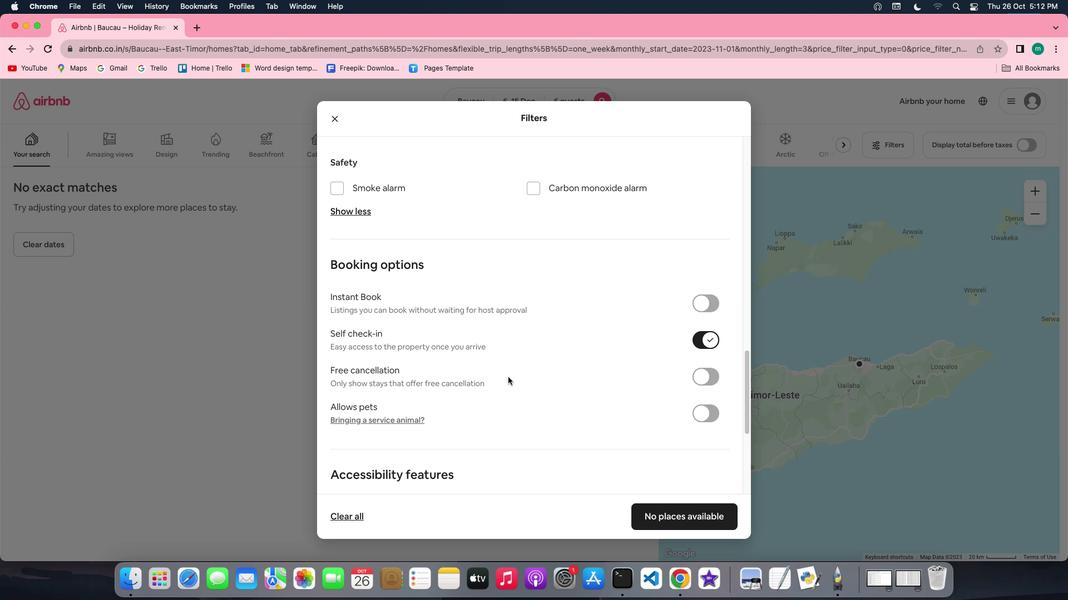
Action: Mouse scrolled (508, 377) with delta (0, 0)
Screenshot: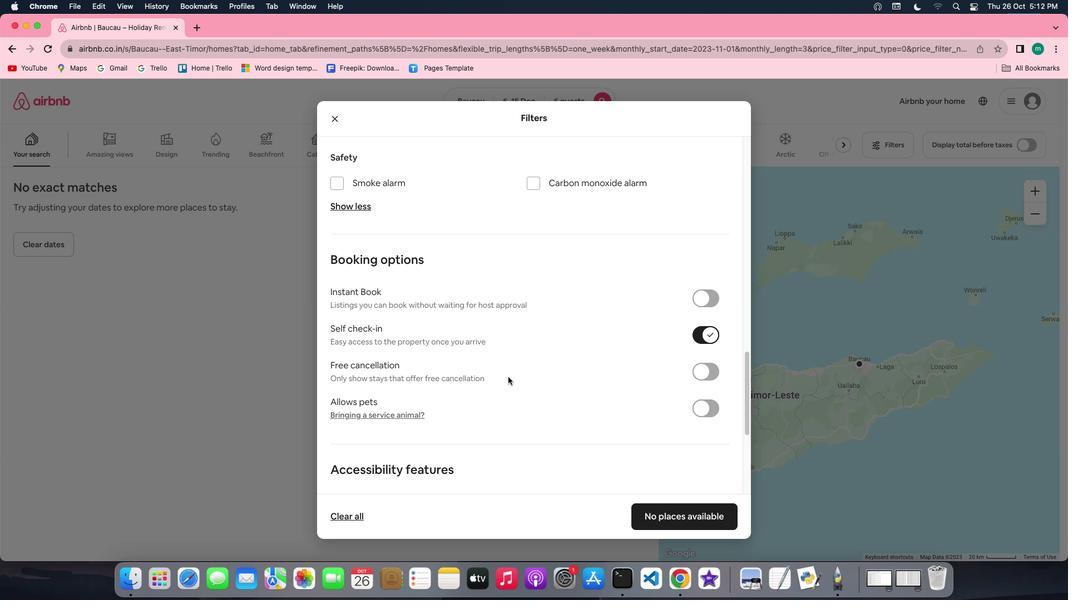 
Action: Mouse scrolled (508, 377) with delta (0, 0)
Screenshot: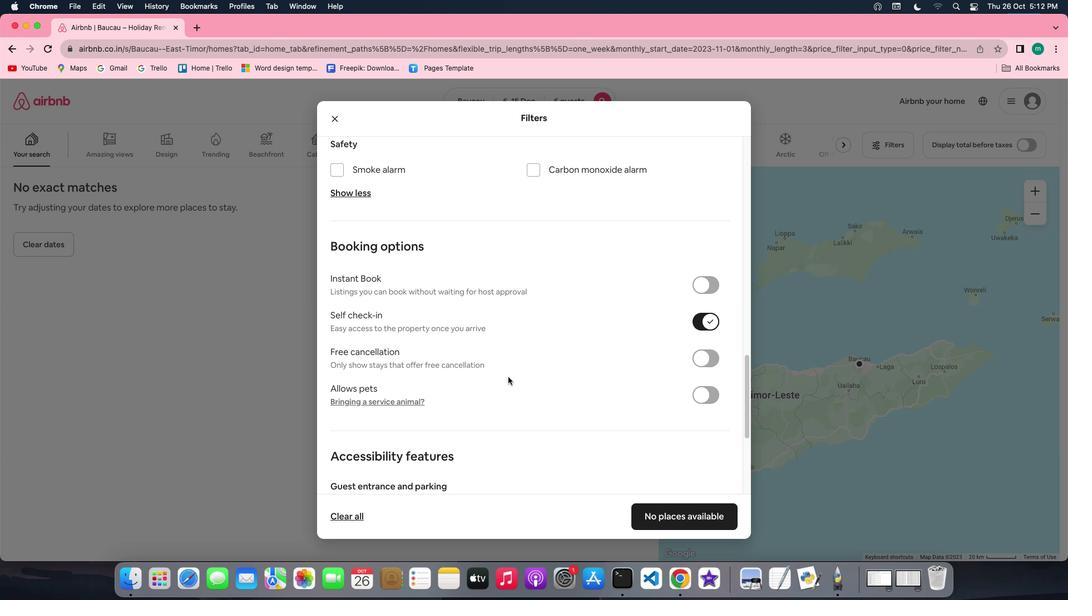 
Action: Mouse scrolled (508, 377) with delta (0, -1)
Screenshot: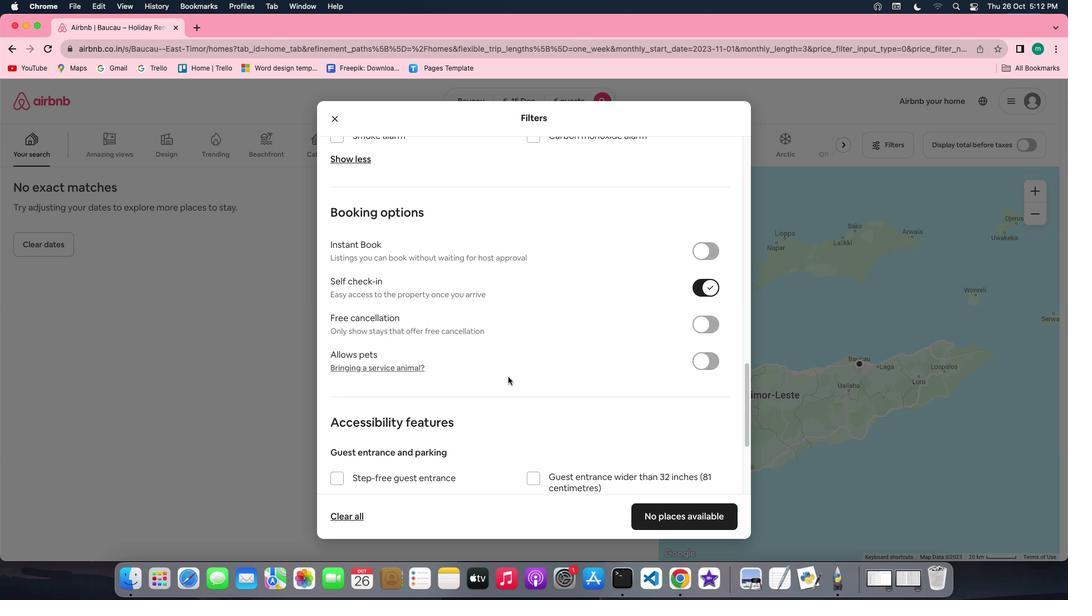 
Action: Mouse scrolled (508, 377) with delta (0, -1)
Screenshot: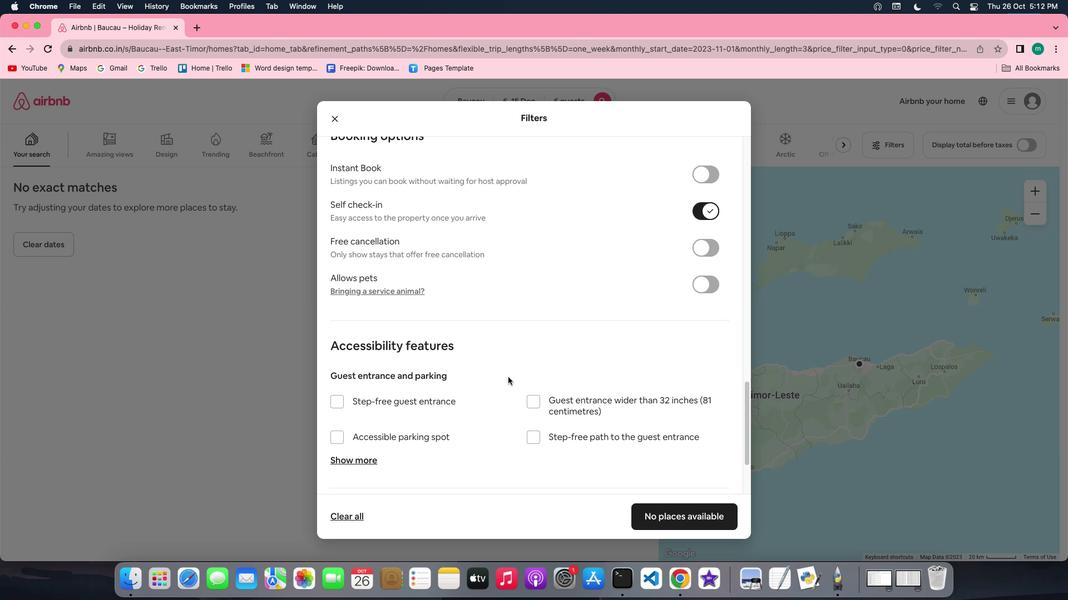 
Action: Mouse scrolled (508, 377) with delta (0, 0)
Screenshot: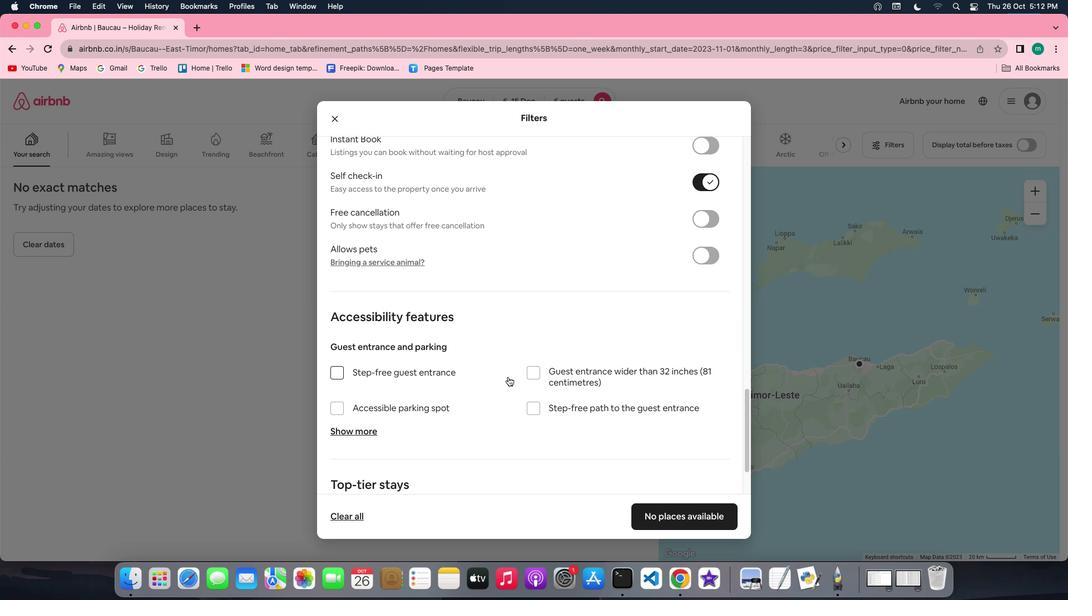 
Action: Mouse scrolled (508, 377) with delta (0, 0)
Screenshot: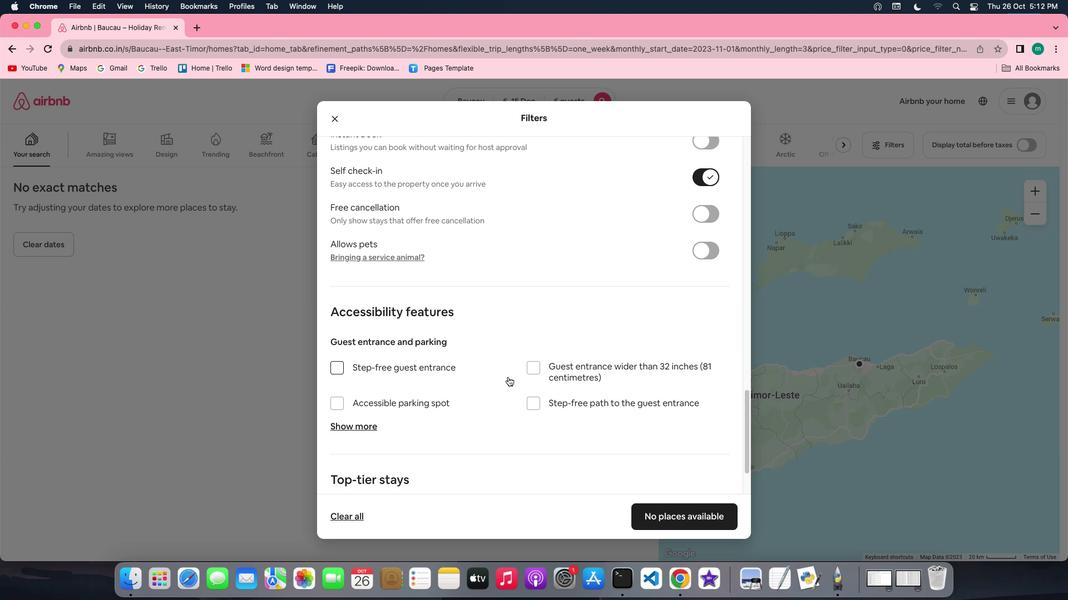 
Action: Mouse scrolled (508, 377) with delta (0, 0)
Screenshot: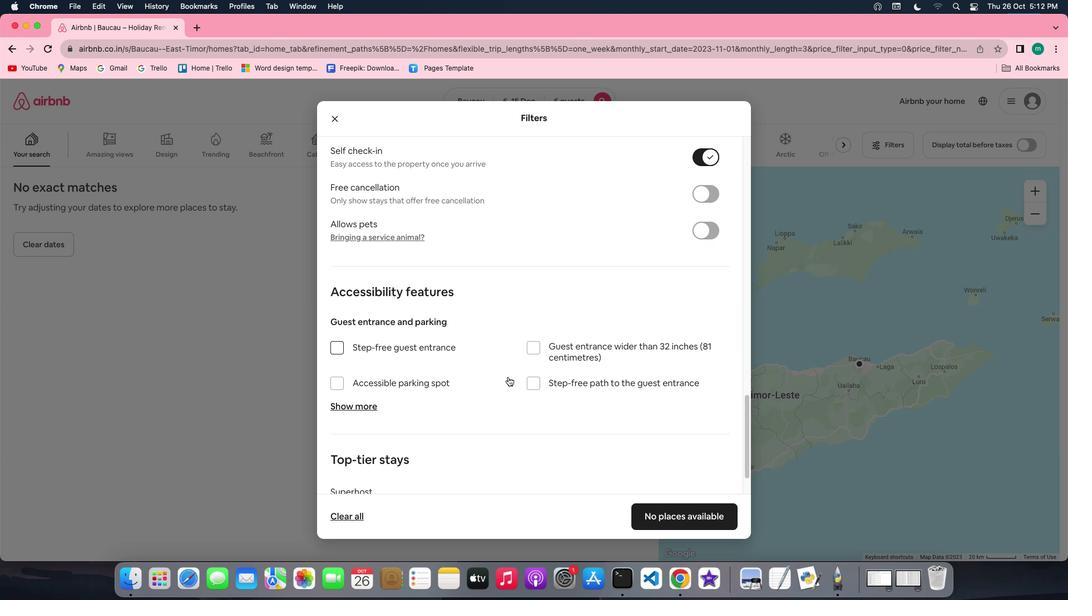
Action: Mouse scrolled (508, 377) with delta (0, 0)
Screenshot: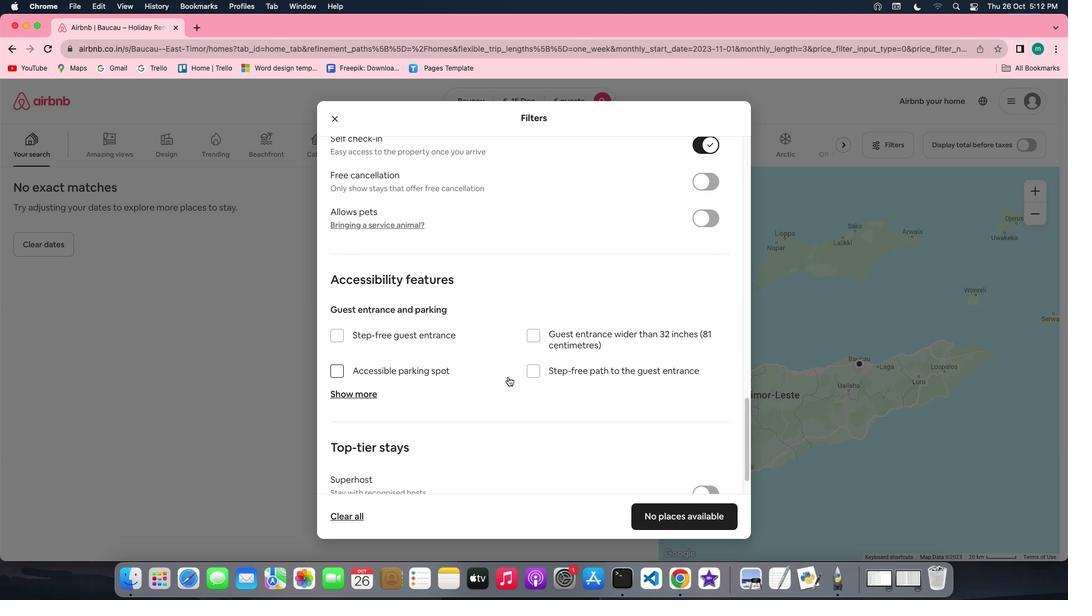
Action: Mouse scrolled (508, 377) with delta (0, 0)
Screenshot: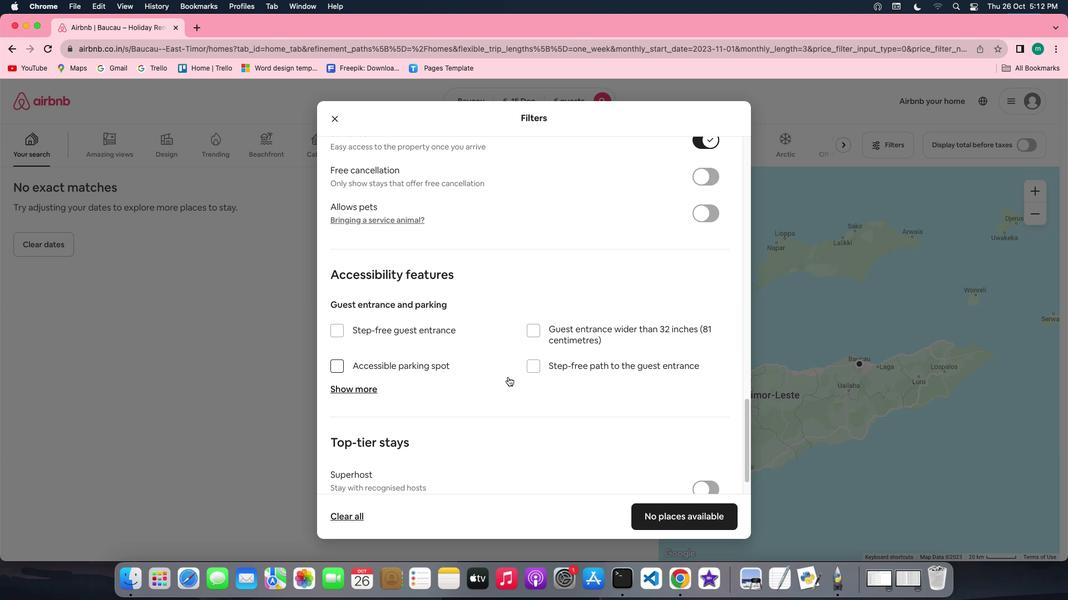 
Action: Mouse scrolled (508, 377) with delta (0, 0)
Screenshot: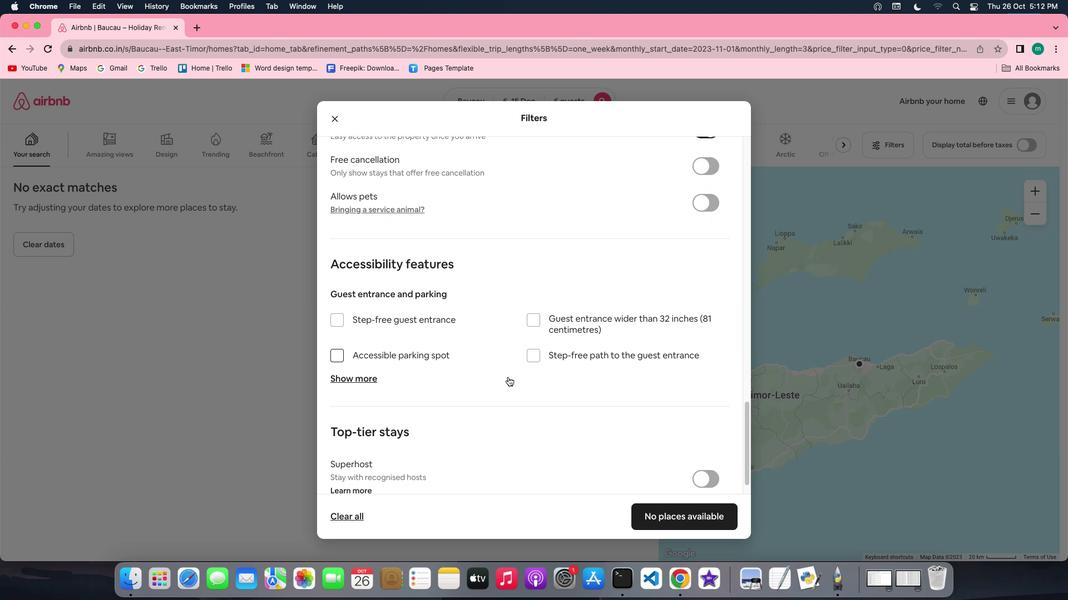 
Action: Mouse scrolled (508, 377) with delta (0, 0)
Screenshot: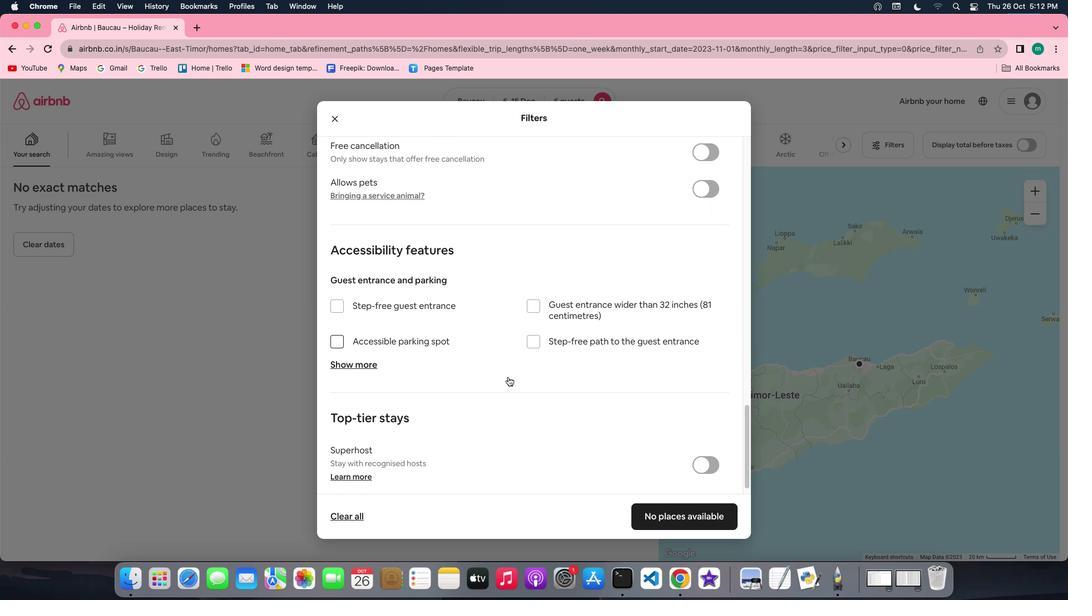 
Action: Mouse scrolled (508, 377) with delta (0, 0)
Screenshot: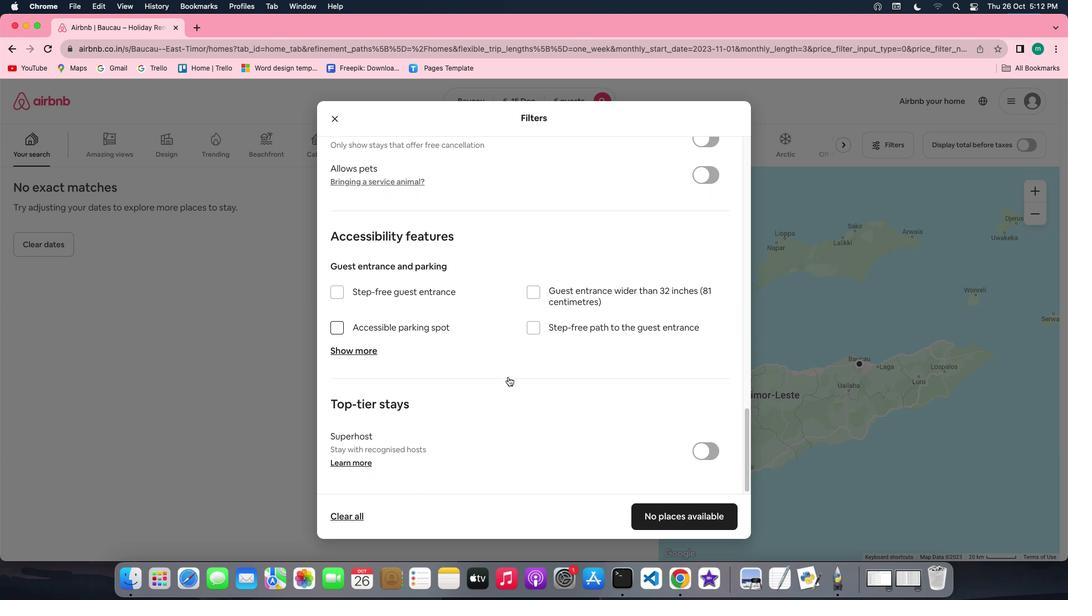 
Action: Mouse scrolled (508, 377) with delta (0, 0)
Screenshot: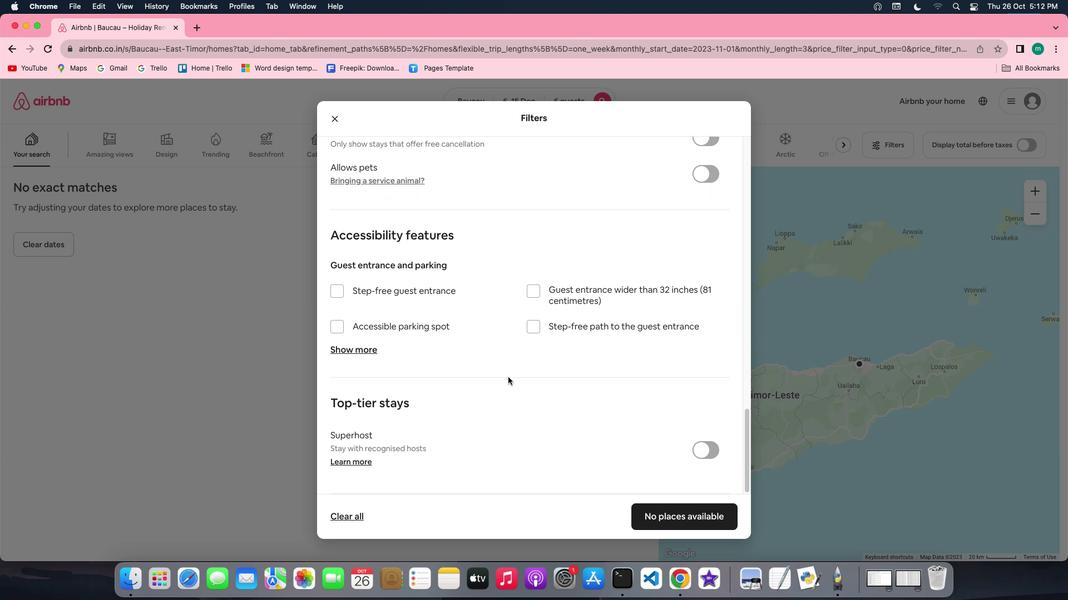 
Action: Mouse scrolled (508, 377) with delta (0, 0)
Screenshot: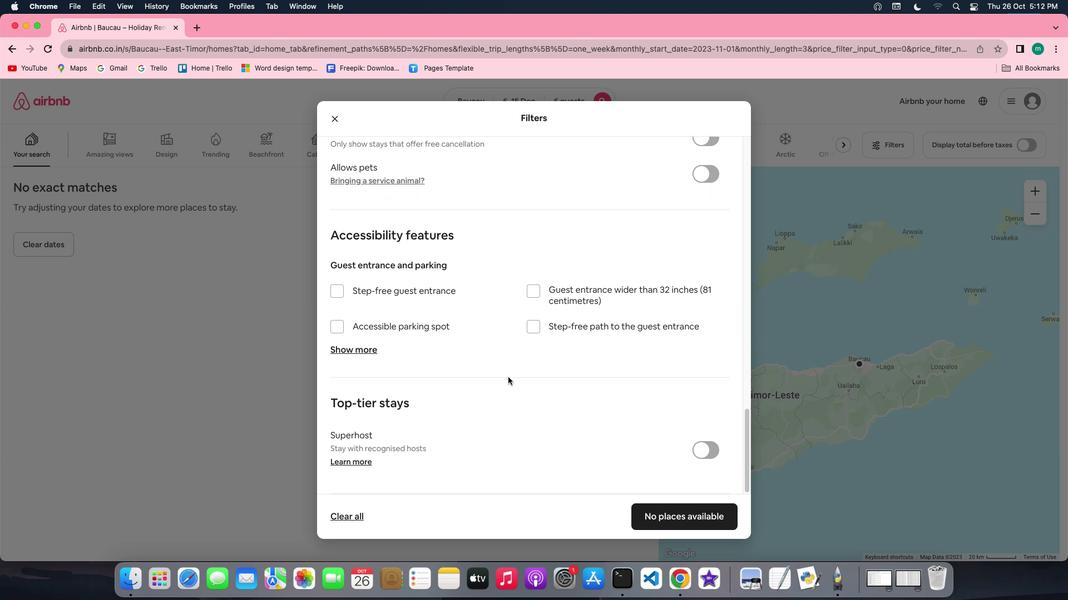 
Action: Mouse scrolled (508, 377) with delta (0, -1)
Screenshot: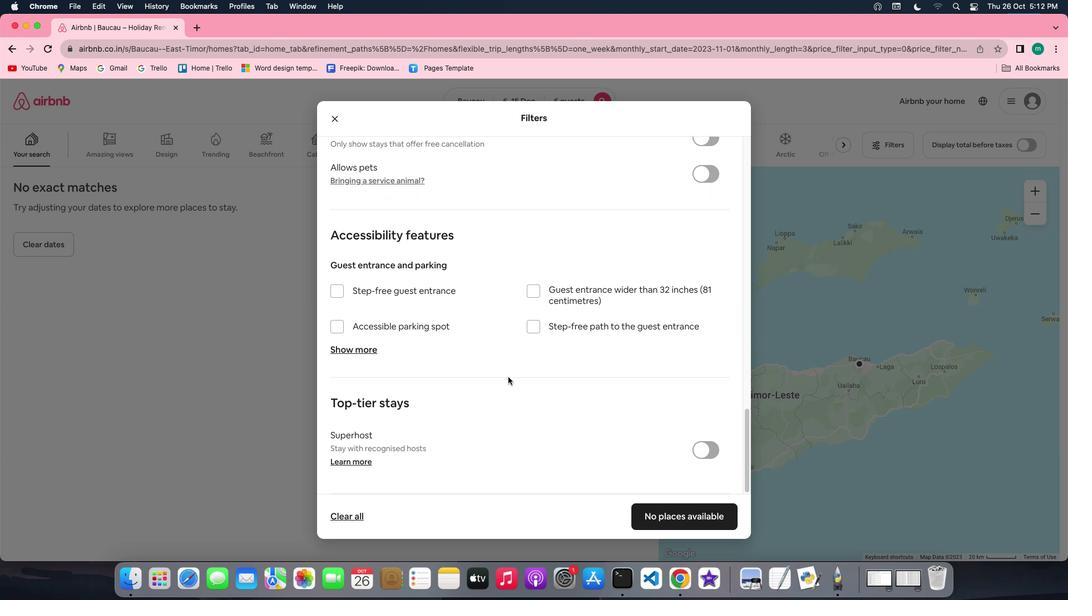 
Action: Mouse scrolled (508, 377) with delta (0, -1)
Screenshot: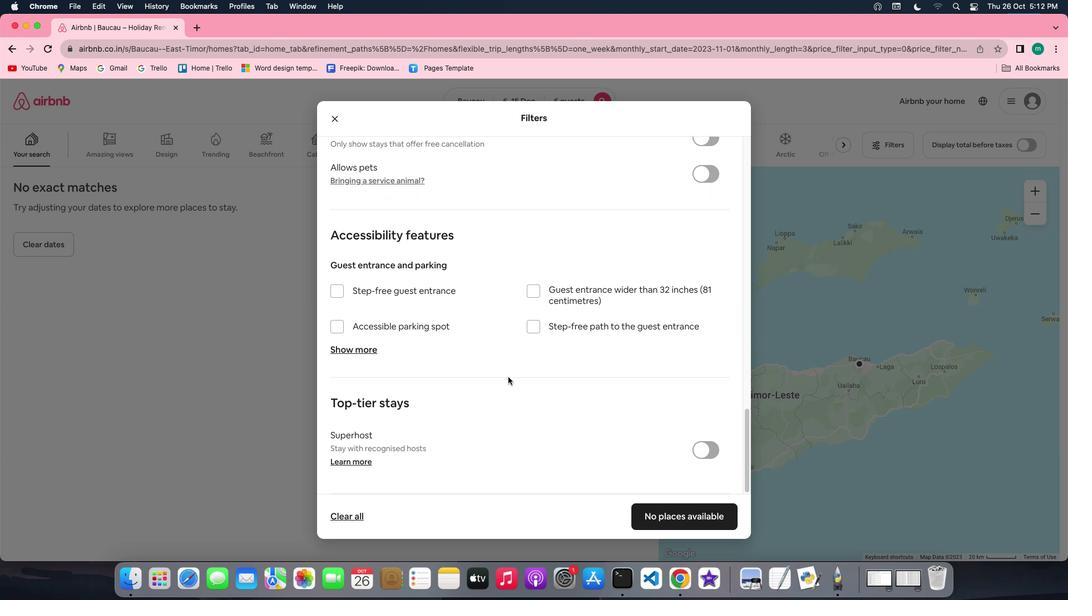 
Action: Mouse moved to (553, 415)
Screenshot: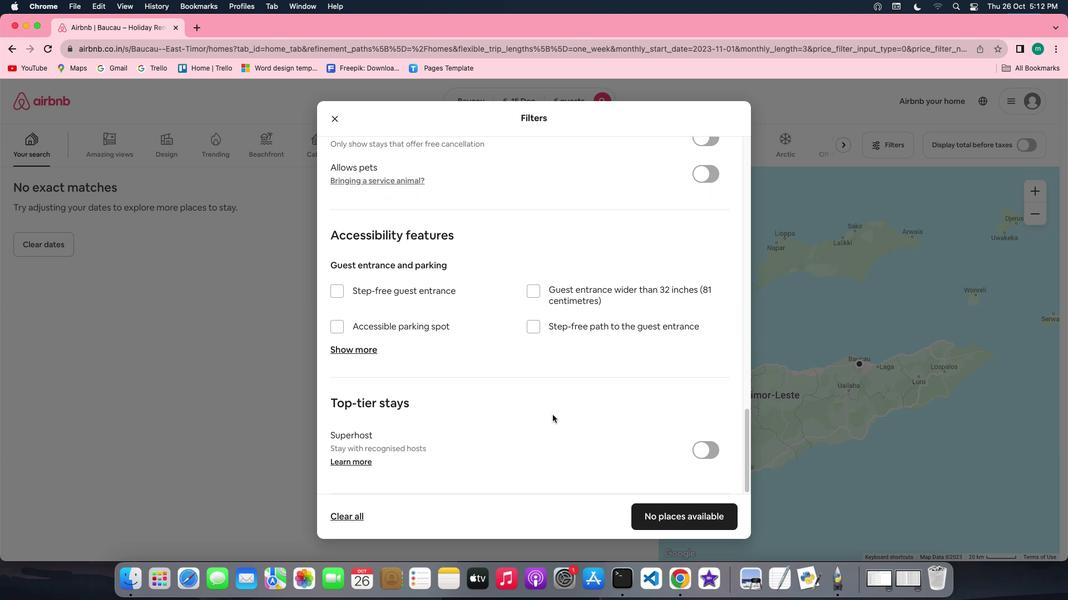 
Action: Mouse scrolled (553, 415) with delta (0, 0)
Screenshot: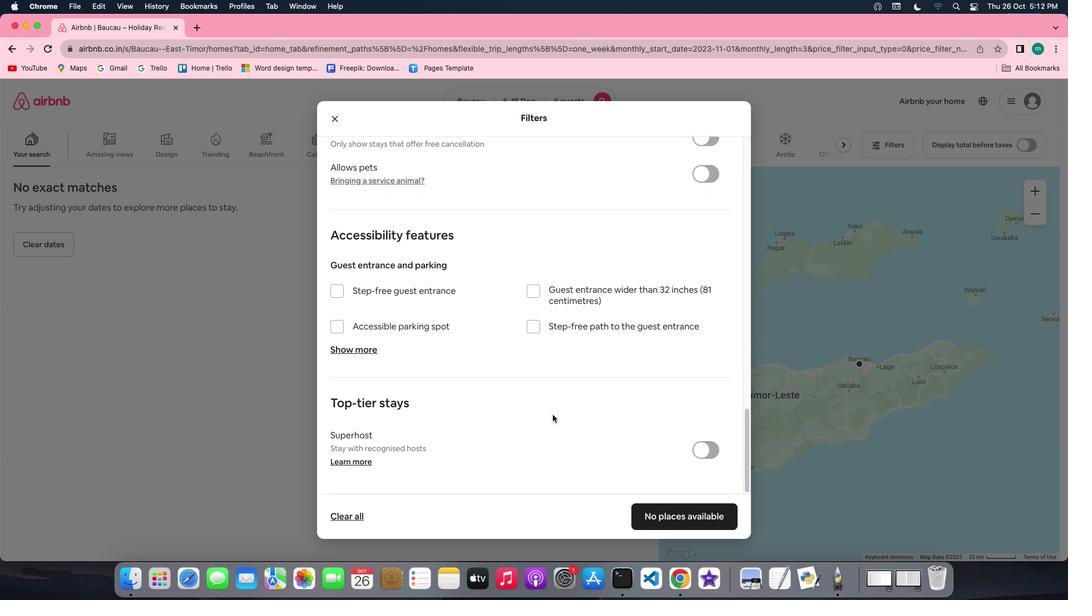
Action: Mouse scrolled (553, 415) with delta (0, 0)
Screenshot: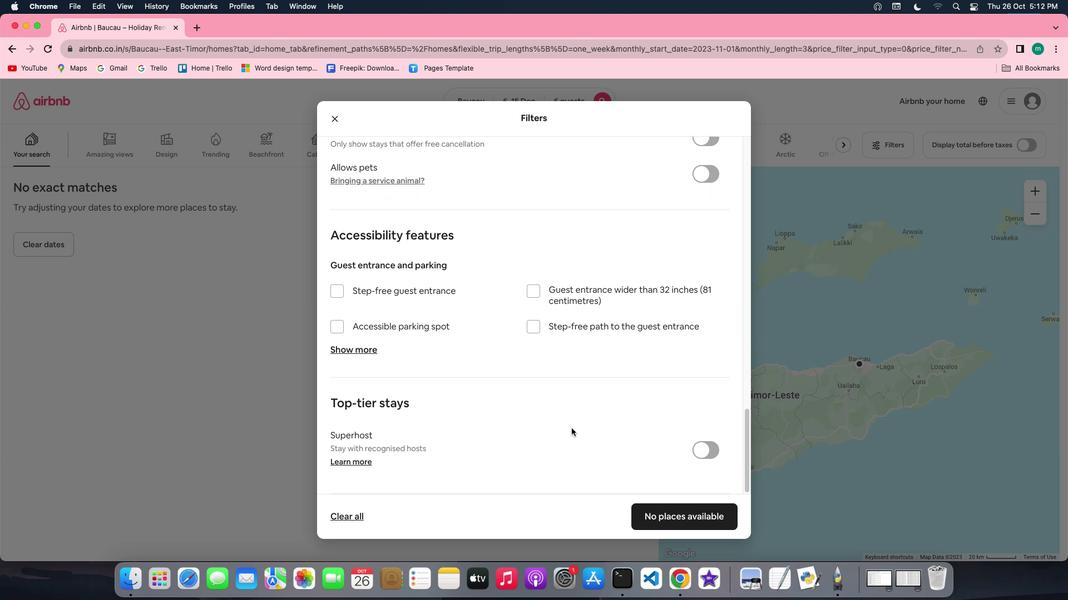 
Action: Mouse scrolled (553, 415) with delta (0, -1)
Screenshot: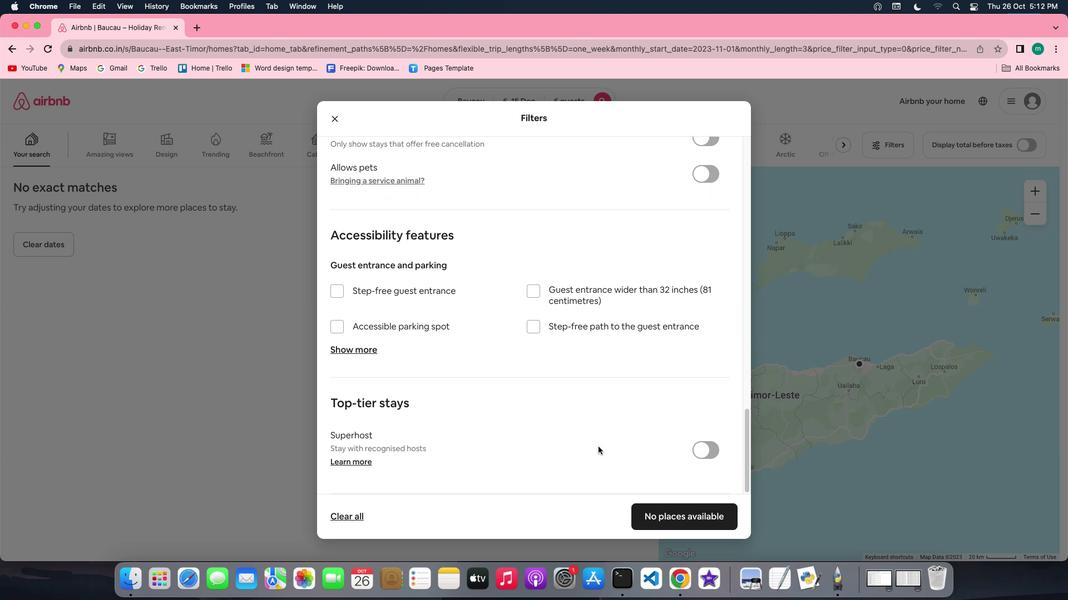 
Action: Mouse scrolled (553, 415) with delta (0, -2)
Screenshot: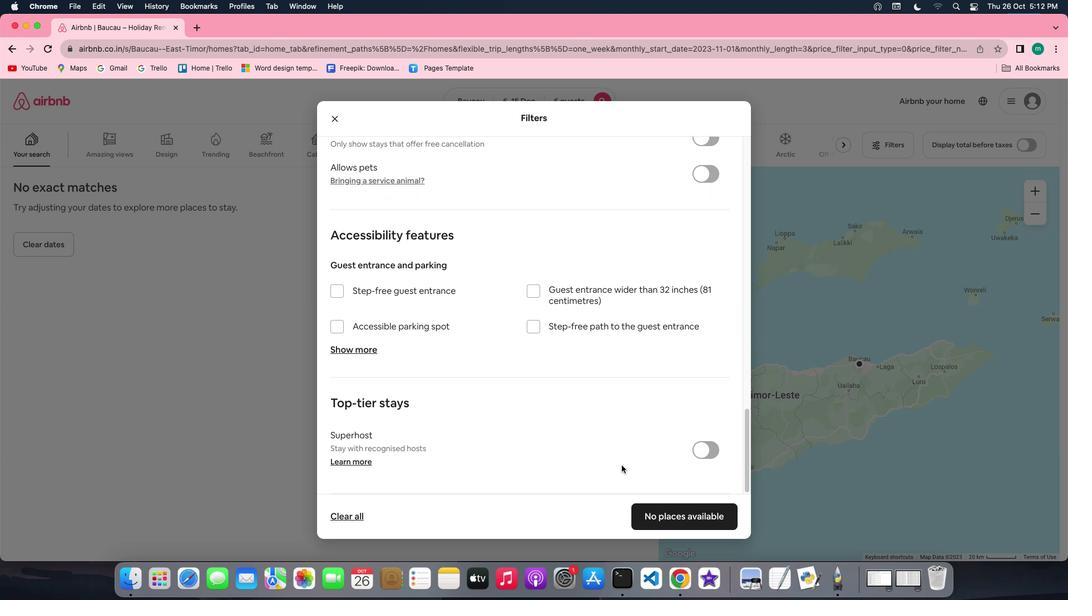 
Action: Mouse moved to (673, 512)
Screenshot: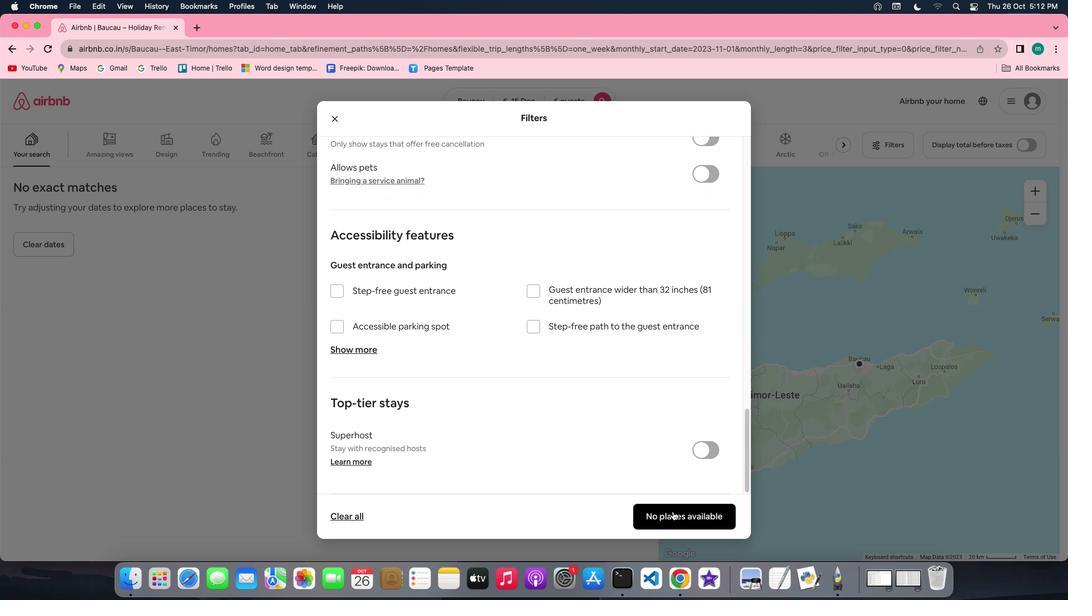 
Action: Mouse pressed left at (673, 512)
Screenshot: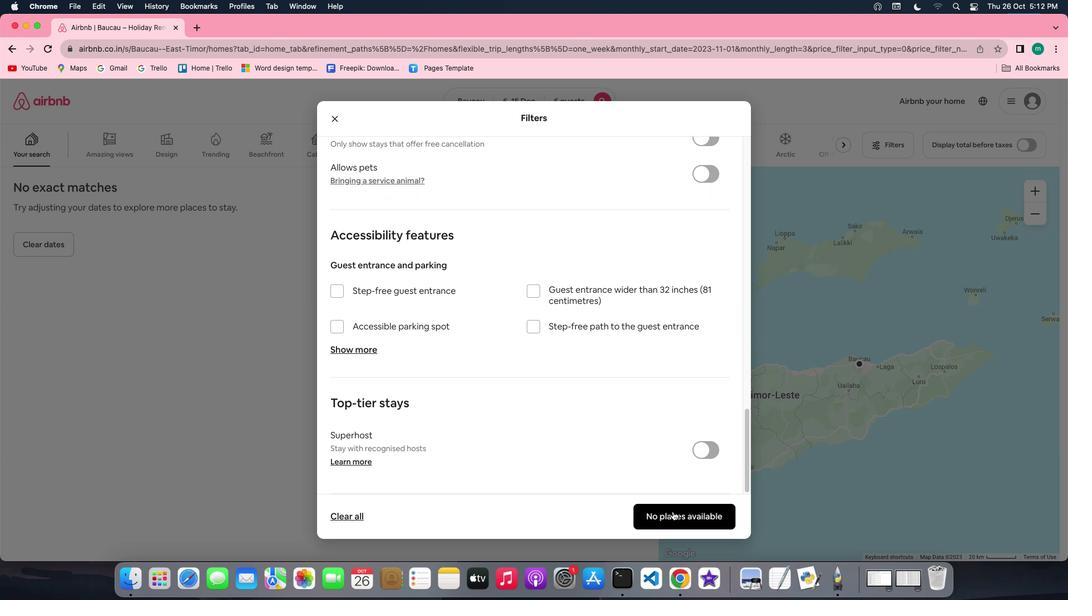 
Action: Mouse moved to (449, 396)
Screenshot: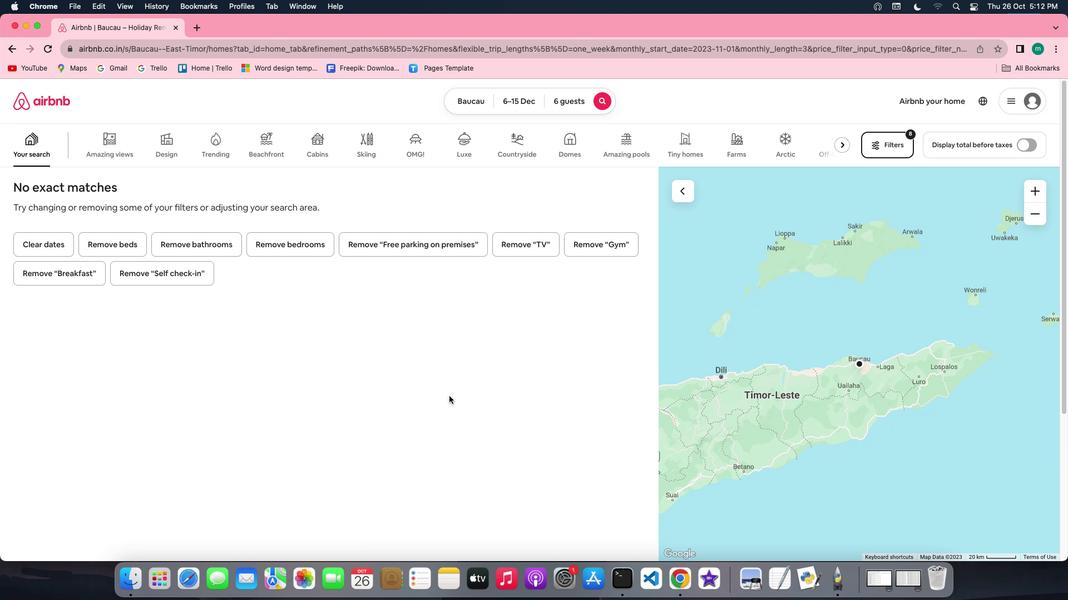
